 Task: Open Card Software Testing Review in Board Brand Recognition Best Practices to Workspace Car Rentals and add a team member Softage.3@softage.net, a label Yellow, a checklist Data Governance, an attachment from your google drive, a color Yellow and finally, add a card description 'Plan and execute company team-building activity at a go-karting track' and a comment 'Given the potential impact of this task on our company social responsibility, let us ensure that we approach it with a sense of ethical awareness and consciousness.'. Add a start date 'Jan 07, 1900' with a due date 'Jan 14, 1900'
Action: Mouse moved to (66, 321)
Screenshot: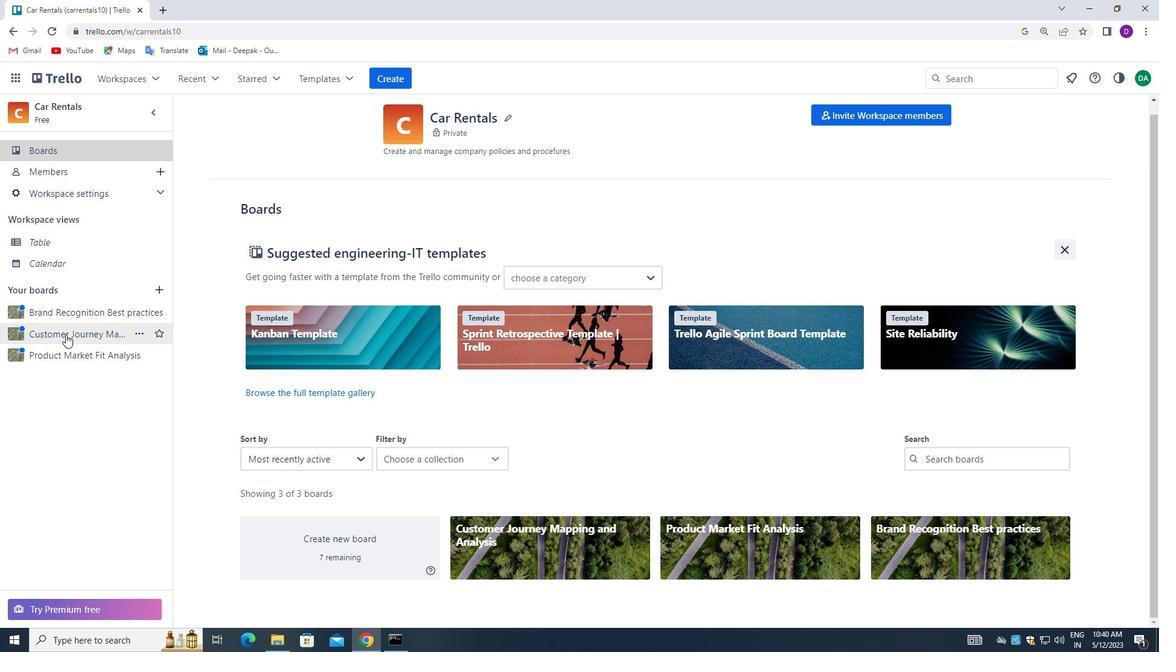 
Action: Mouse pressed left at (66, 321)
Screenshot: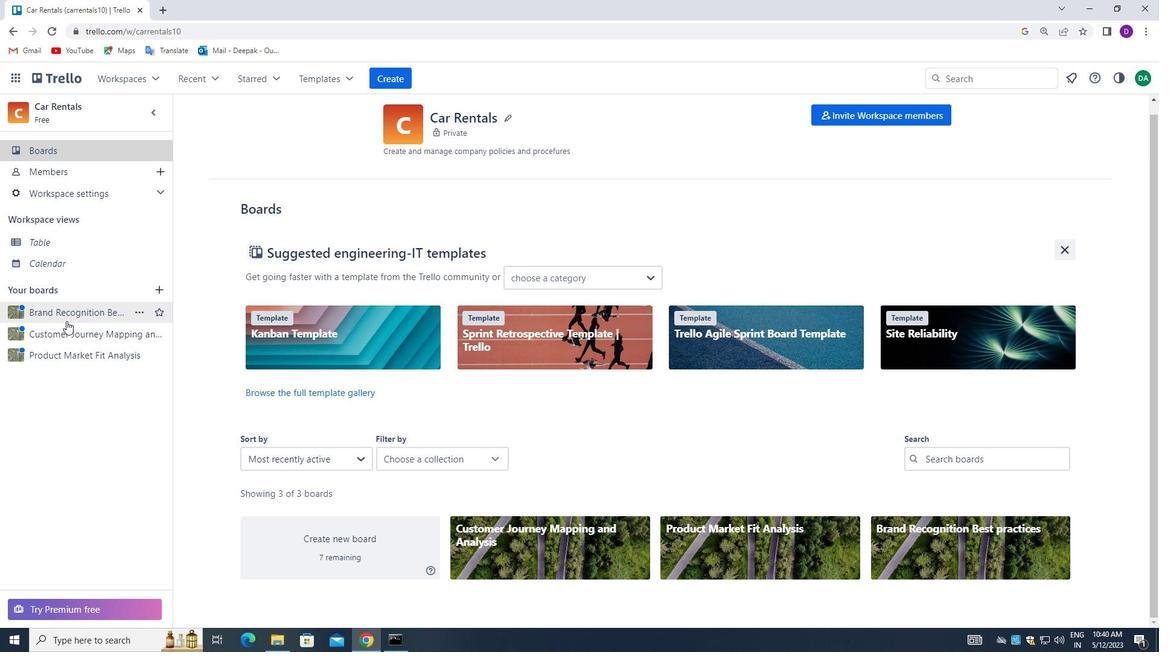 
Action: Mouse moved to (640, 182)
Screenshot: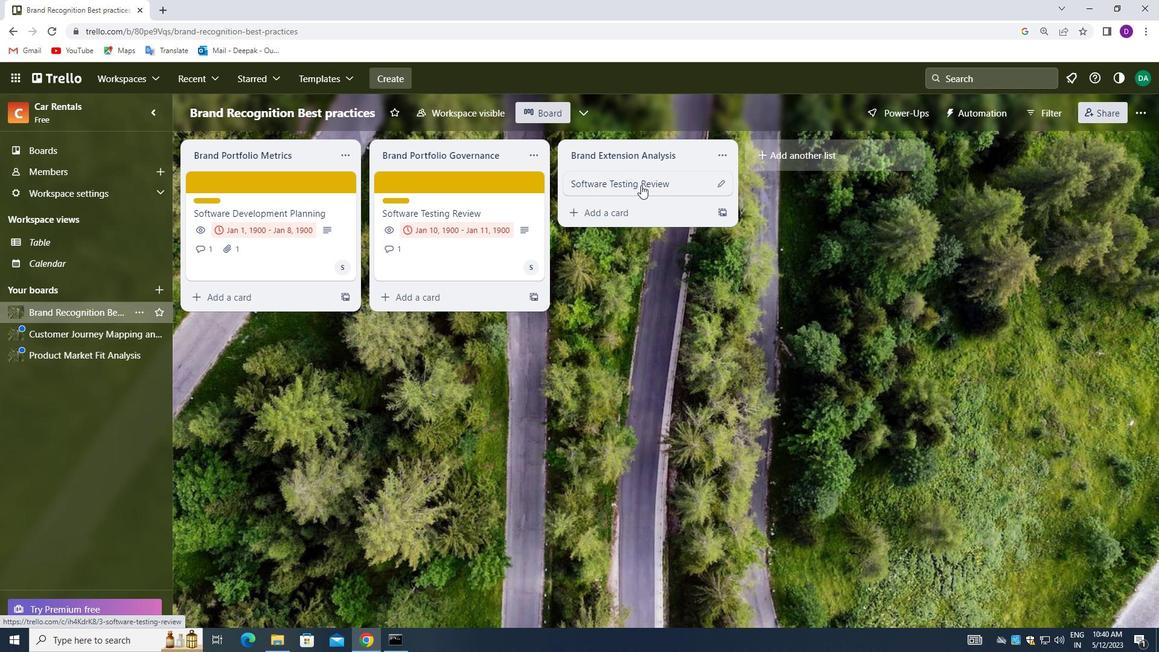 
Action: Mouse pressed left at (640, 182)
Screenshot: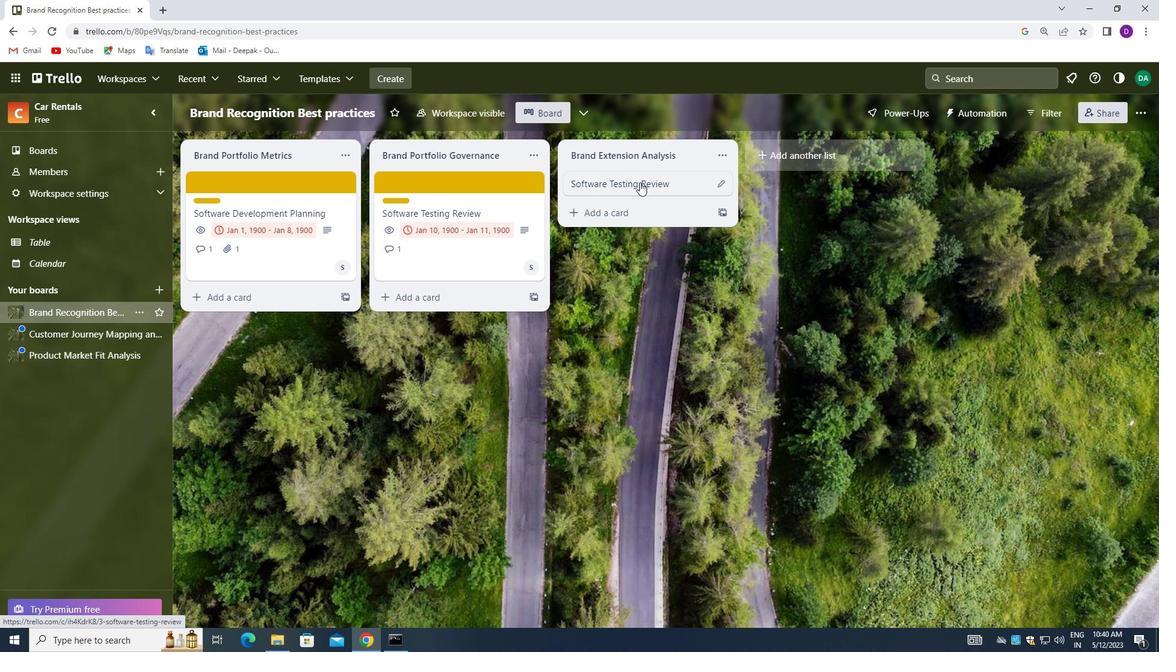
Action: Mouse moved to (769, 231)
Screenshot: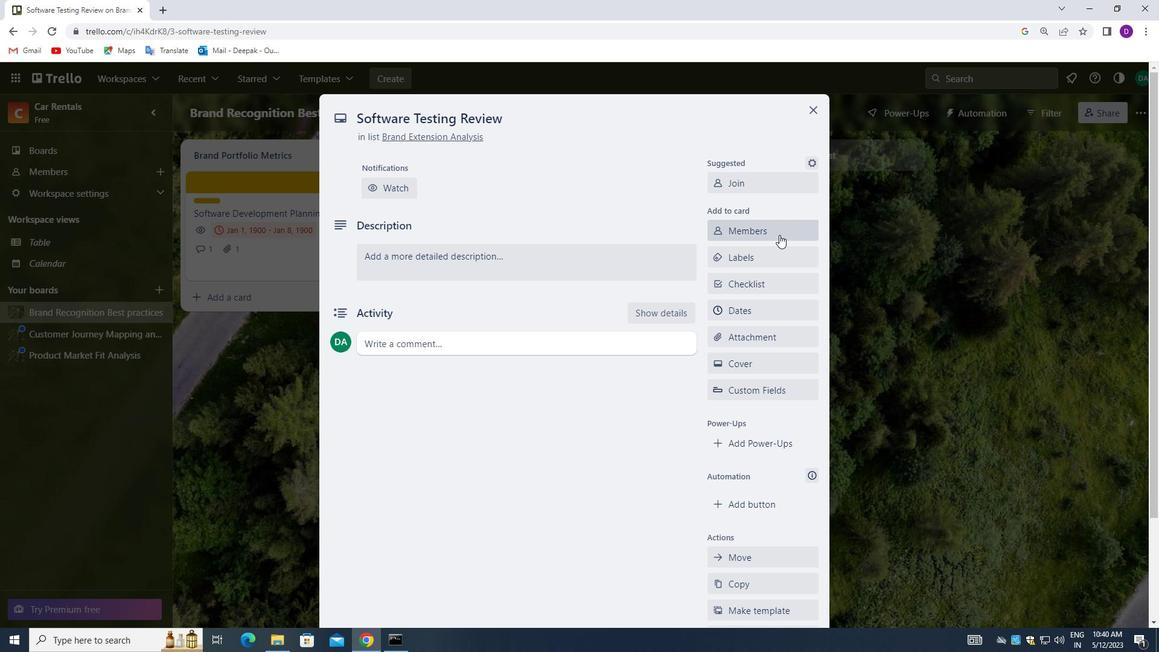 
Action: Mouse pressed left at (769, 231)
Screenshot: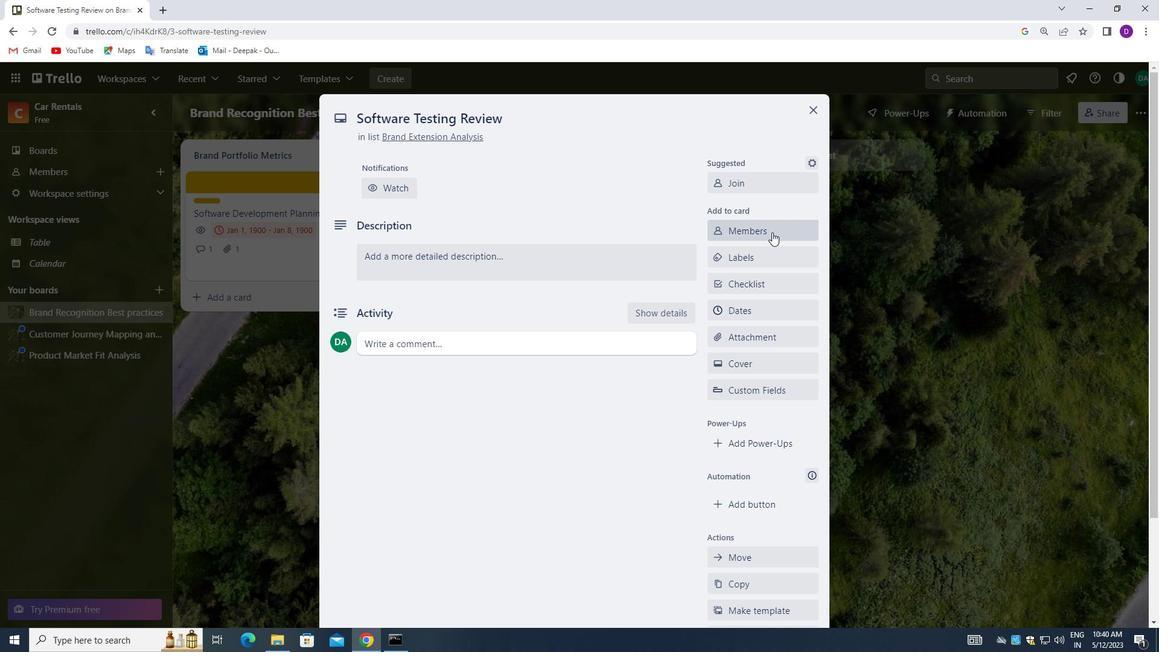 
Action: Mouse moved to (748, 291)
Screenshot: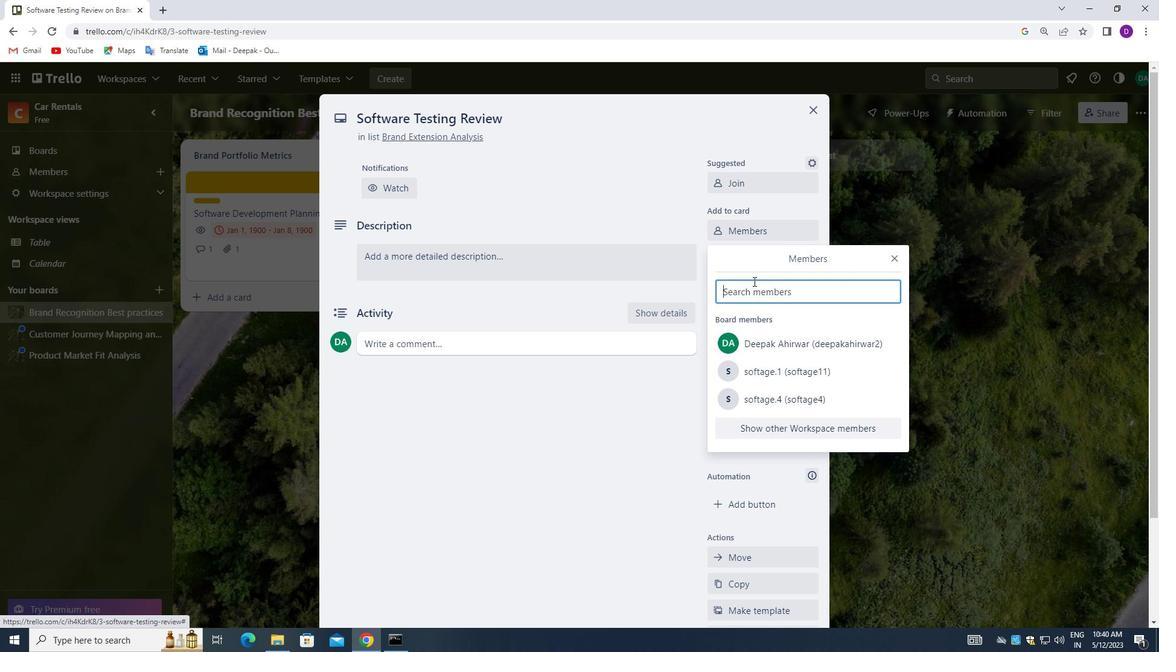 
Action: Mouse pressed left at (748, 291)
Screenshot: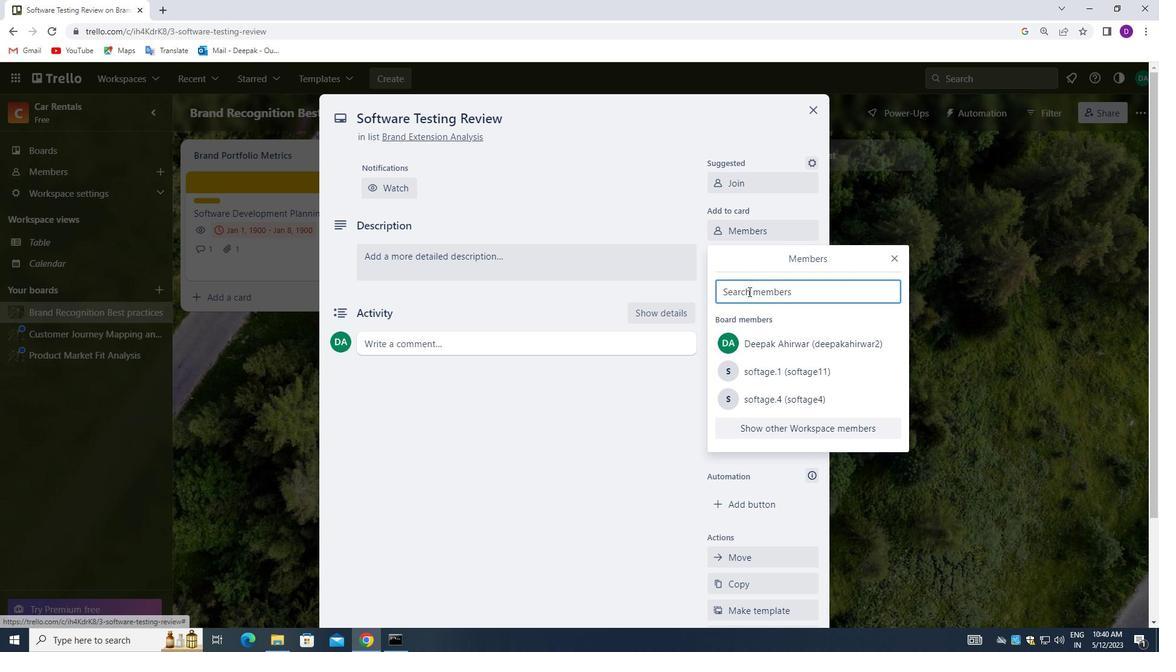 
Action: Mouse moved to (654, 216)
Screenshot: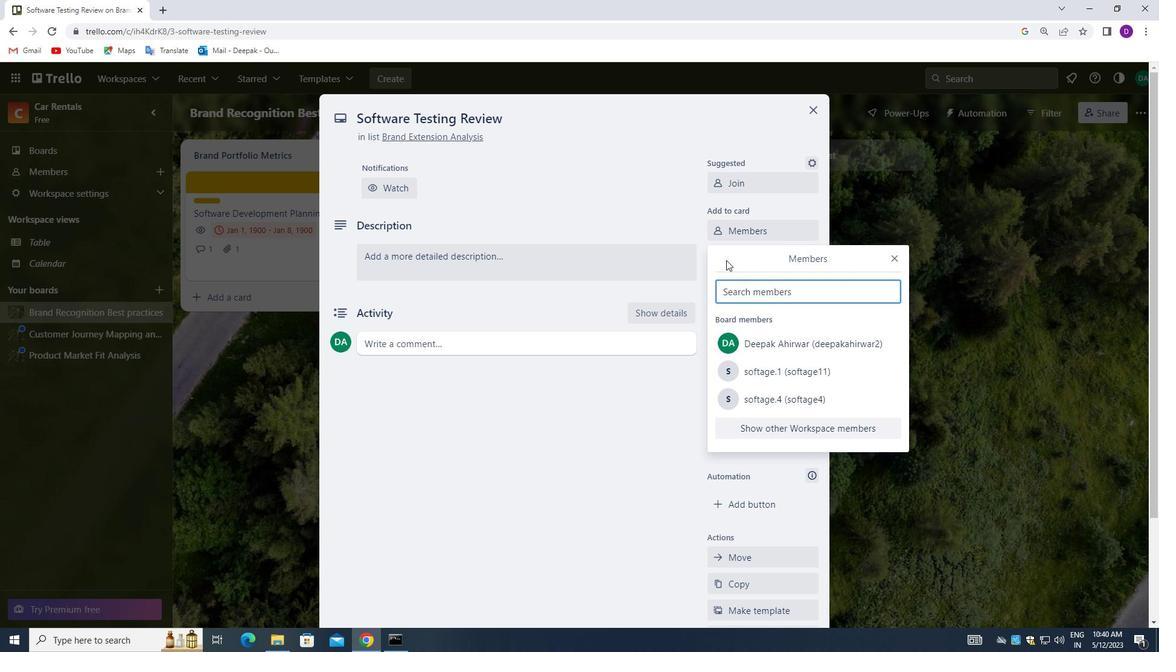 
Action: Key pressed softage.3<Key.shift>@SOFTAGE.NET
Screenshot: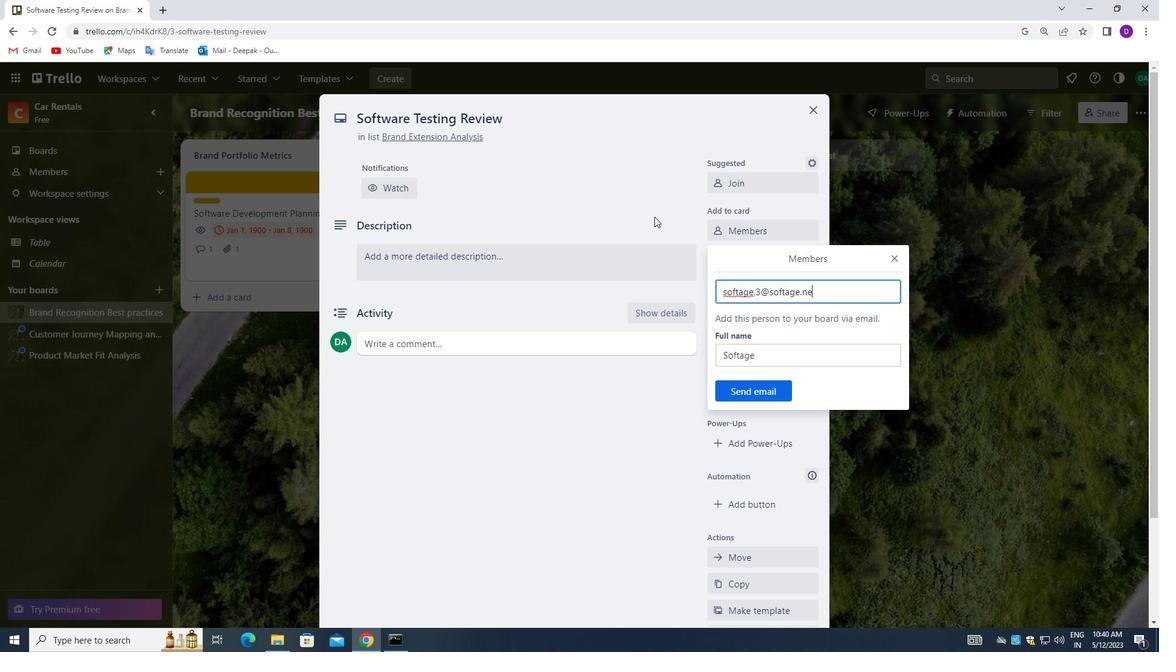 
Action: Mouse moved to (747, 388)
Screenshot: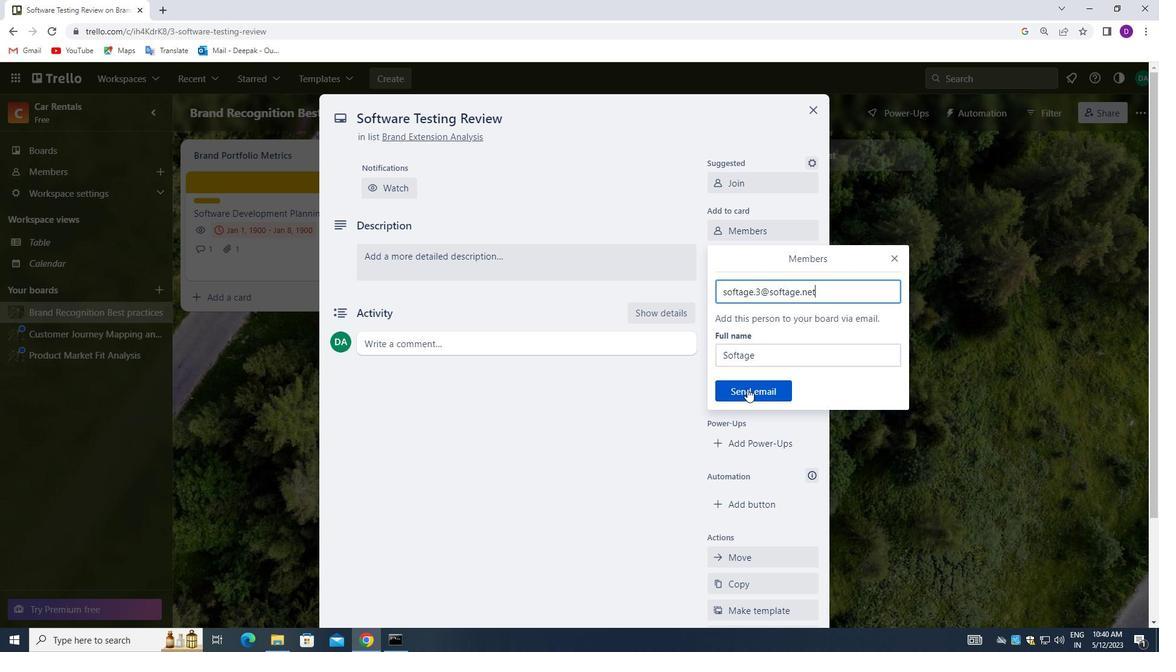 
Action: Mouse pressed left at (747, 388)
Screenshot: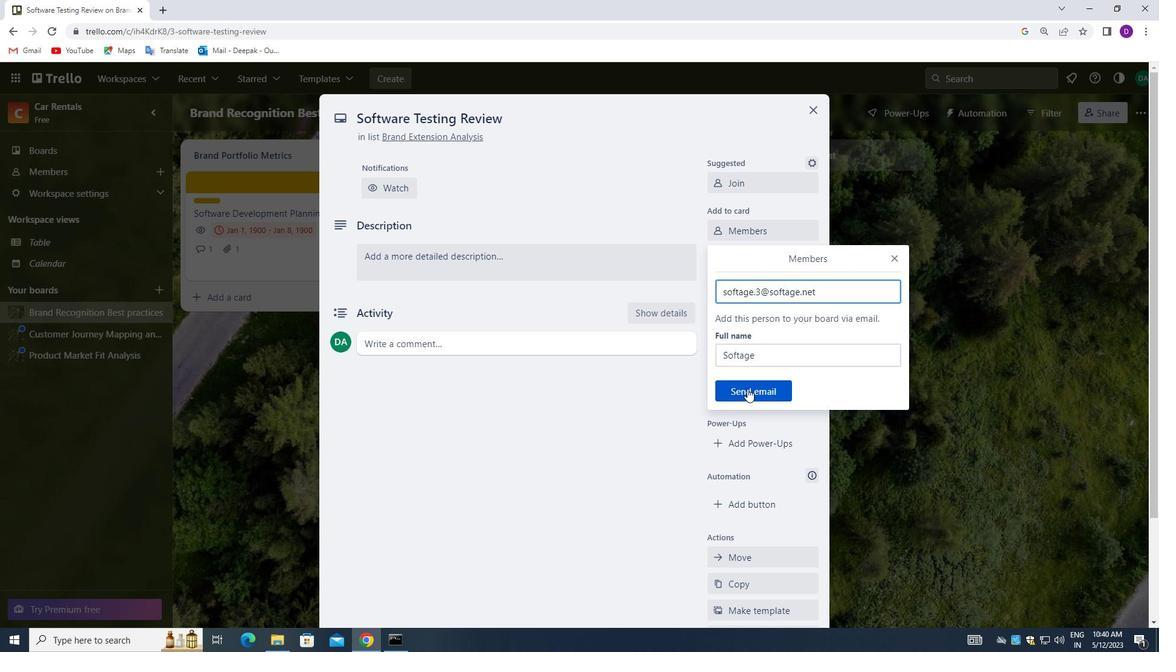 
Action: Mouse moved to (756, 257)
Screenshot: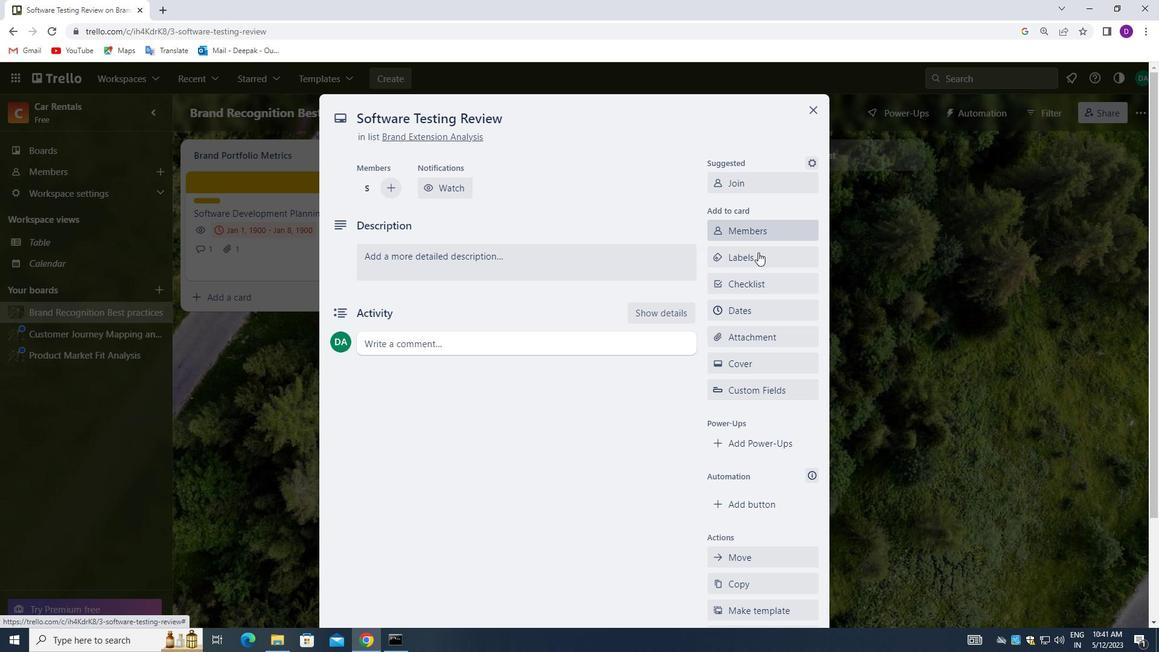 
Action: Mouse pressed left at (756, 257)
Screenshot: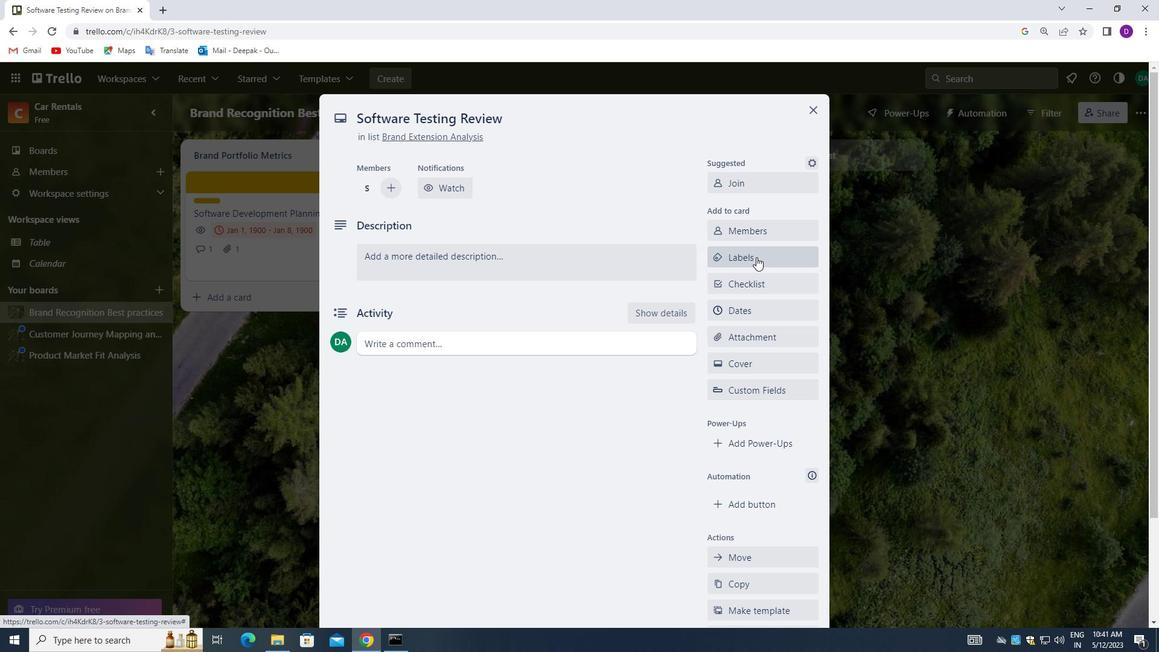 
Action: Mouse moved to (781, 385)
Screenshot: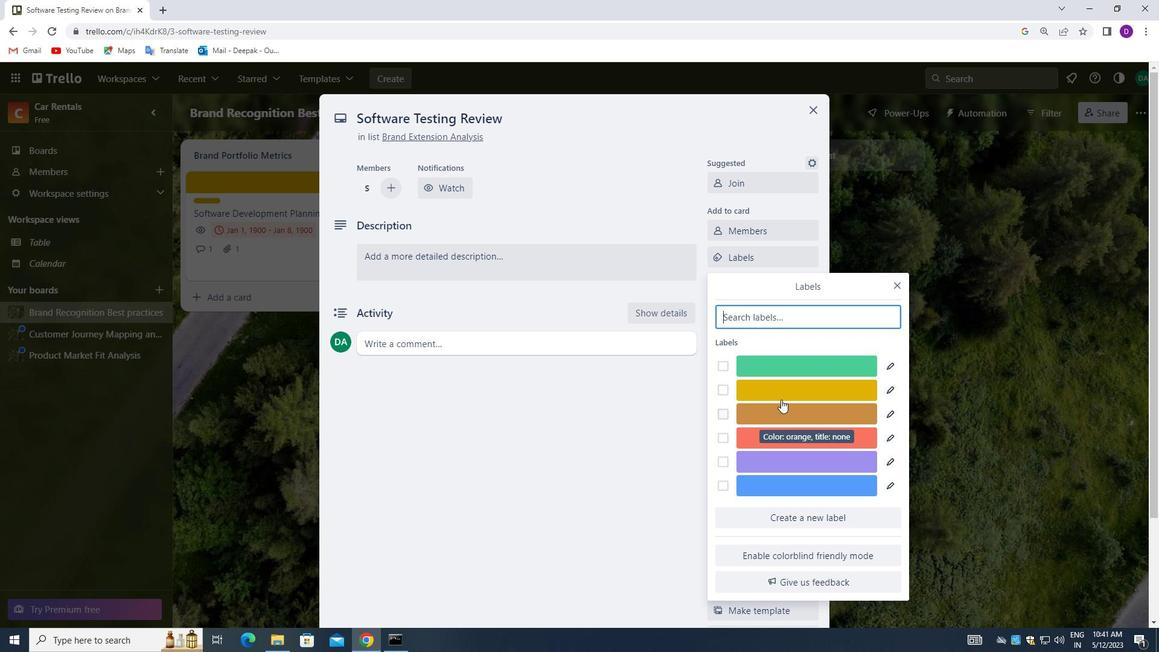 
Action: Mouse pressed left at (781, 385)
Screenshot: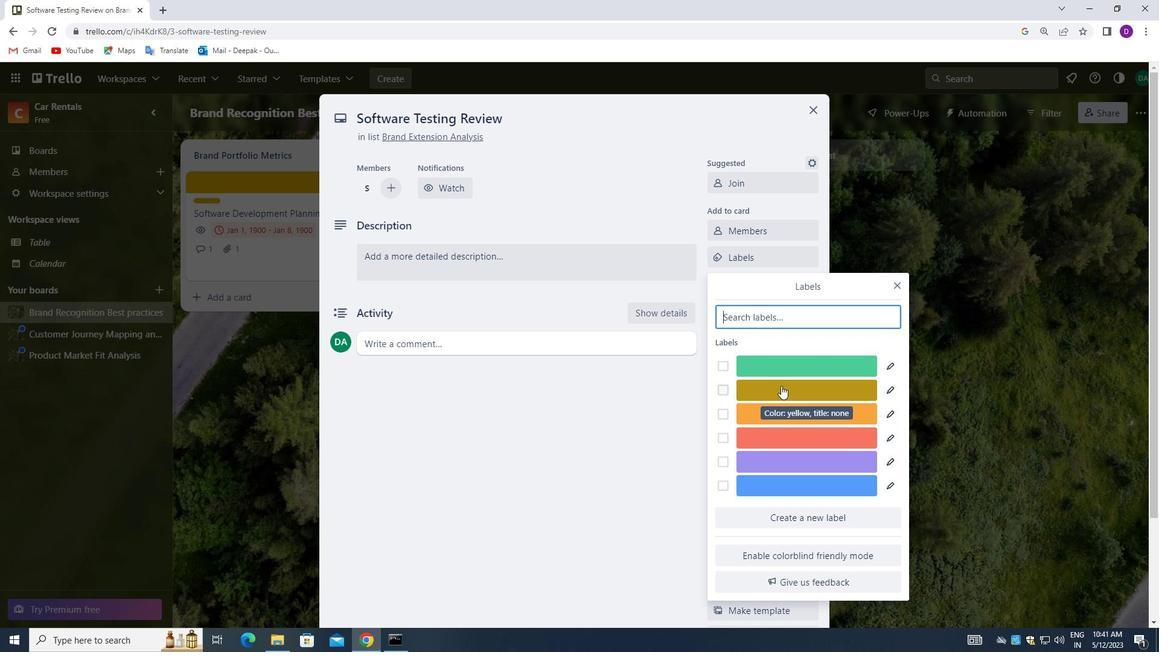 
Action: Mouse moved to (897, 285)
Screenshot: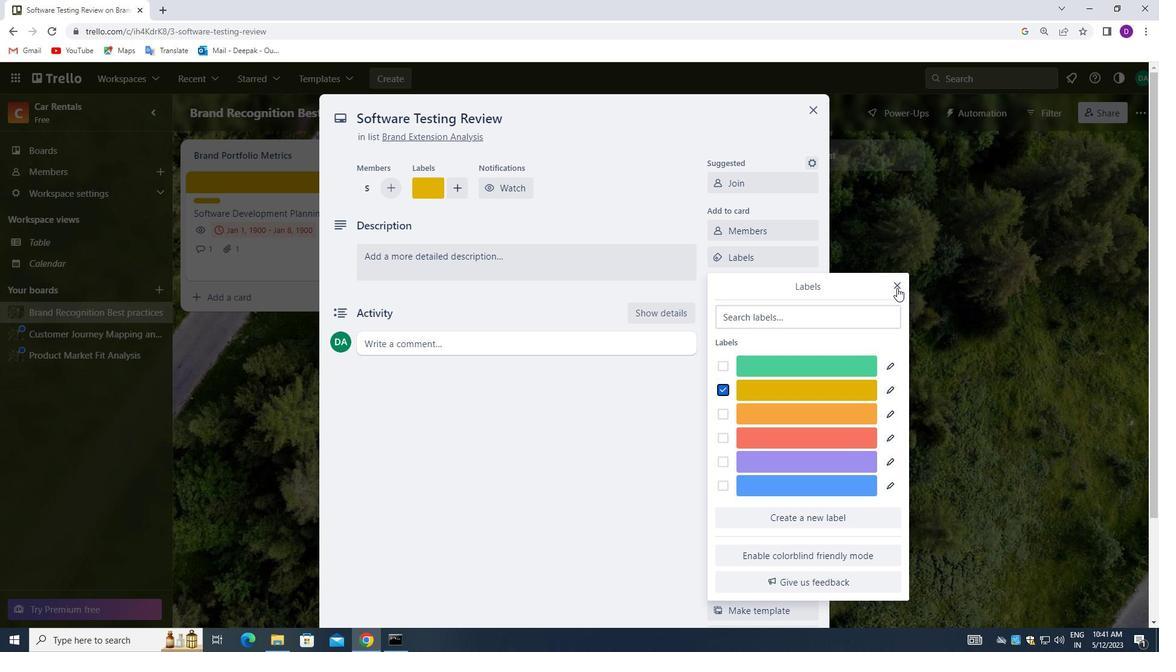 
Action: Mouse pressed left at (897, 285)
Screenshot: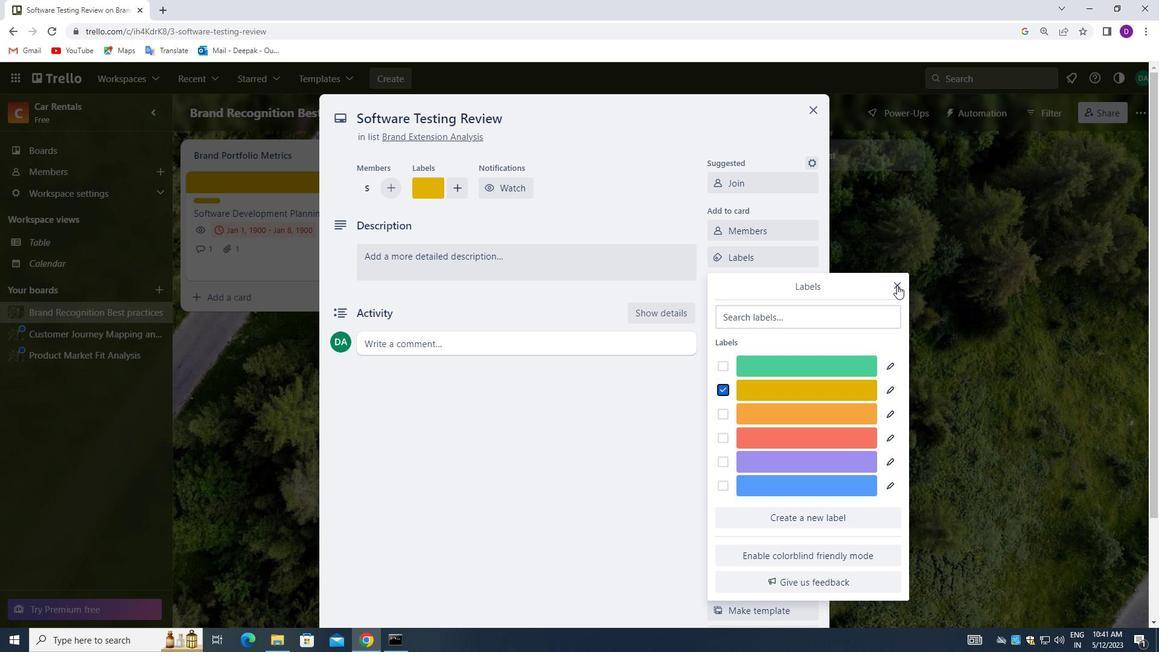 
Action: Mouse moved to (756, 289)
Screenshot: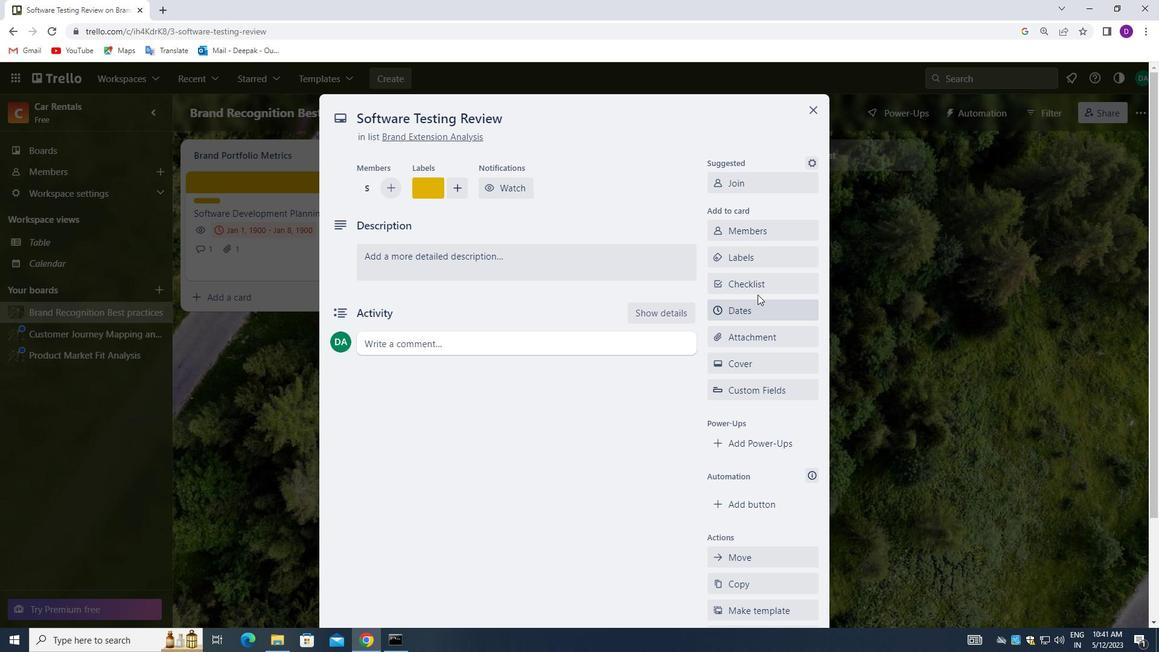
Action: Mouse pressed left at (756, 289)
Screenshot: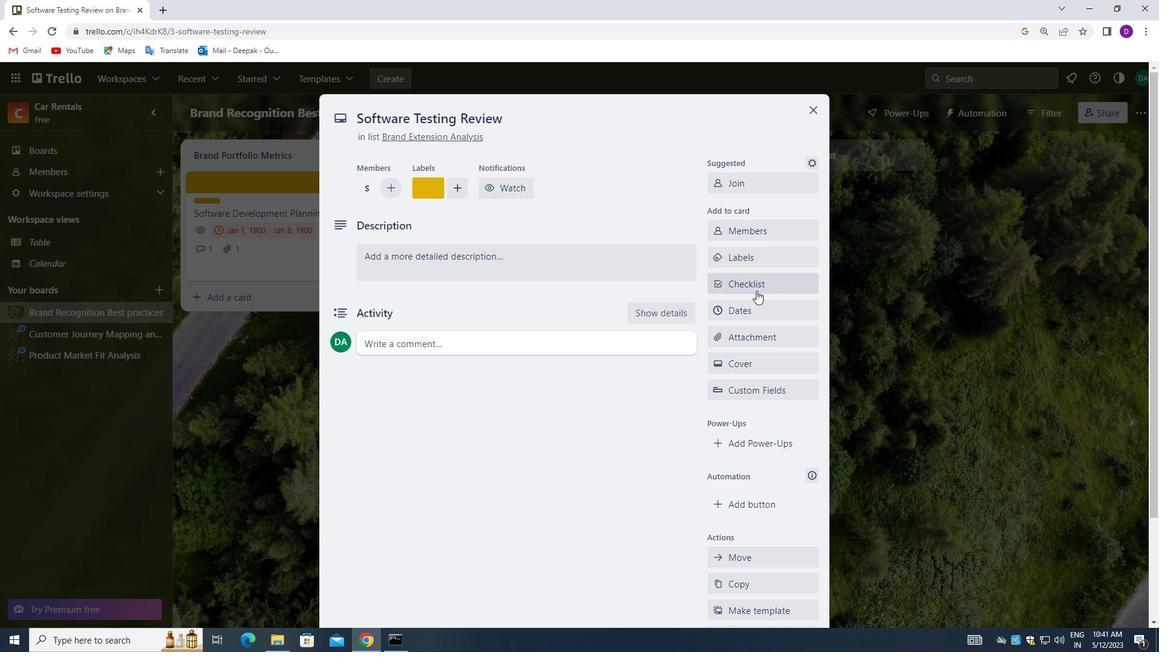 
Action: Mouse moved to (781, 350)
Screenshot: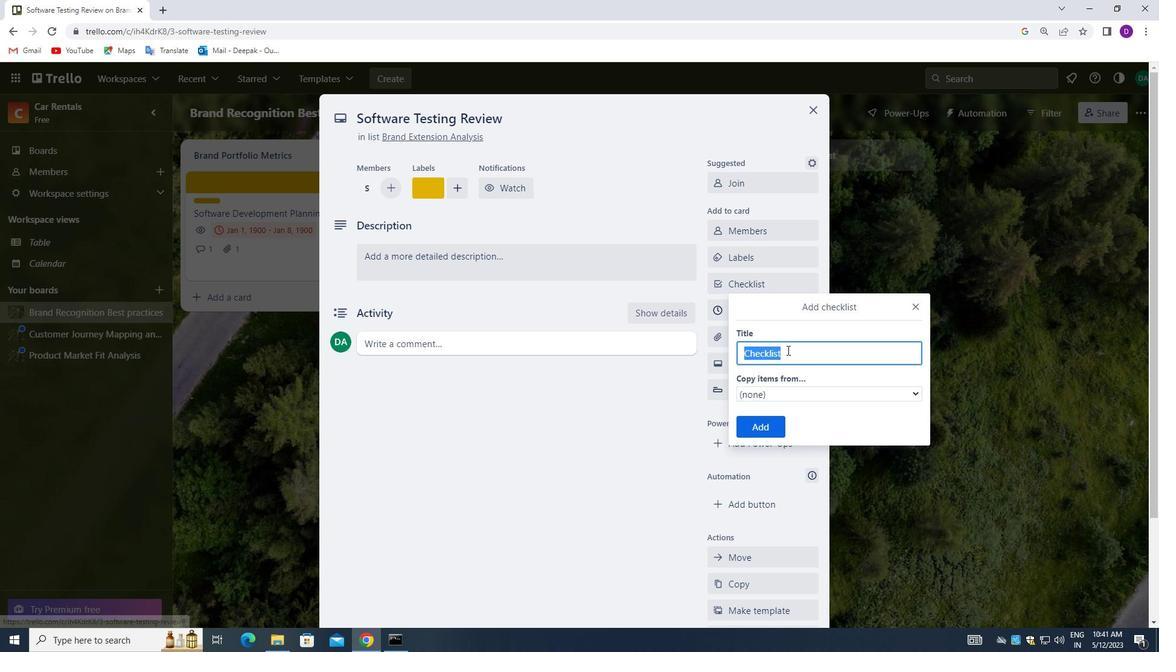 
Action: Key pressed <Key.backspace>
Screenshot: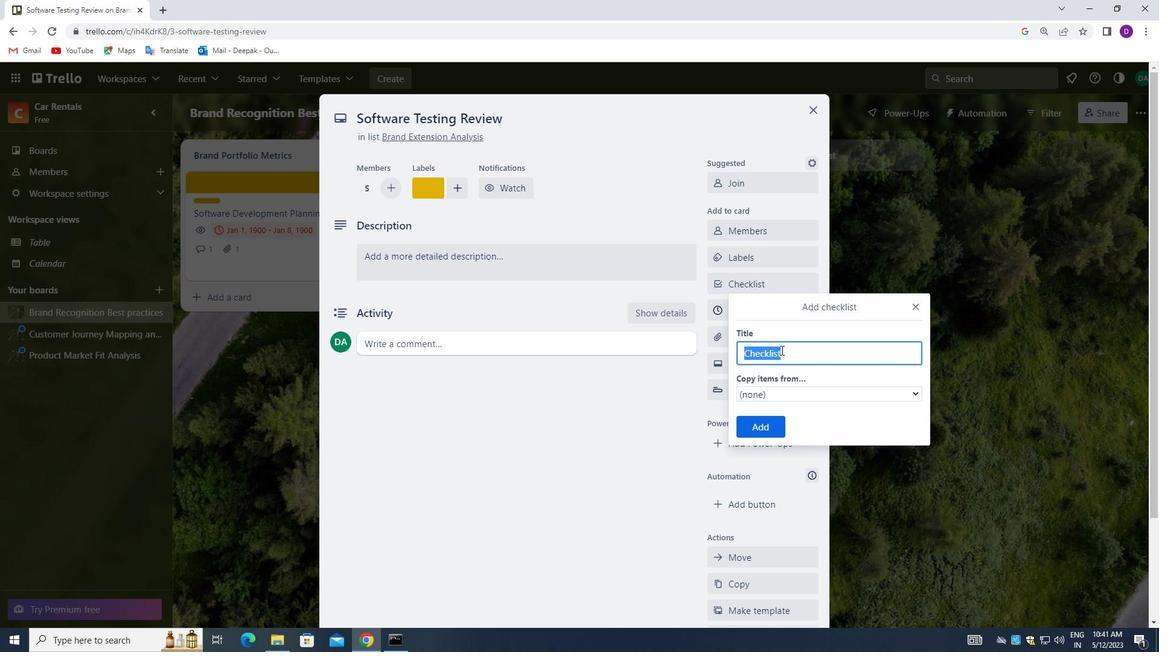 
Action: Mouse moved to (788, 306)
Screenshot: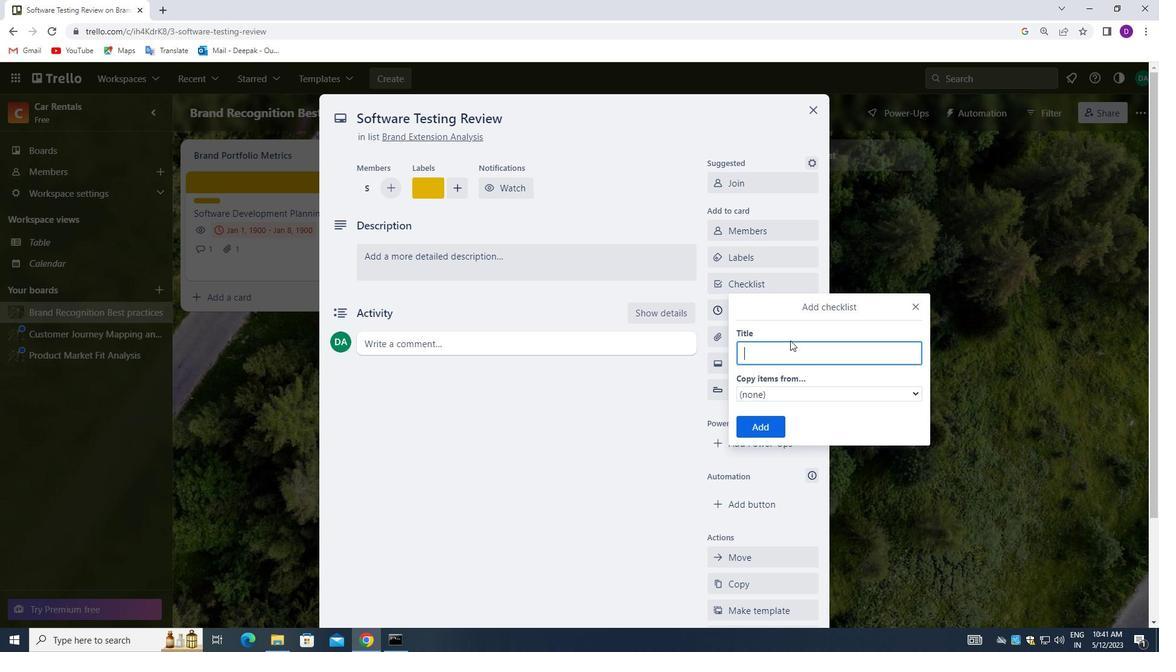 
Action: Key pressed <Key.shift_r>DATA<Key.space><Key.shift_r>GOVERNANCE
Screenshot: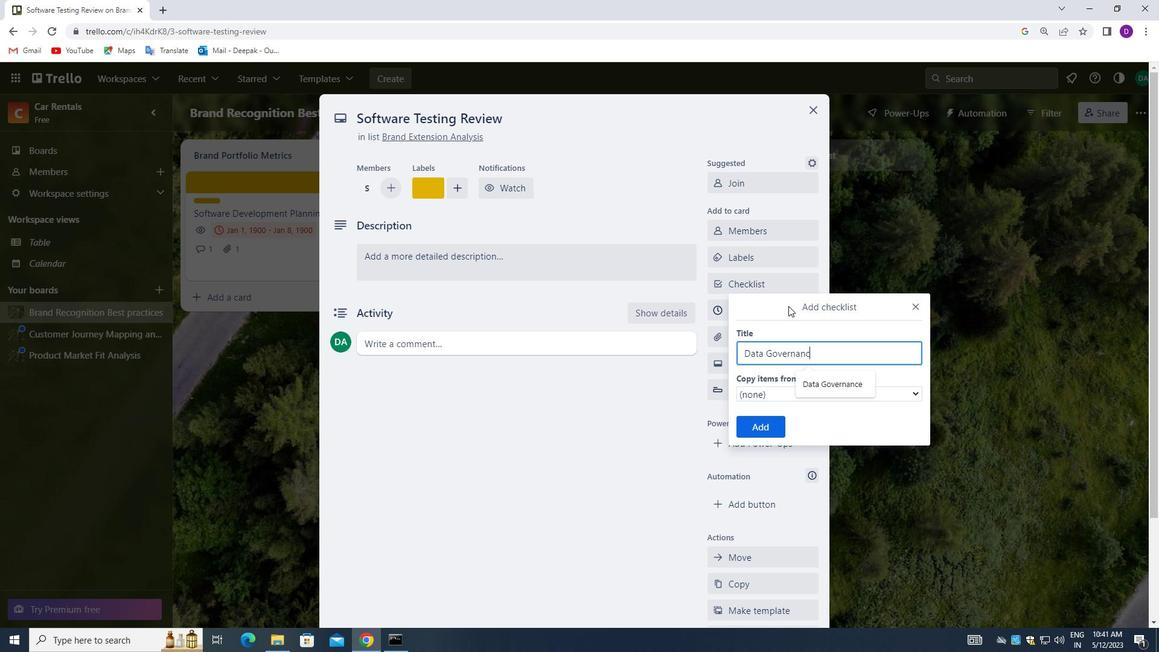 
Action: Mouse moved to (755, 427)
Screenshot: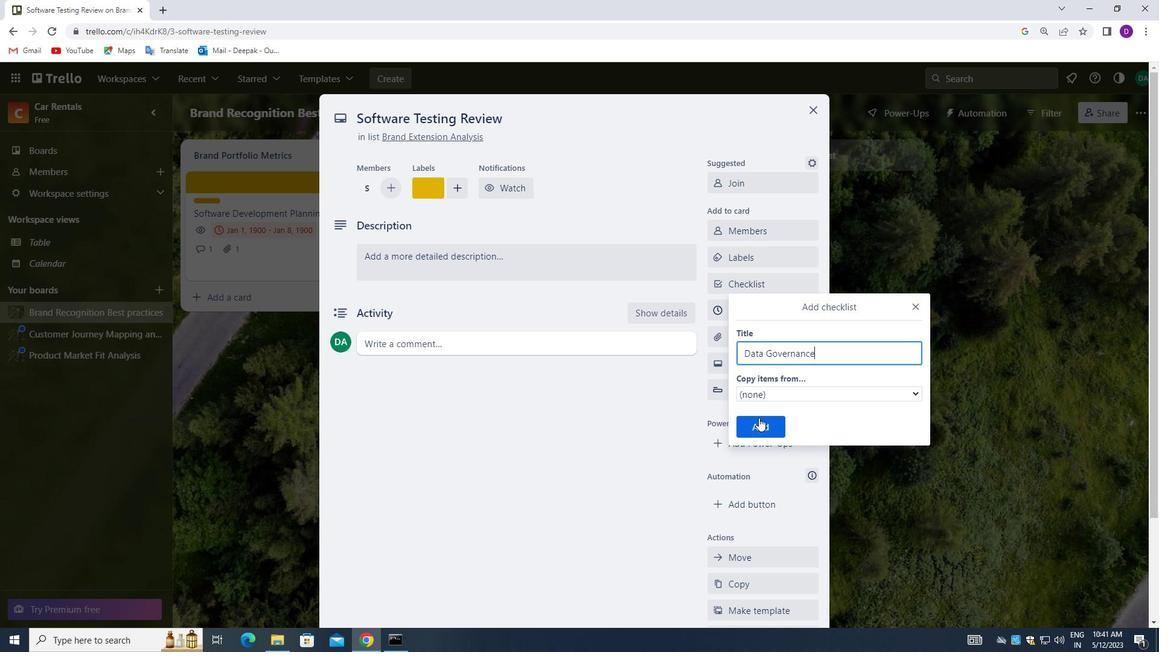 
Action: Mouse pressed left at (755, 427)
Screenshot: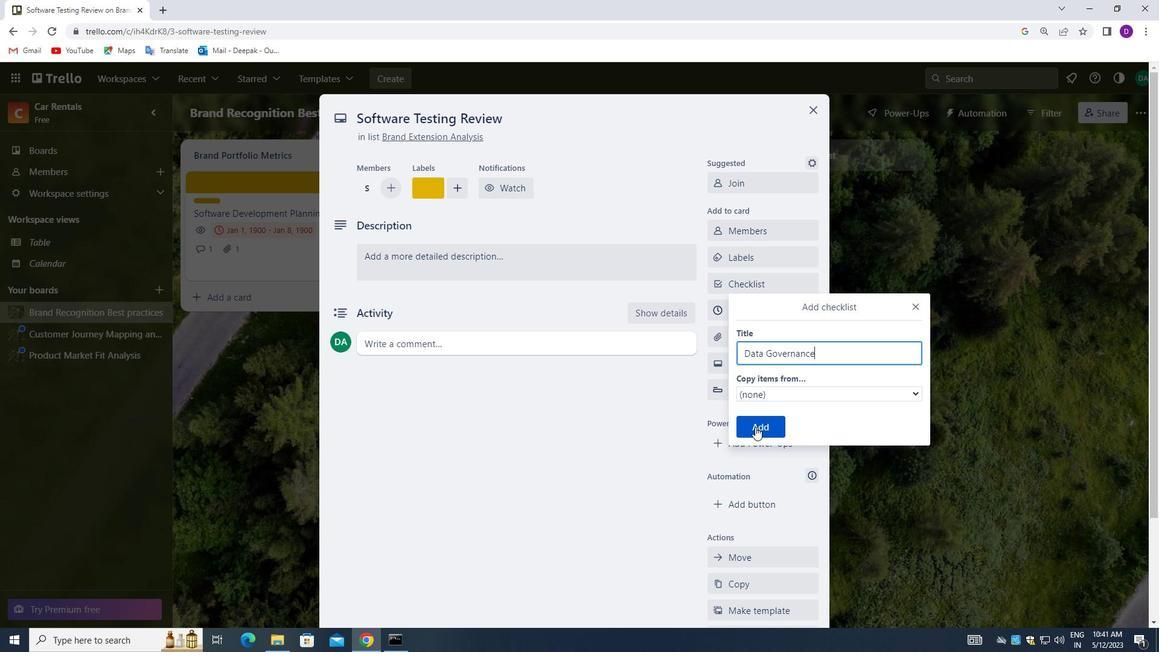 
Action: Mouse moved to (759, 340)
Screenshot: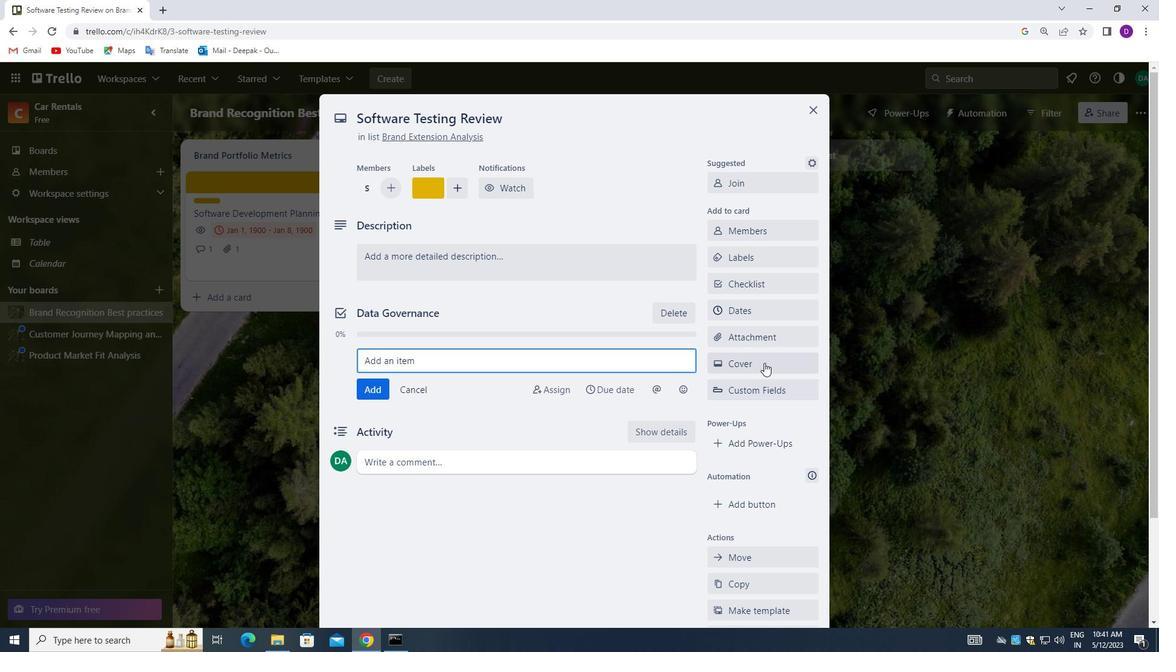 
Action: Mouse pressed left at (759, 340)
Screenshot: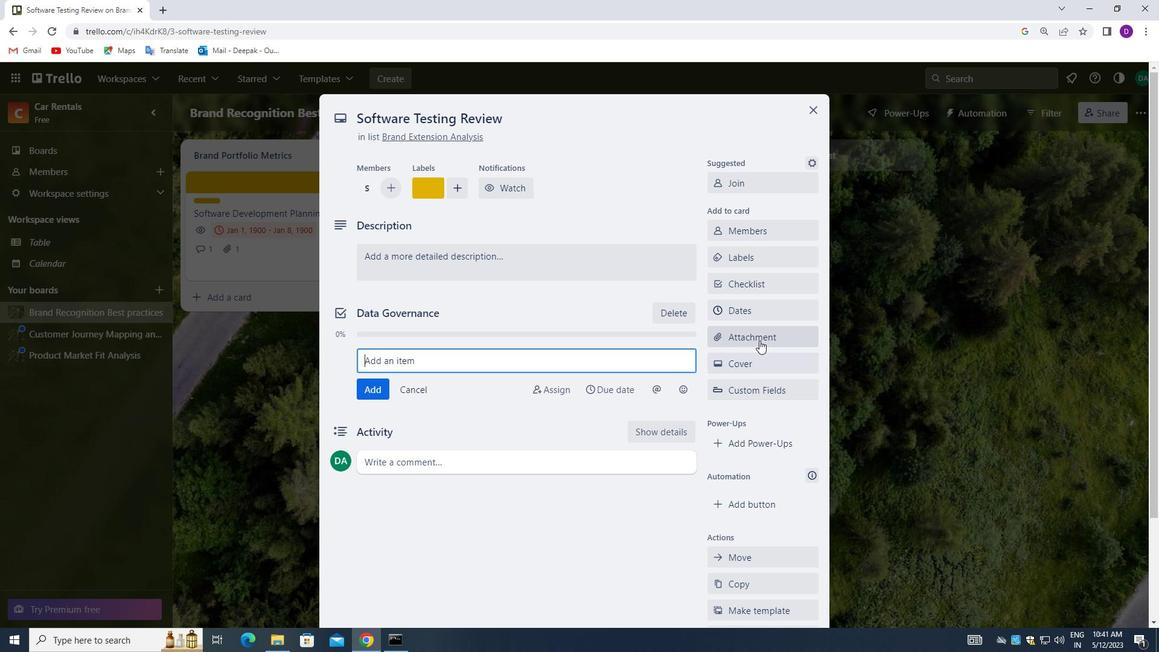 
Action: Mouse moved to (768, 186)
Screenshot: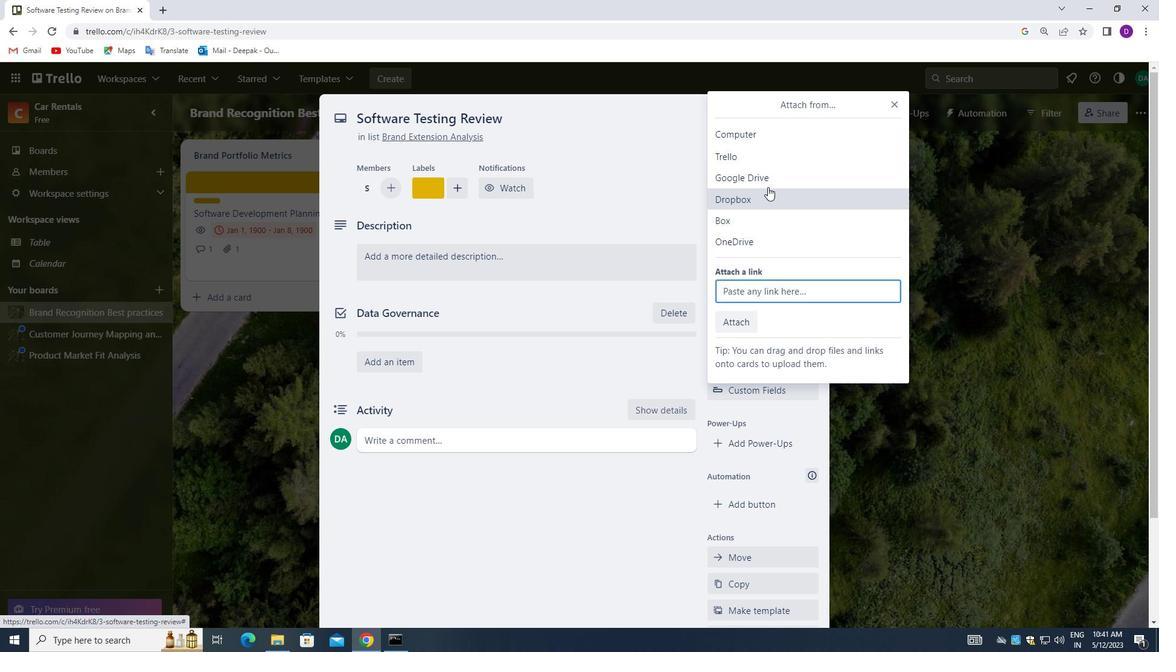 
Action: Mouse pressed left at (768, 186)
Screenshot: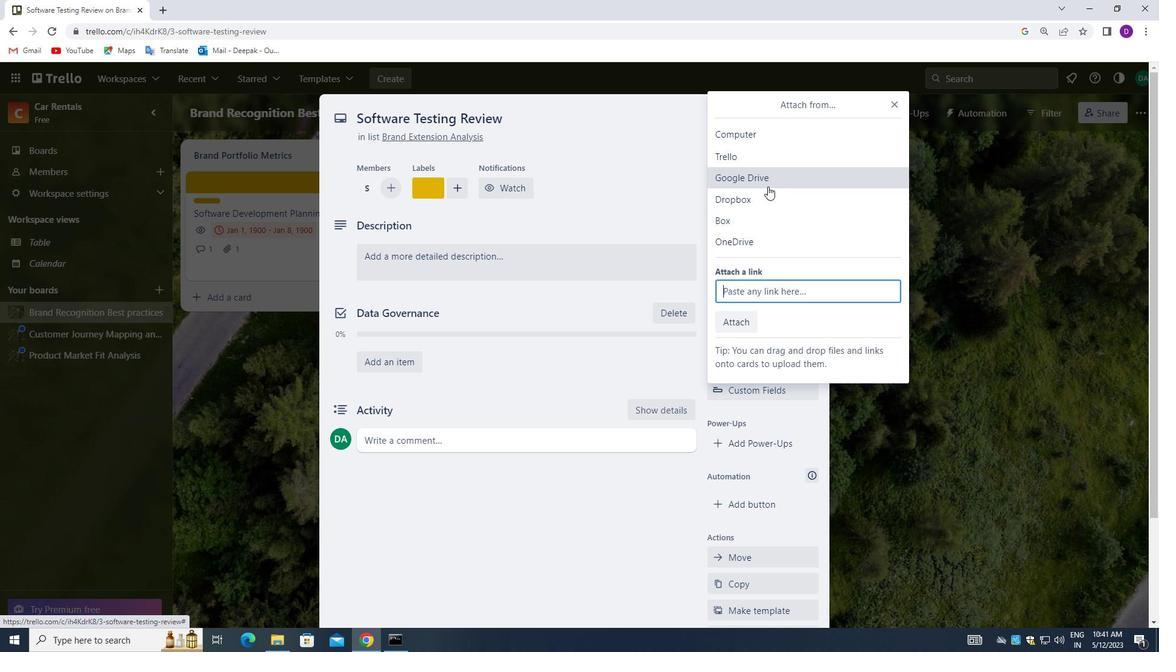 
Action: Mouse moved to (910, 147)
Screenshot: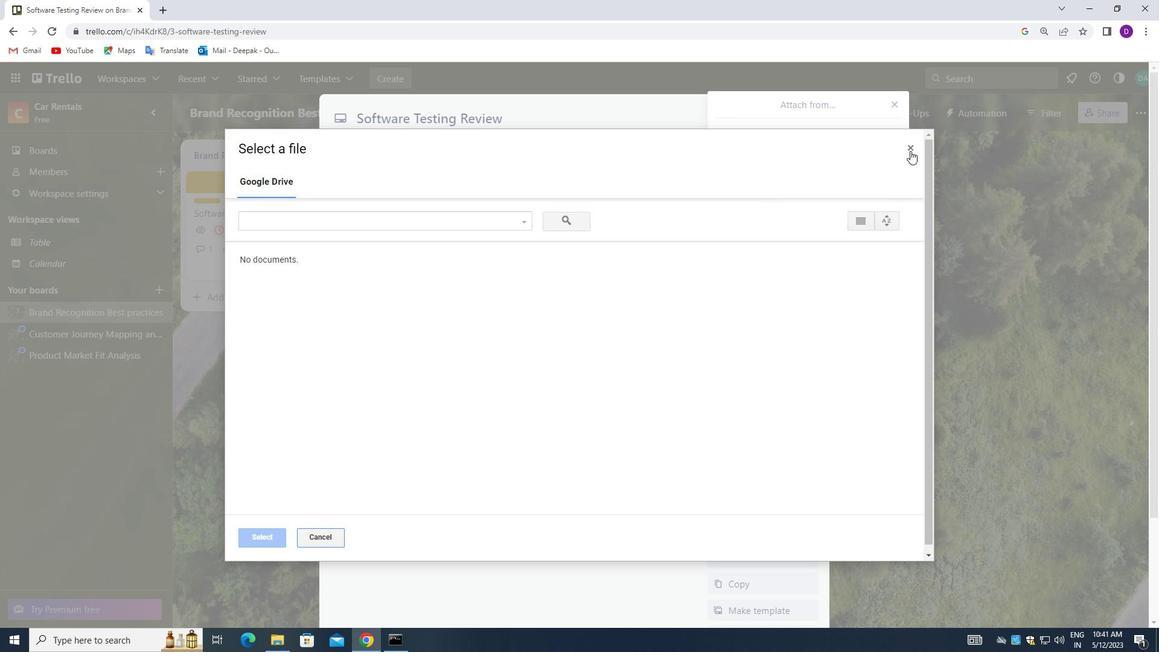 
Action: Mouse pressed left at (910, 147)
Screenshot: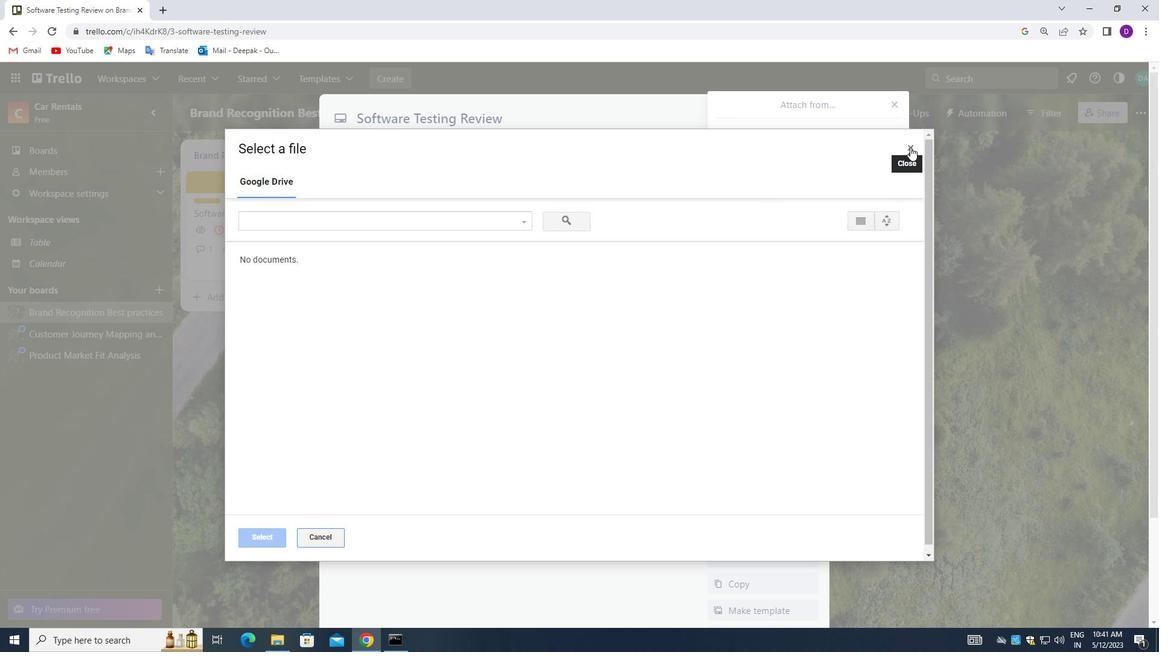 
Action: Mouse moved to (896, 106)
Screenshot: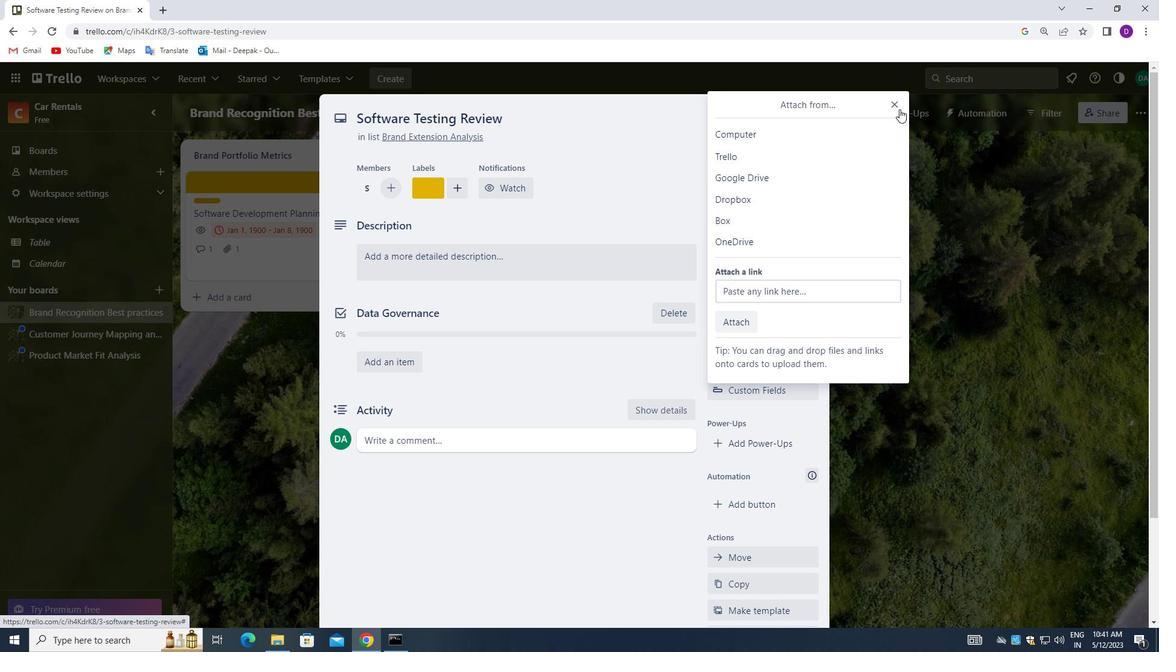 
Action: Mouse pressed left at (896, 106)
Screenshot: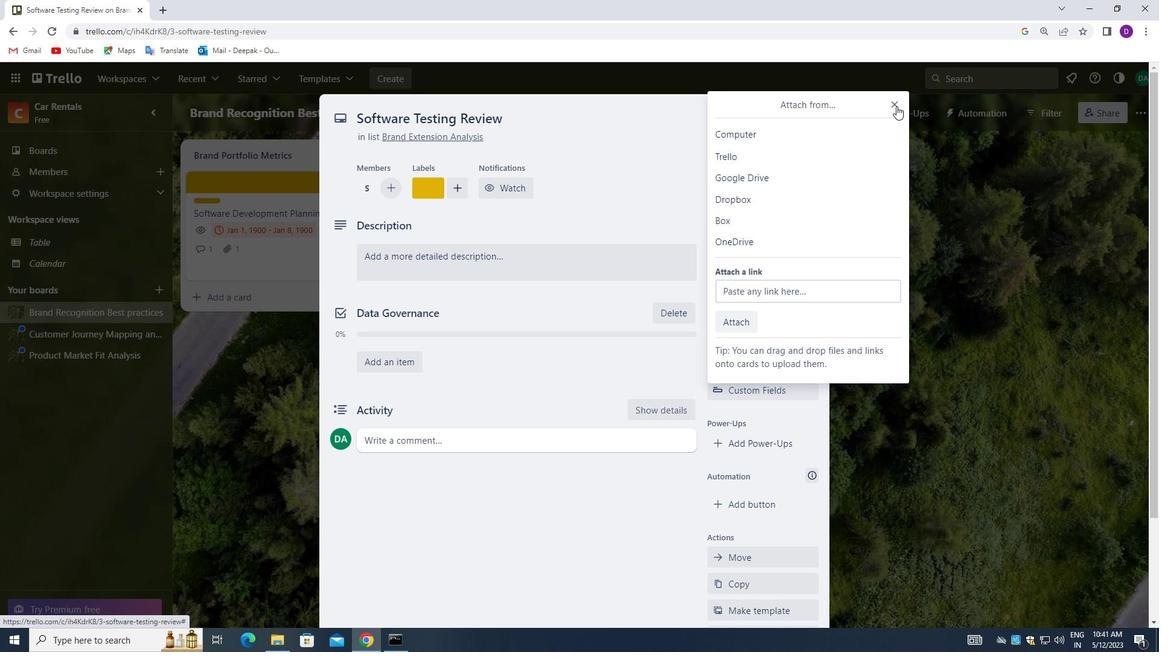 
Action: Mouse moved to (749, 361)
Screenshot: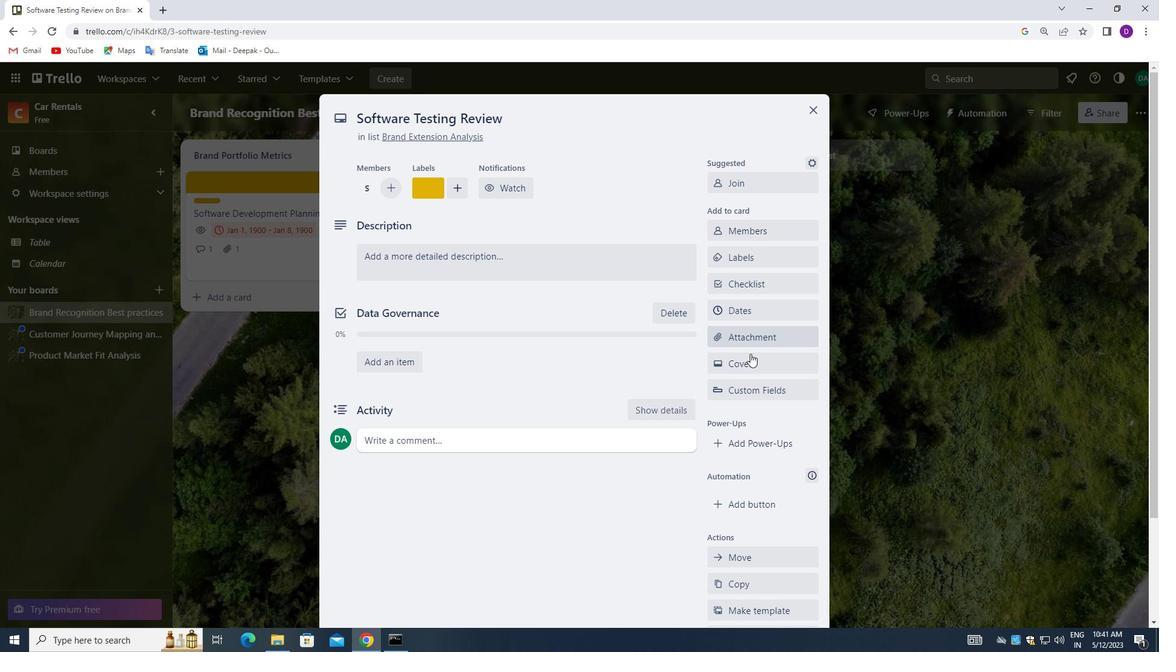 
Action: Mouse pressed left at (749, 361)
Screenshot: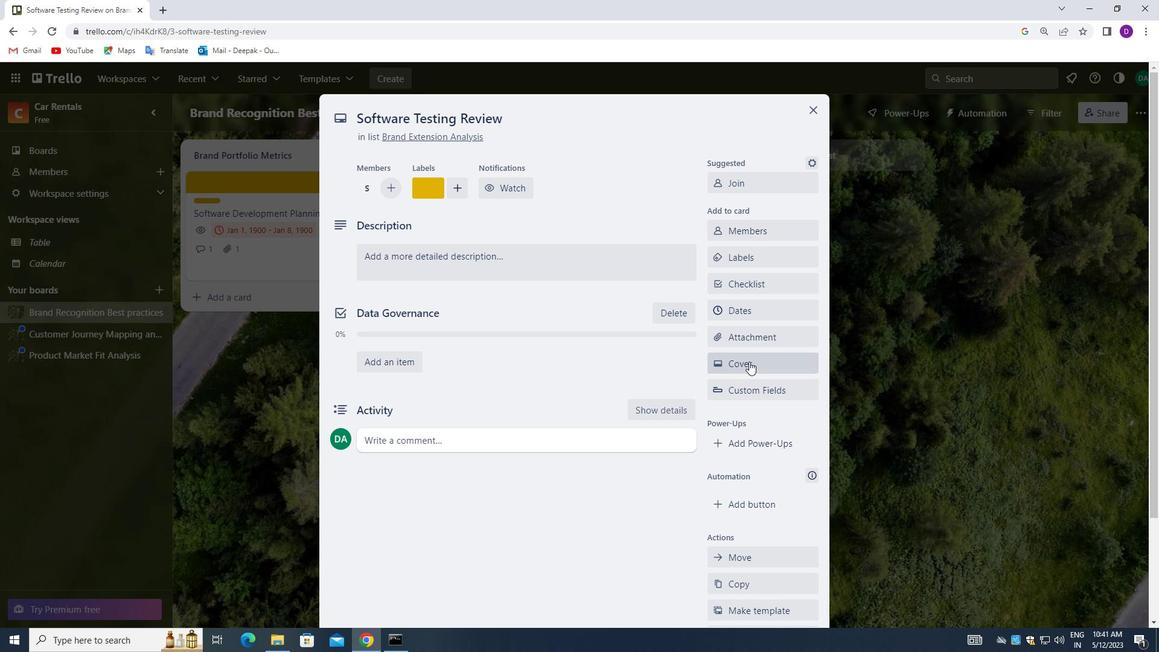 
Action: Mouse moved to (771, 220)
Screenshot: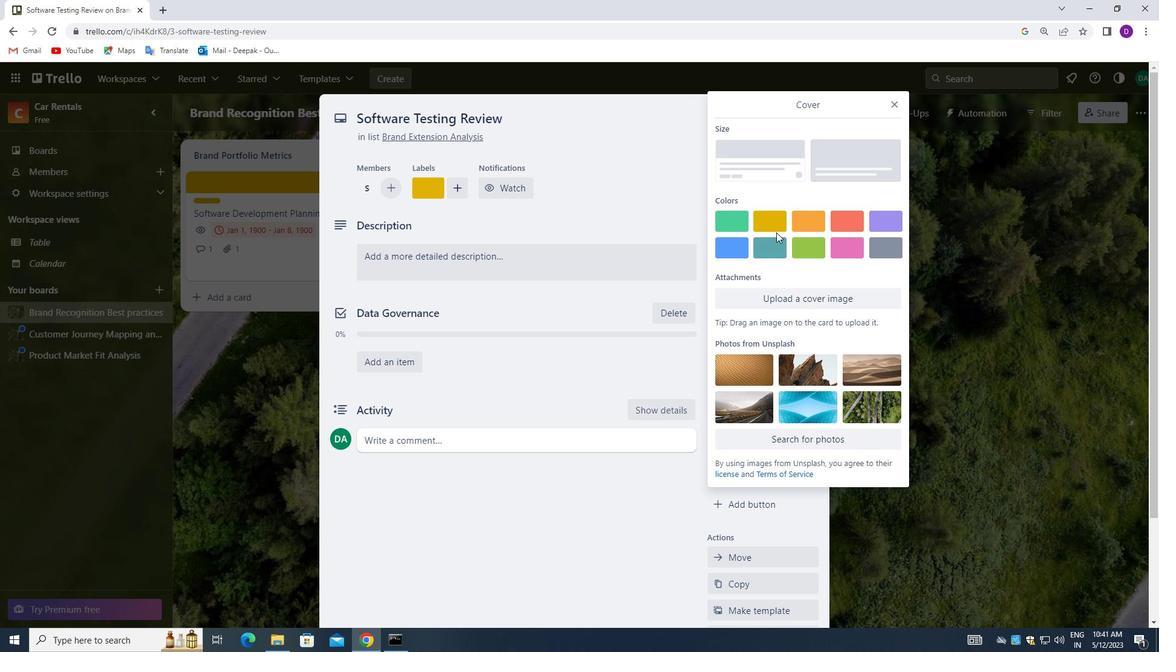 
Action: Mouse pressed left at (771, 220)
Screenshot: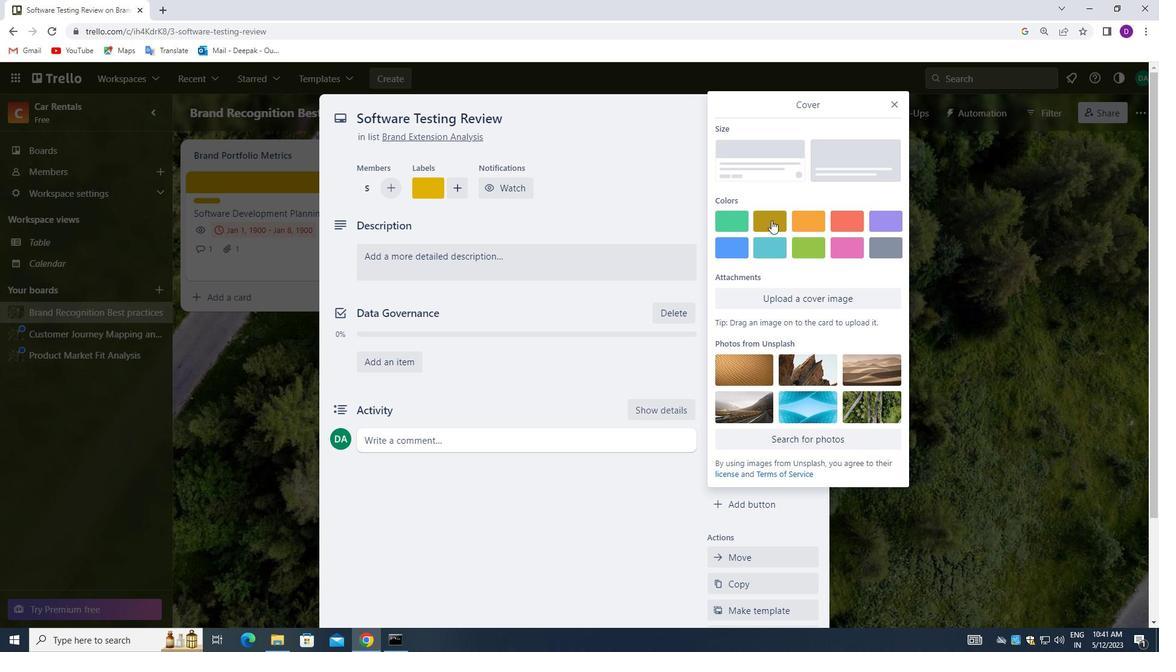 
Action: Mouse moved to (893, 103)
Screenshot: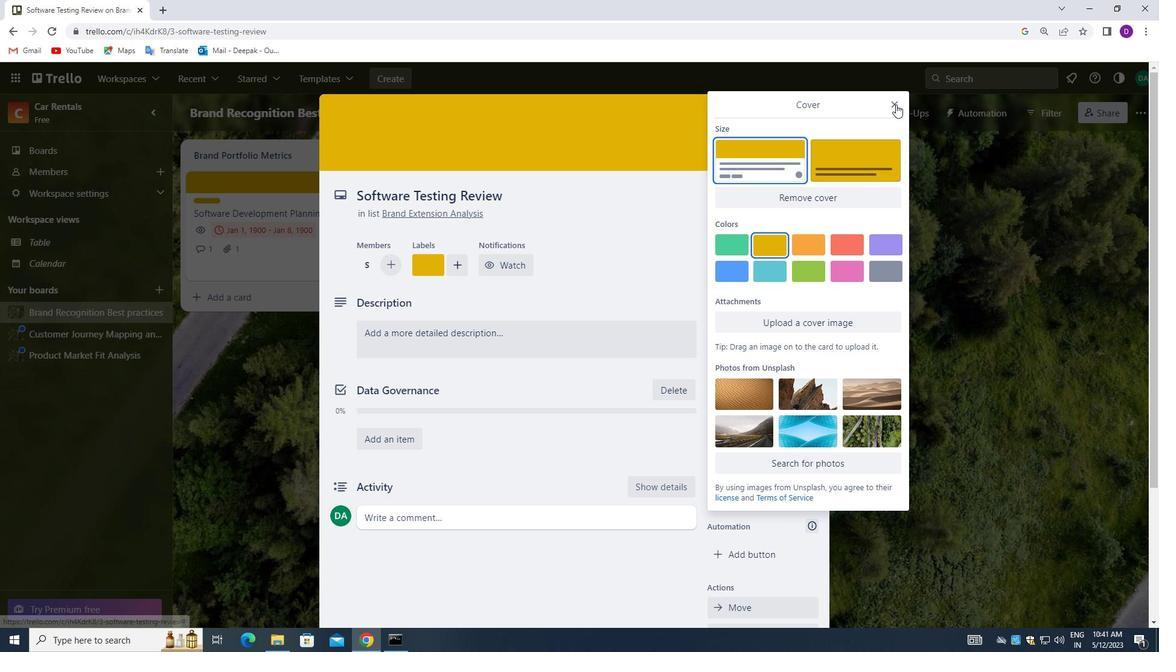 
Action: Mouse pressed left at (893, 103)
Screenshot: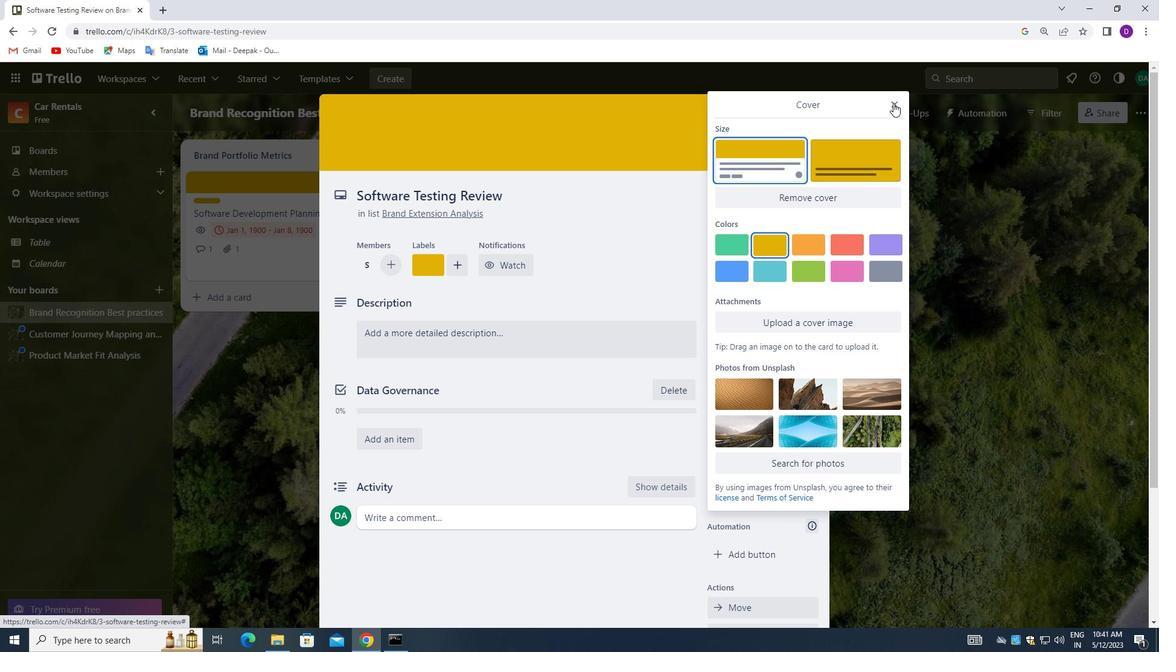 
Action: Mouse moved to (420, 332)
Screenshot: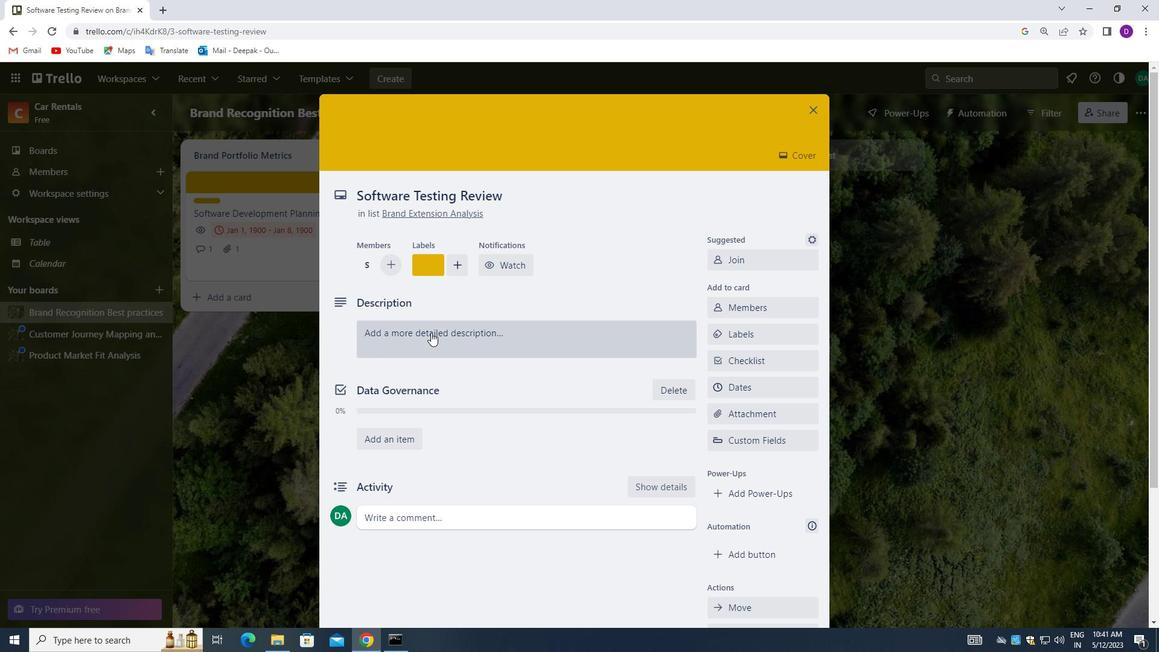 
Action: Mouse pressed left at (420, 332)
Screenshot: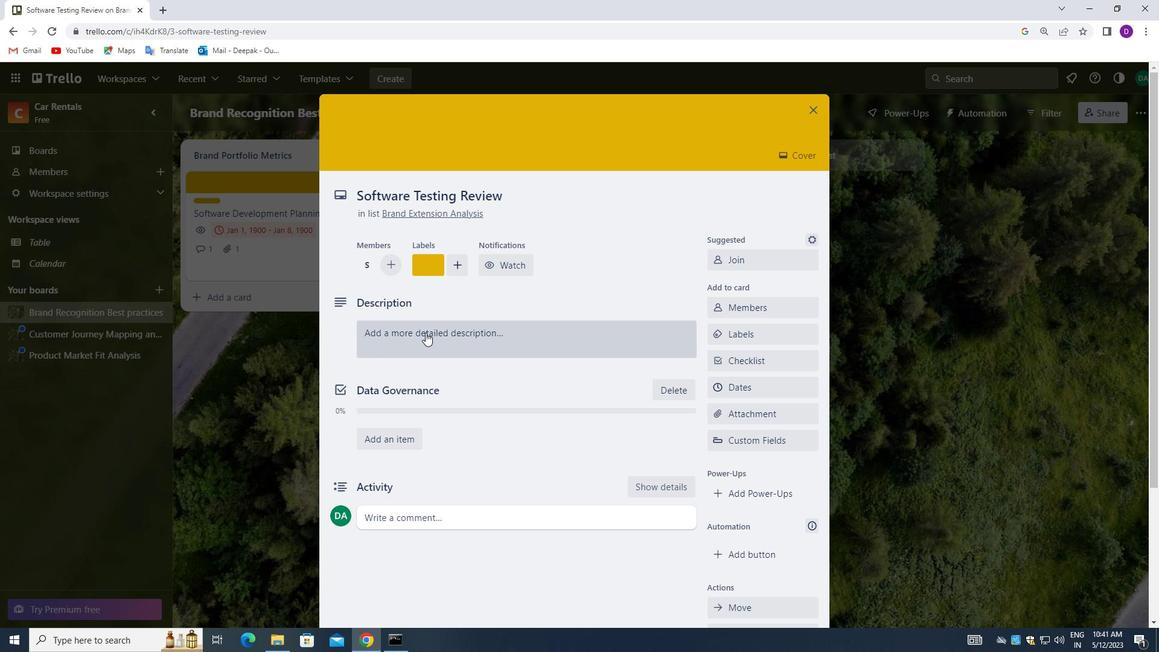 
Action: Mouse moved to (339, 341)
Screenshot: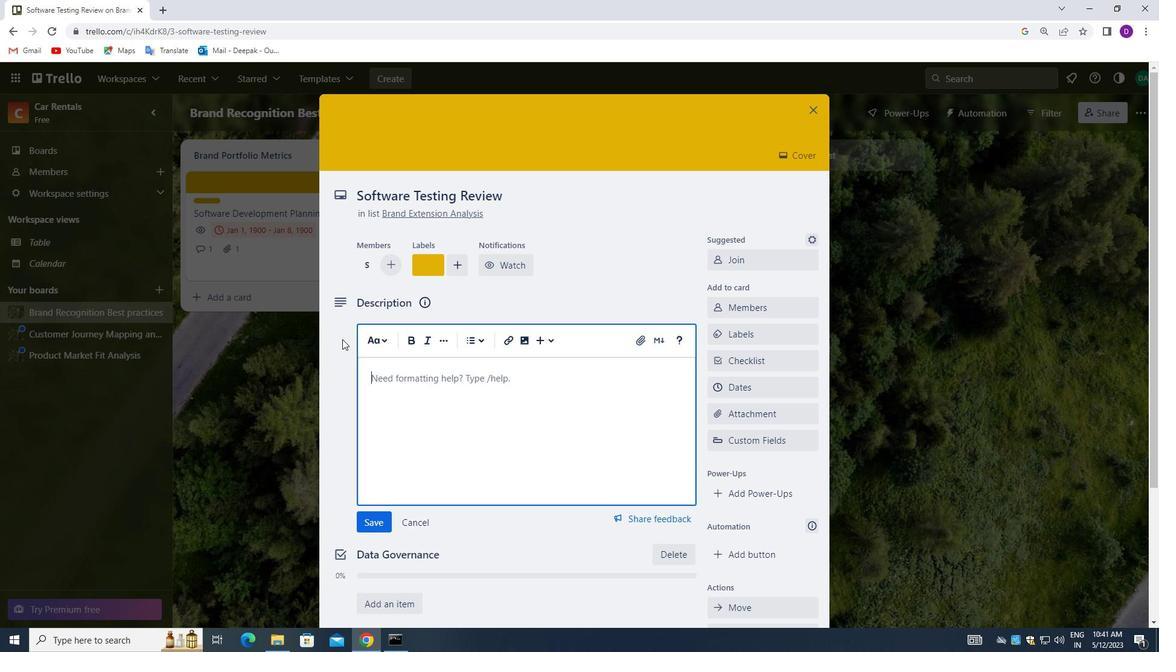
Action: Key pressed DE<Key.backspace><Key.backspace><Key.shift>PLAN<Key.space>AND<Key.space>EXECUTE<Key.space>COMPANTY<Key.backspace><Key.backspace>Y<Key.space>TEAM-BUILDING<Key.space>ACTIVITY<Key.space>AT<Key.space>A<Key.space>GO-KARTING<Key.space>TRACK.
Screenshot: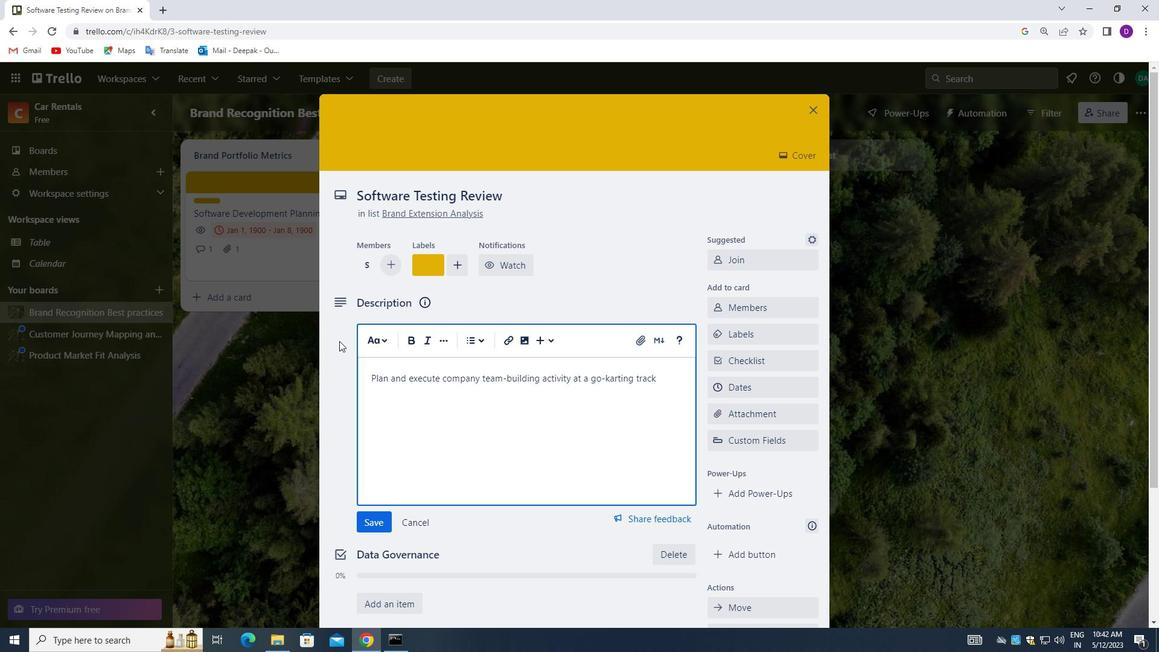 
Action: Mouse moved to (376, 523)
Screenshot: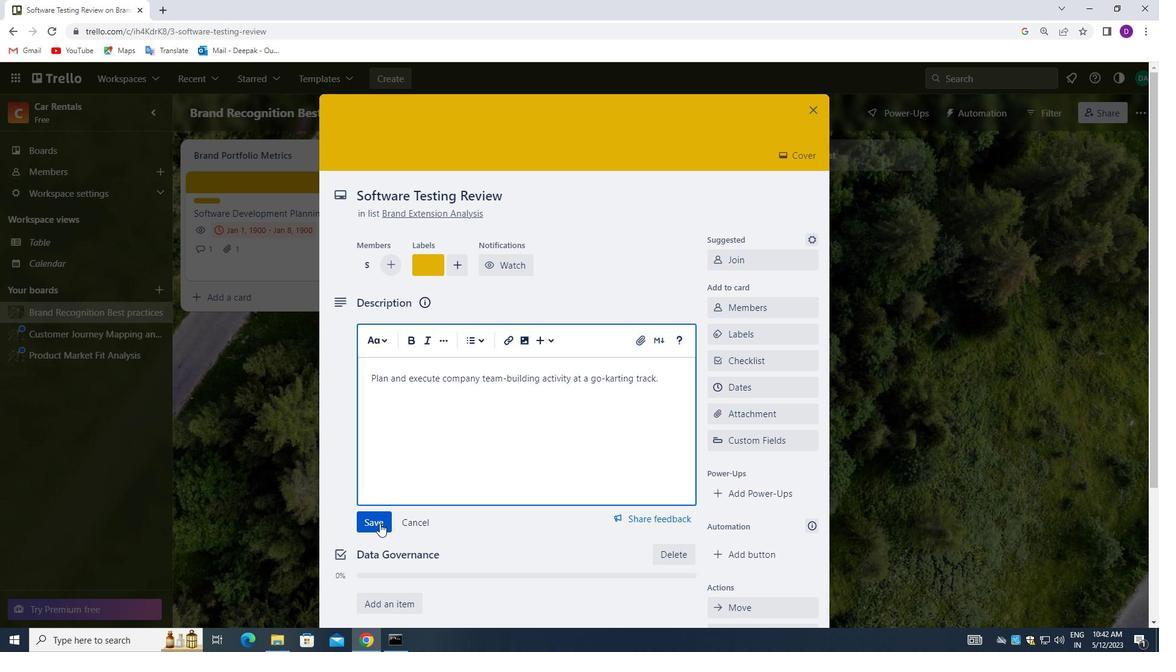 
Action: Mouse pressed left at (376, 523)
Screenshot: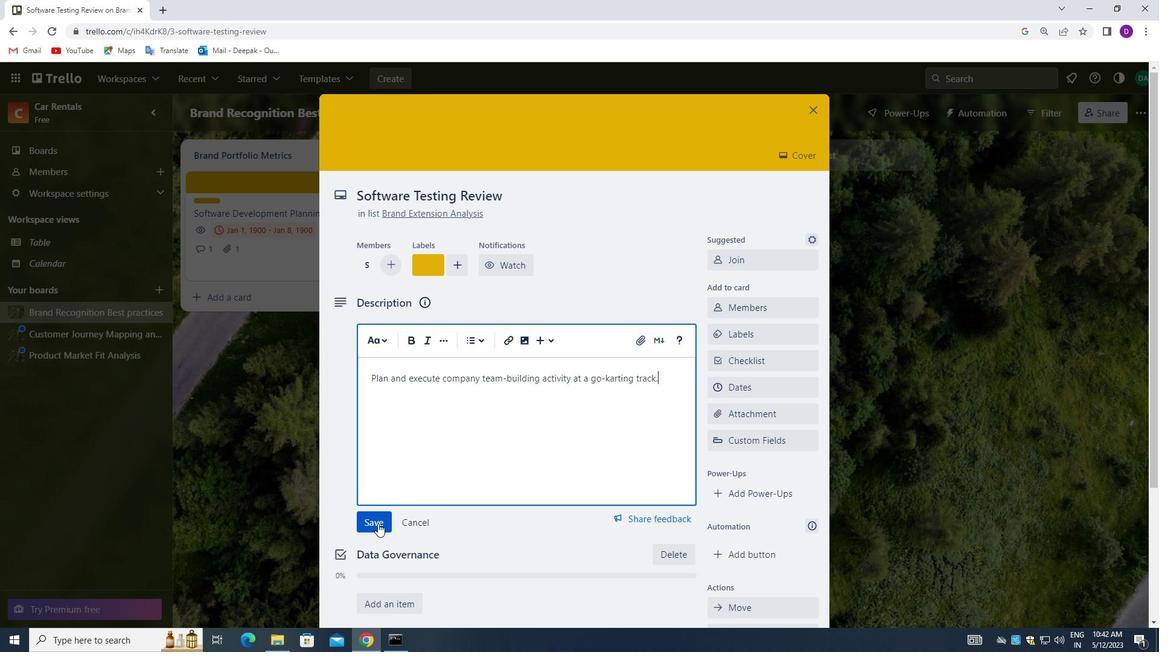 
Action: Mouse moved to (515, 398)
Screenshot: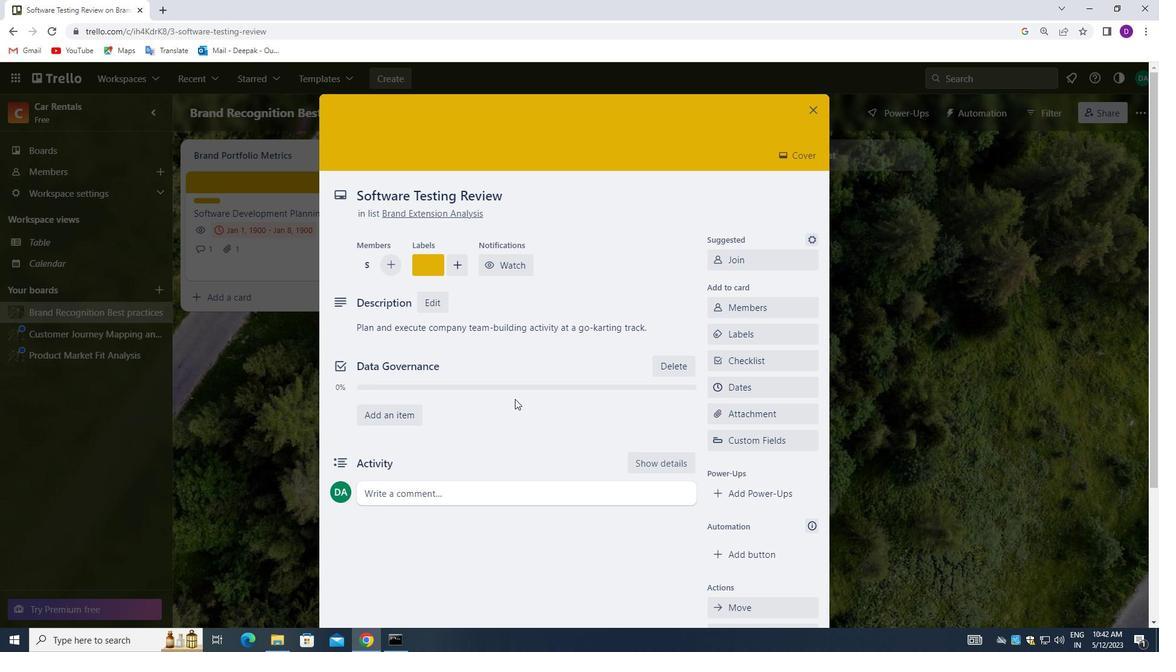 
Action: Mouse scrolled (515, 397) with delta (0, 0)
Screenshot: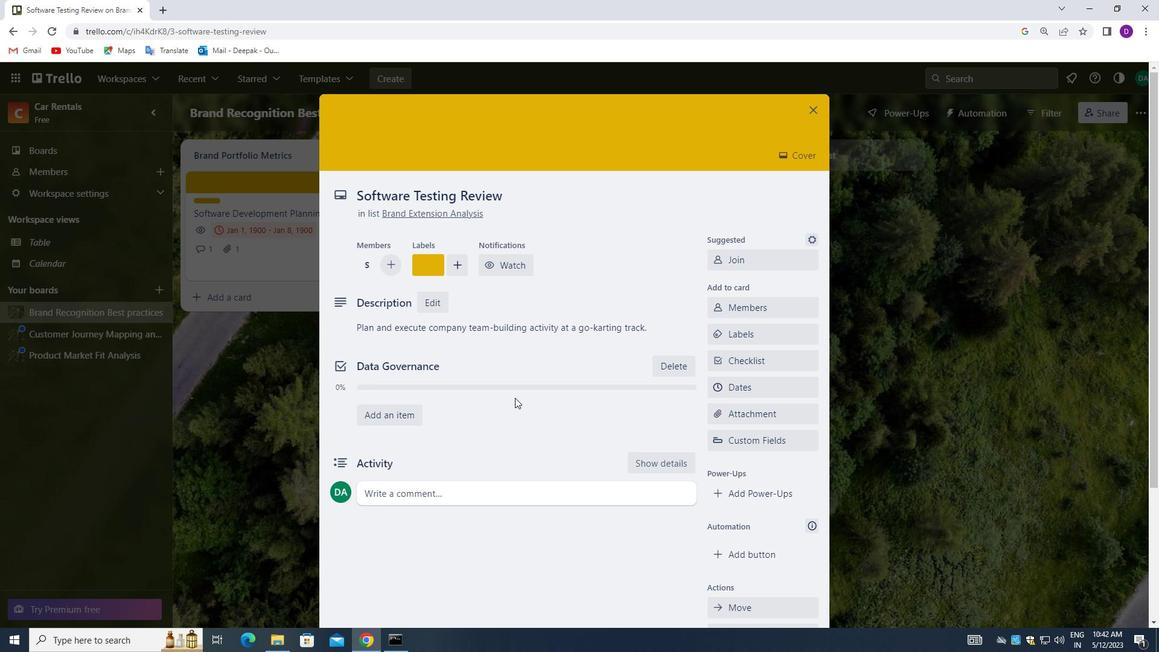 
Action: Mouse scrolled (515, 397) with delta (0, 0)
Screenshot: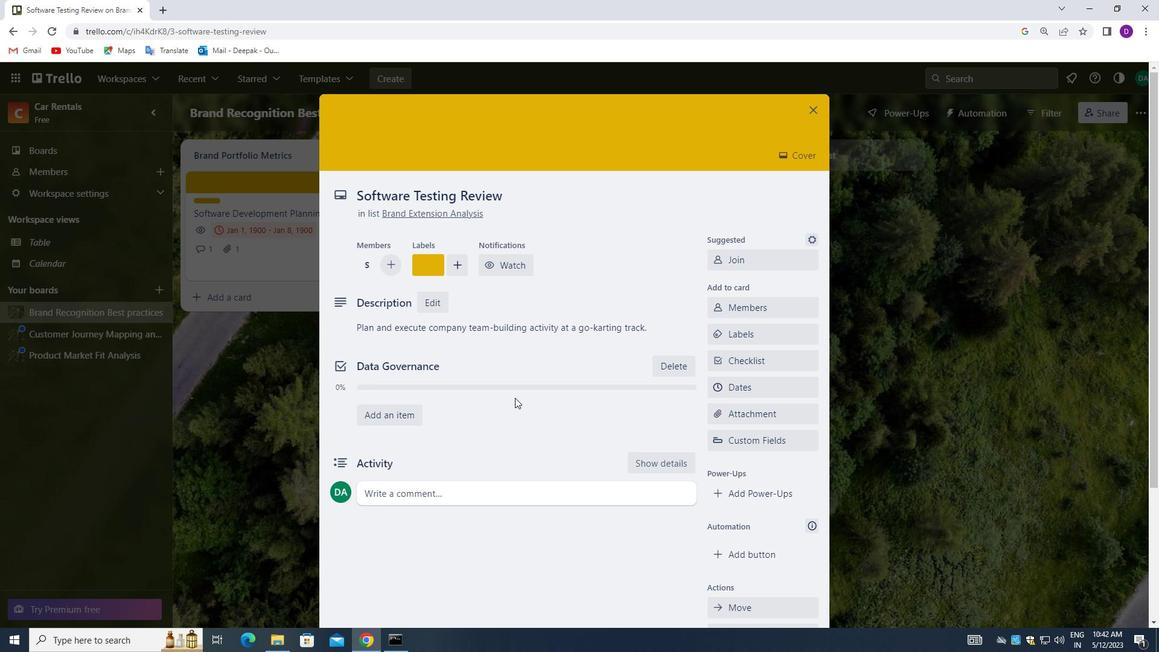 
Action: Mouse moved to (446, 376)
Screenshot: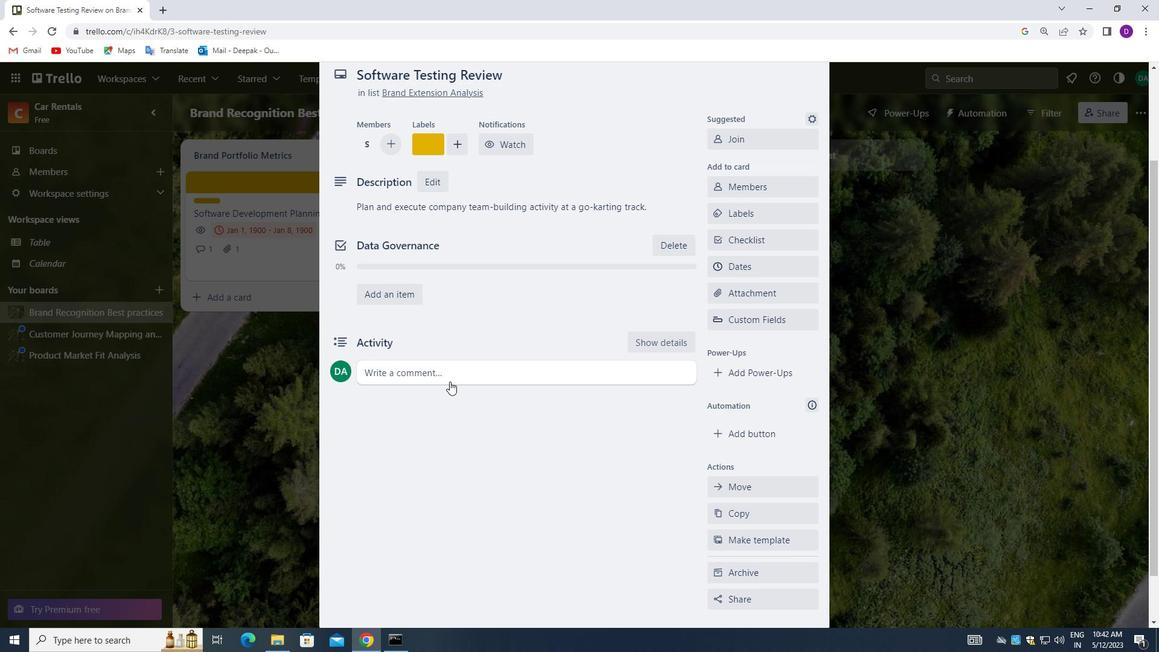 
Action: Mouse pressed left at (446, 376)
Screenshot: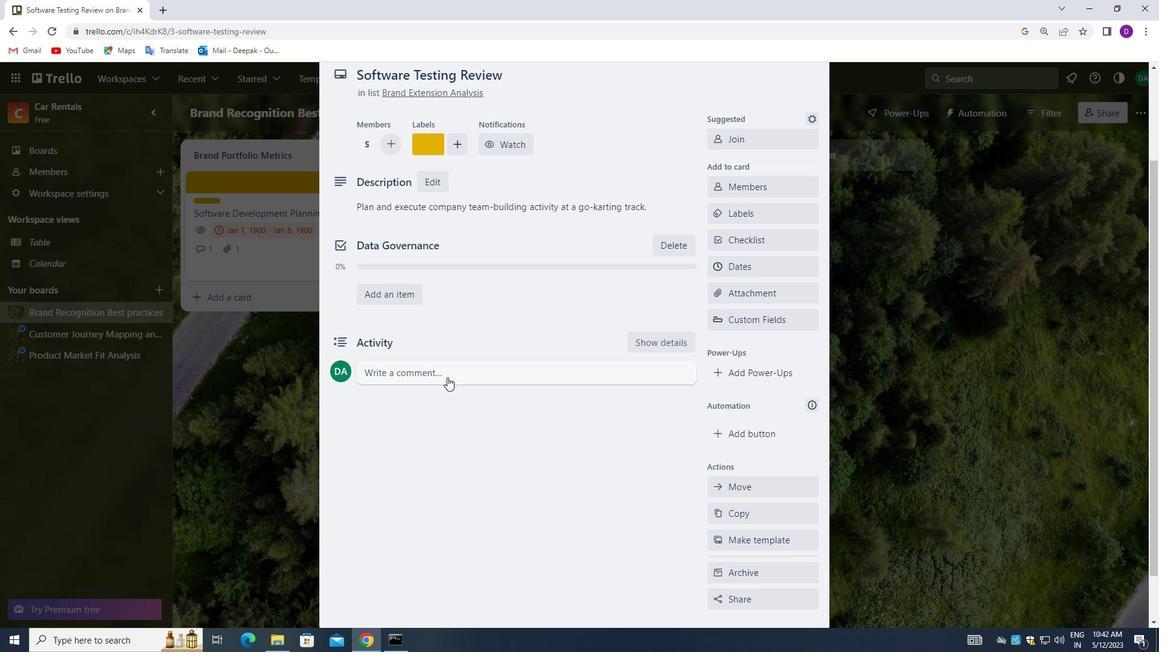 
Action: Mouse moved to (412, 414)
Screenshot: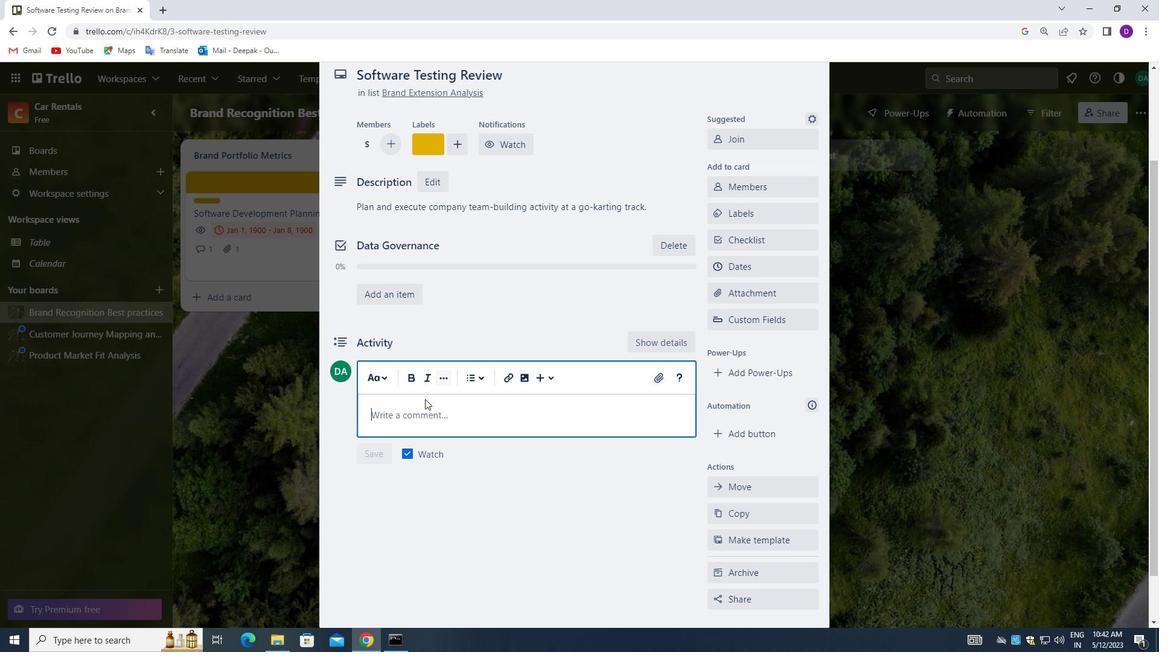 
Action: Mouse pressed left at (412, 414)
Screenshot: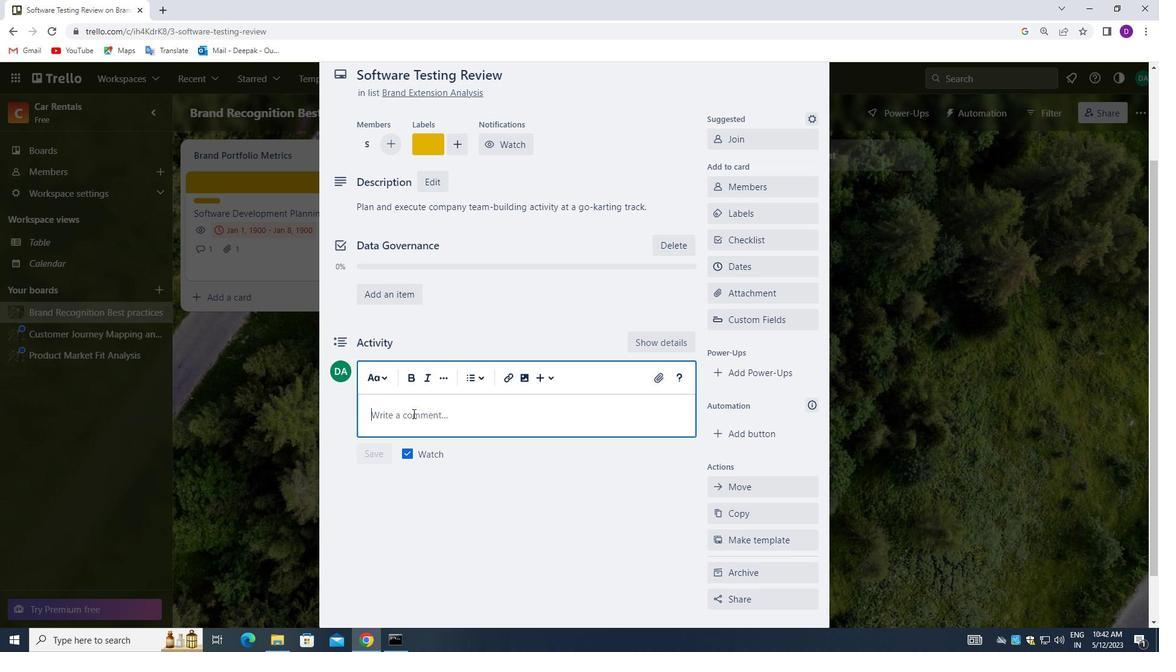 
Action: Mouse moved to (343, 426)
Screenshot: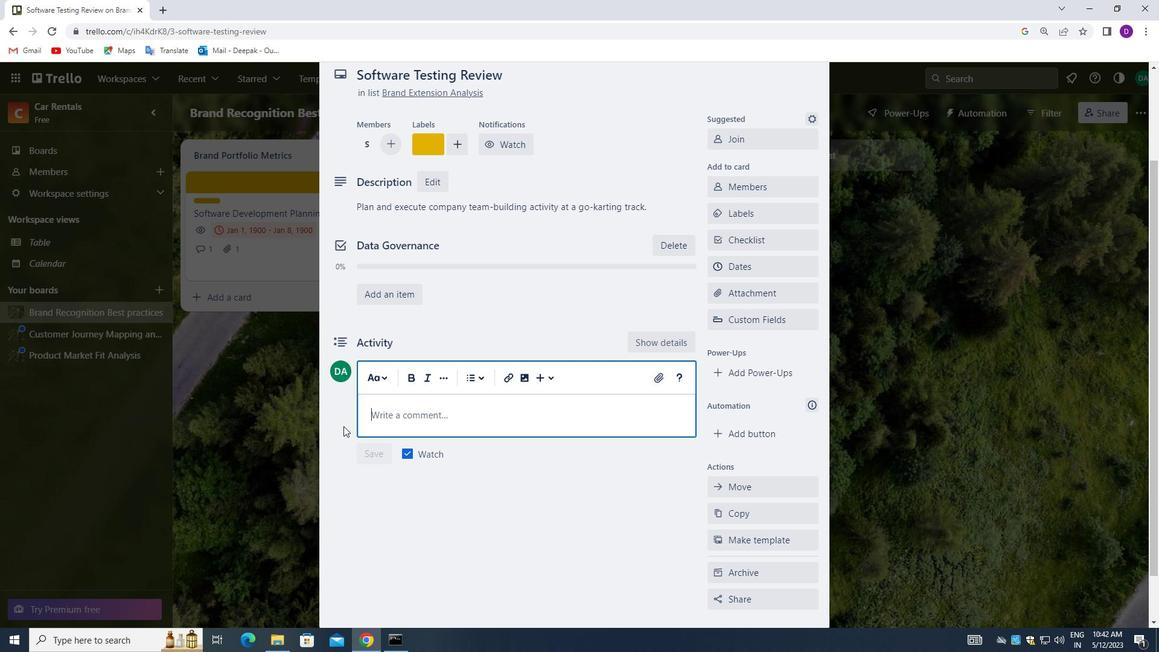 
Action: Key pressed <Key.shift_r>GIVEN<Key.space>THE<Key.space>POTENTIAL<Key.space>IMPACT<Key.space>OF<Key.space>THIS<Key.space>TAL<Key.backspace>SK<Key.space>ON<Key.space>OUR<Key.space>COMPANY<Key.space>SOCIAL<Key.space>RESPONSIBILITY<Key.space><Key.backspace>.<Key.space><Key.backspace><Key.backspace>,<Key.space>LRT<Key.space><Key.backspace><Key.backspace><Key.backspace>ET<Key.space>US<Key.space>ENSURE<Key.space>THAT<Key.space>WE<Key.space>APPROACH<Key.space>IT<Key.space>WITH<Key.space>A<Key.space>SENSE<Key.space>OF<Key.space>ETHICAL<Key.space>AWARNESS<Key.space><Key.backspace><Key.backspace><Key.backspace><Key.backspace><Key.backspace>ENESS<Key.space>AND<Key.space>CONSI<Key.backspace>CIOUSNESS.
Screenshot: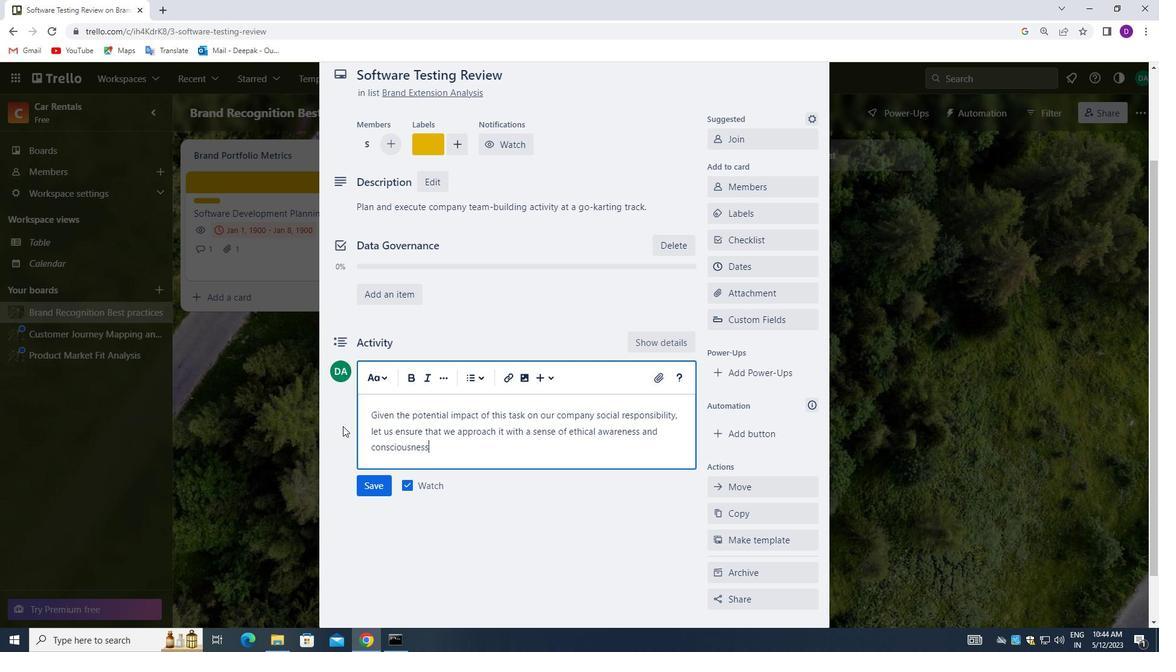
Action: Mouse moved to (375, 524)
Screenshot: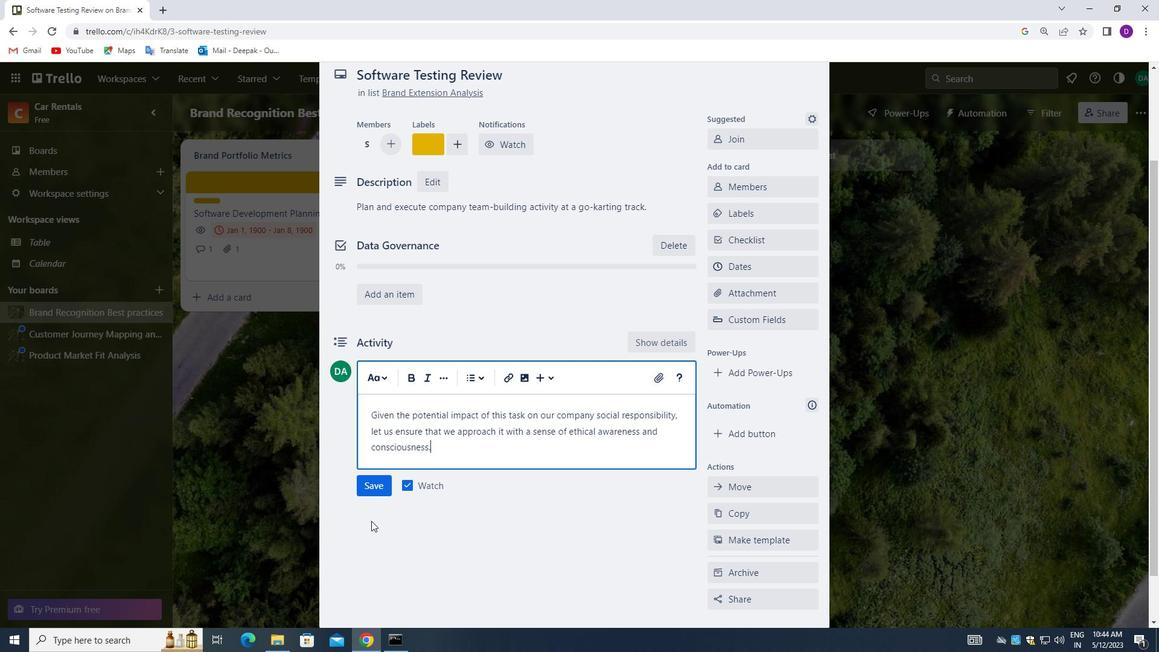 
Action: Mouse scrolled (375, 525) with delta (0, 0)
Screenshot: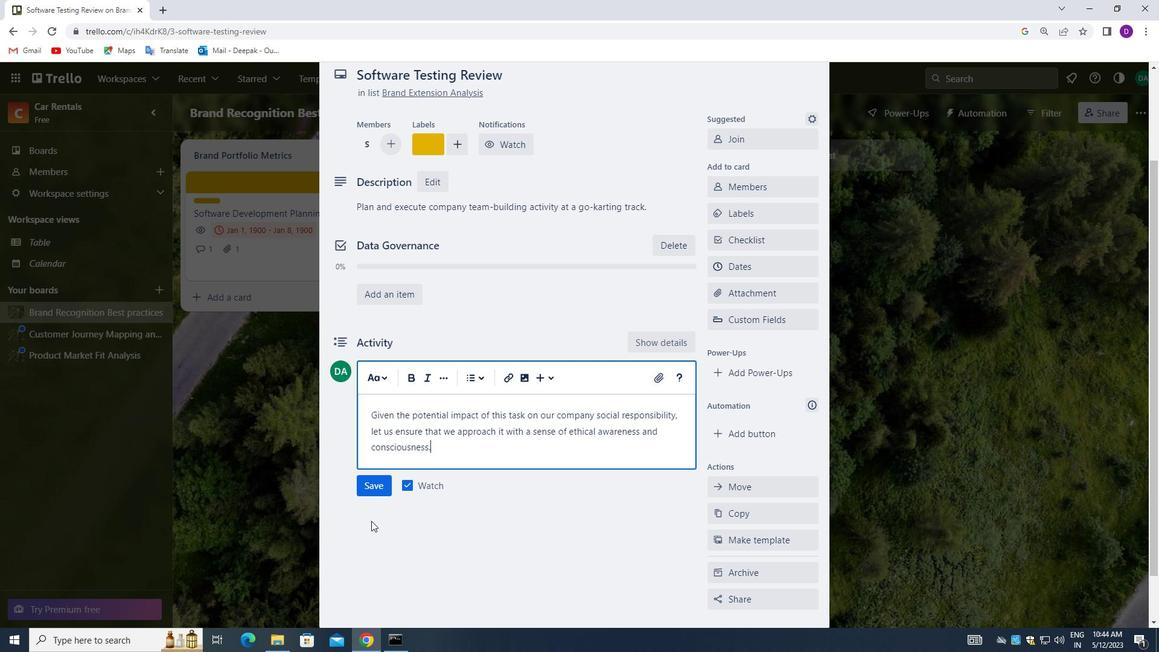 
Action: Mouse moved to (375, 524)
Screenshot: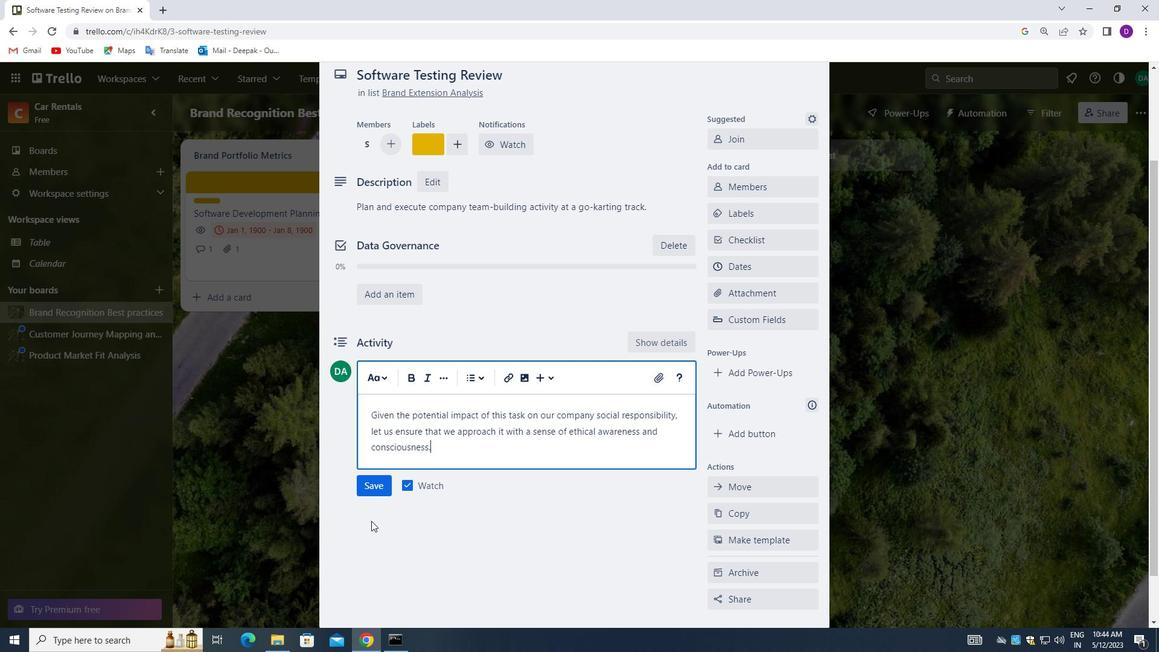 
Action: Mouse scrolled (375, 525) with delta (0, 0)
Screenshot: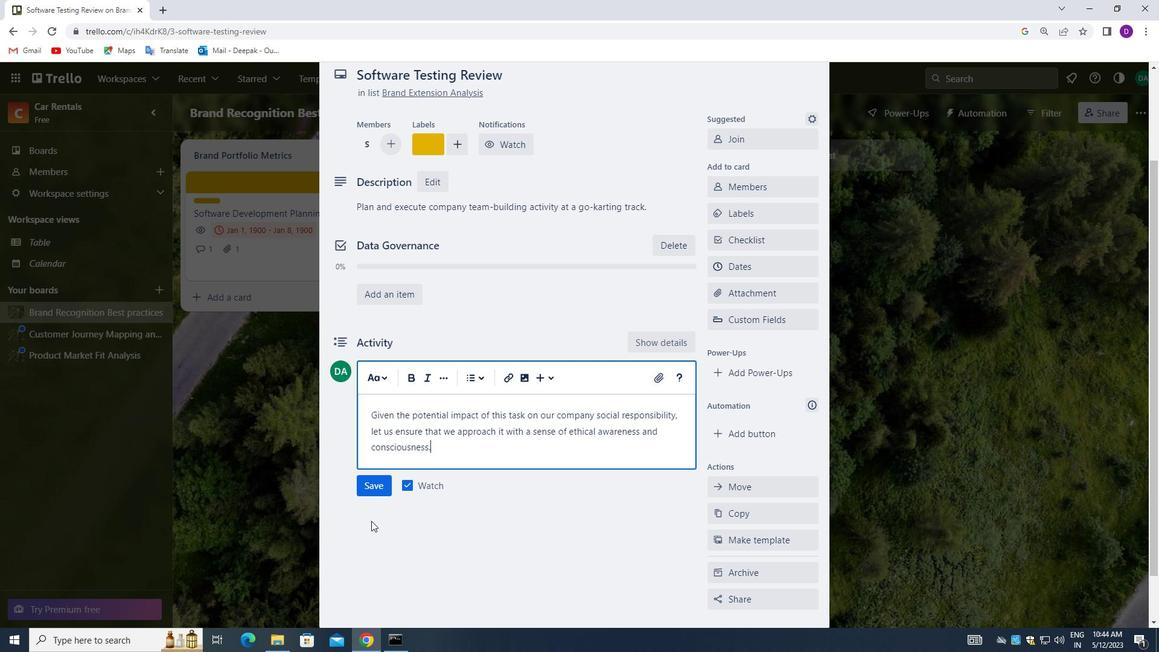 
Action: Mouse scrolled (375, 525) with delta (0, 0)
Screenshot: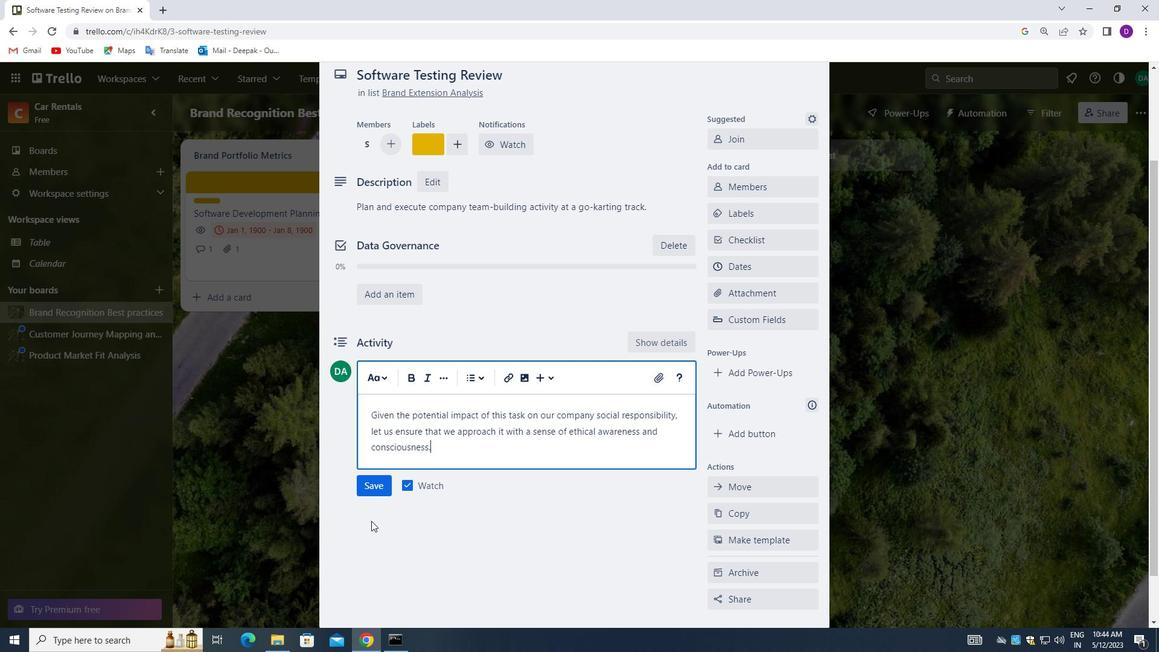 
Action: Mouse moved to (376, 524)
Screenshot: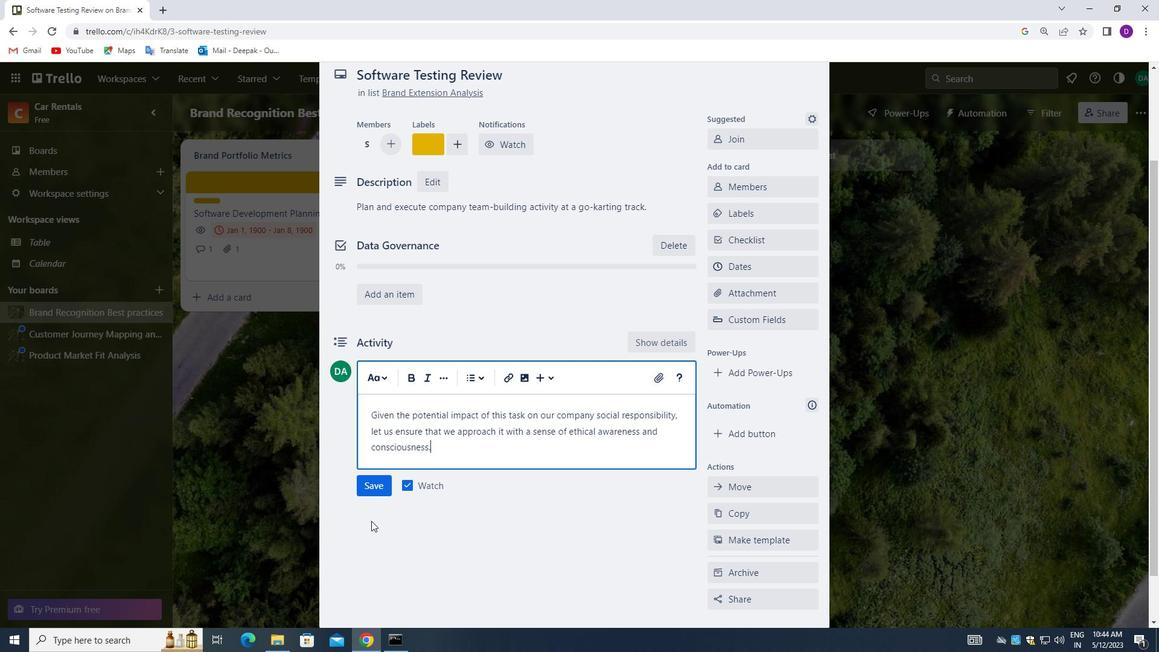 
Action: Mouse scrolled (376, 525) with delta (0, 0)
Screenshot: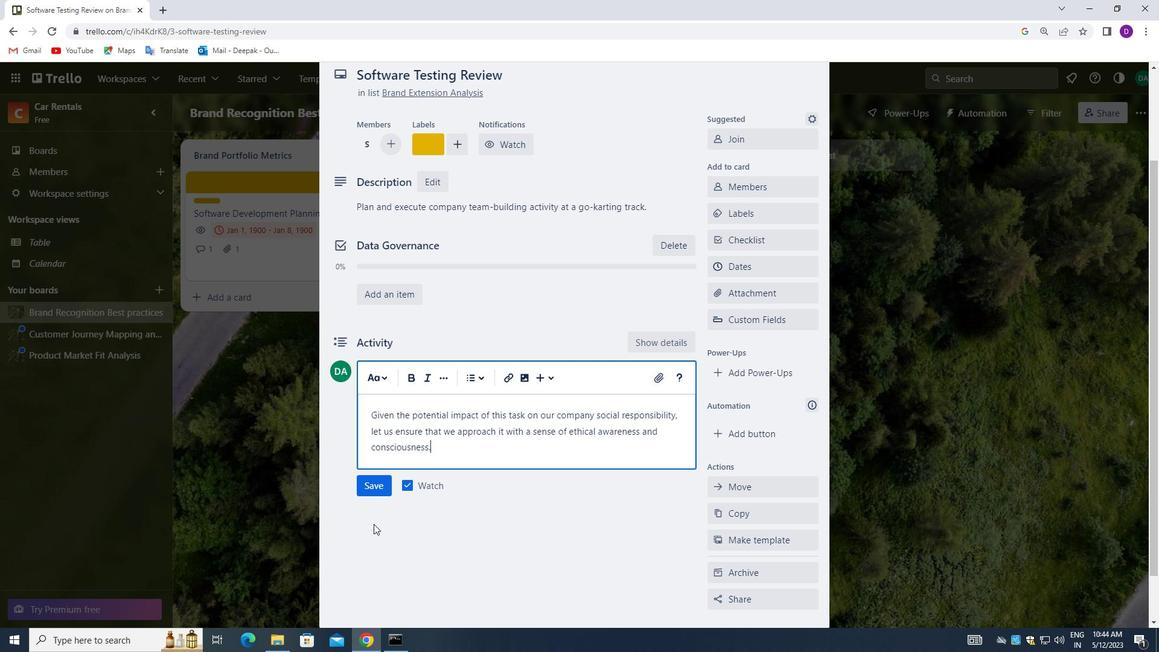 
Action: Mouse moved to (379, 508)
Screenshot: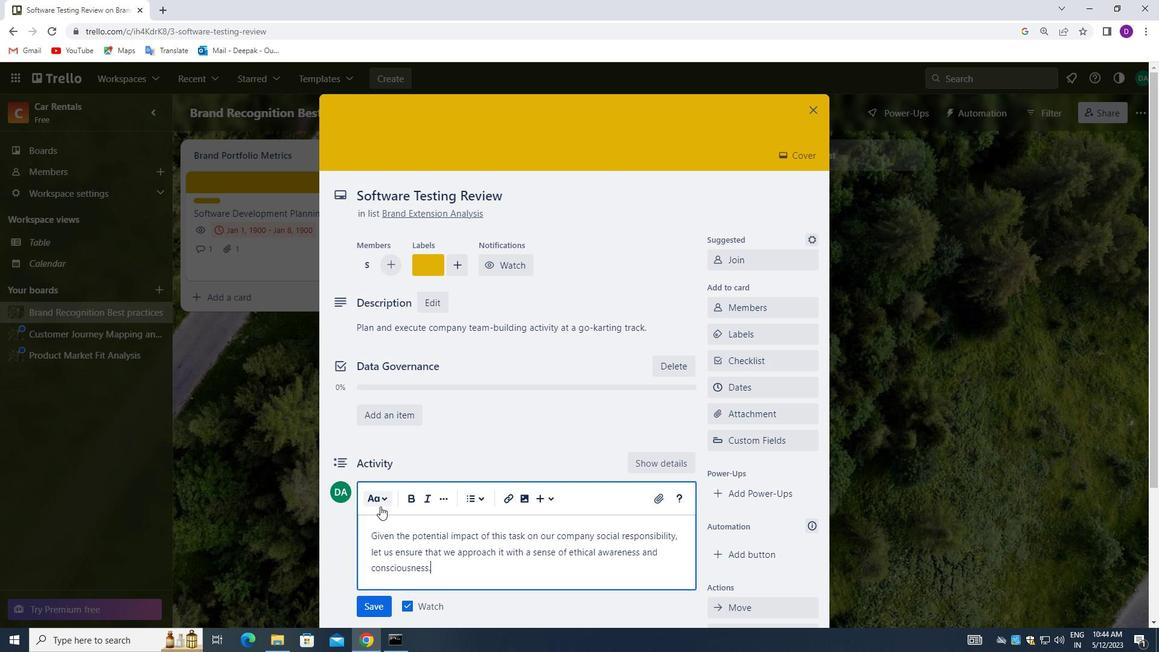 
Action: Mouse scrolled (379, 507) with delta (0, 0)
Screenshot: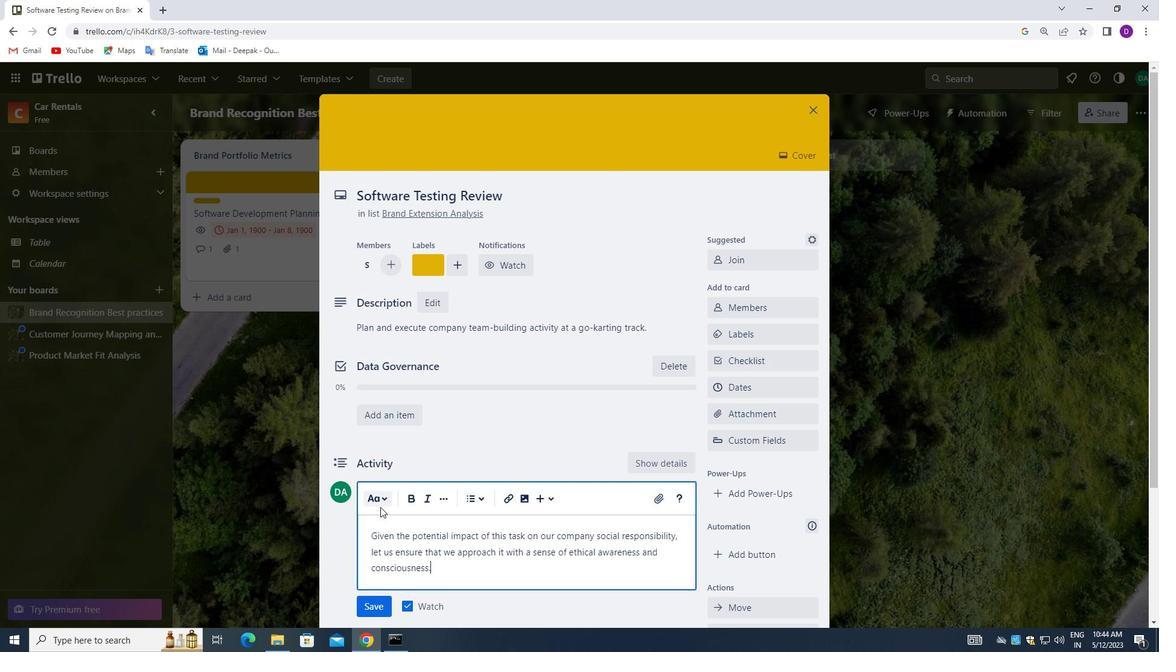 
Action: Mouse moved to (370, 545)
Screenshot: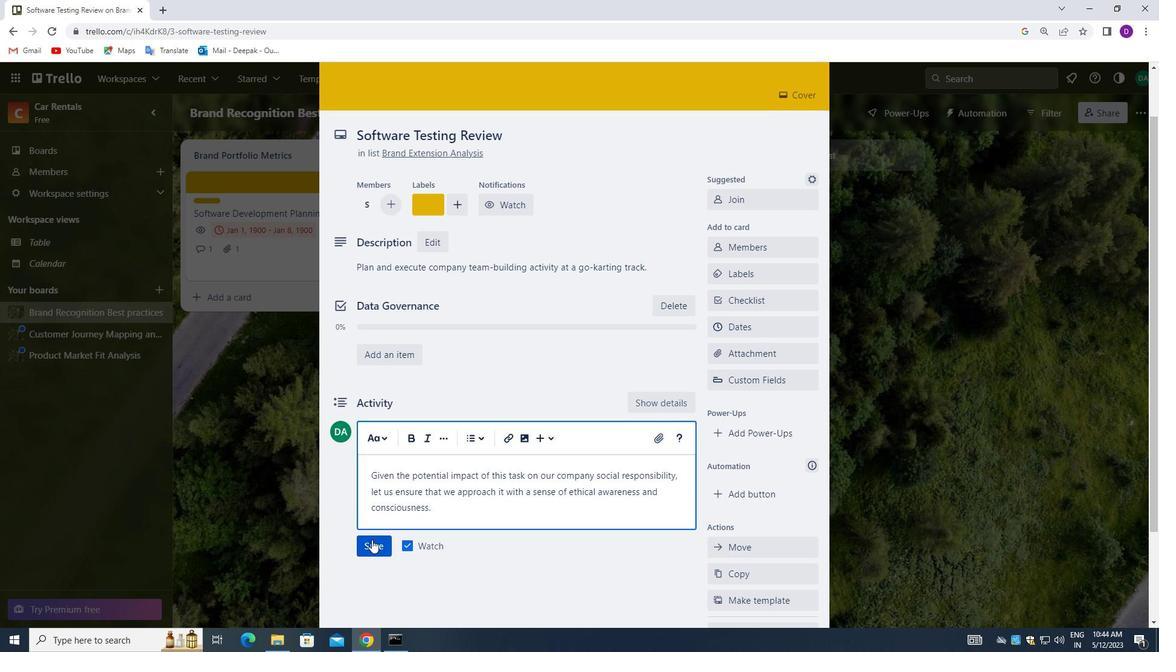 
Action: Mouse pressed left at (370, 545)
Screenshot: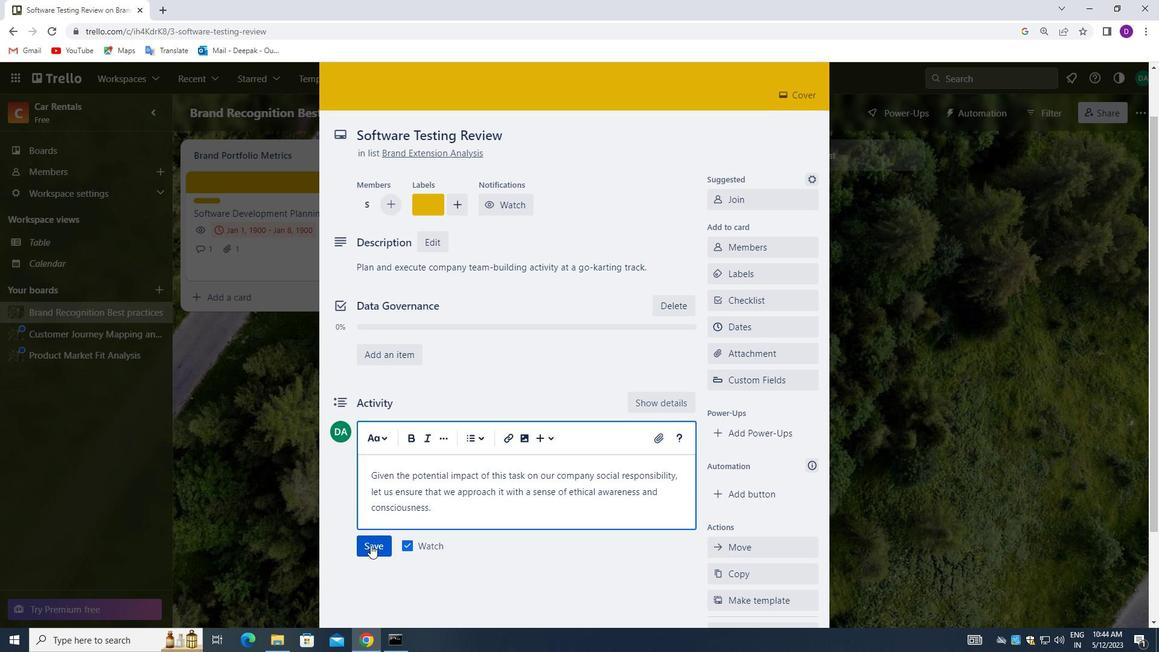 
Action: Mouse moved to (746, 327)
Screenshot: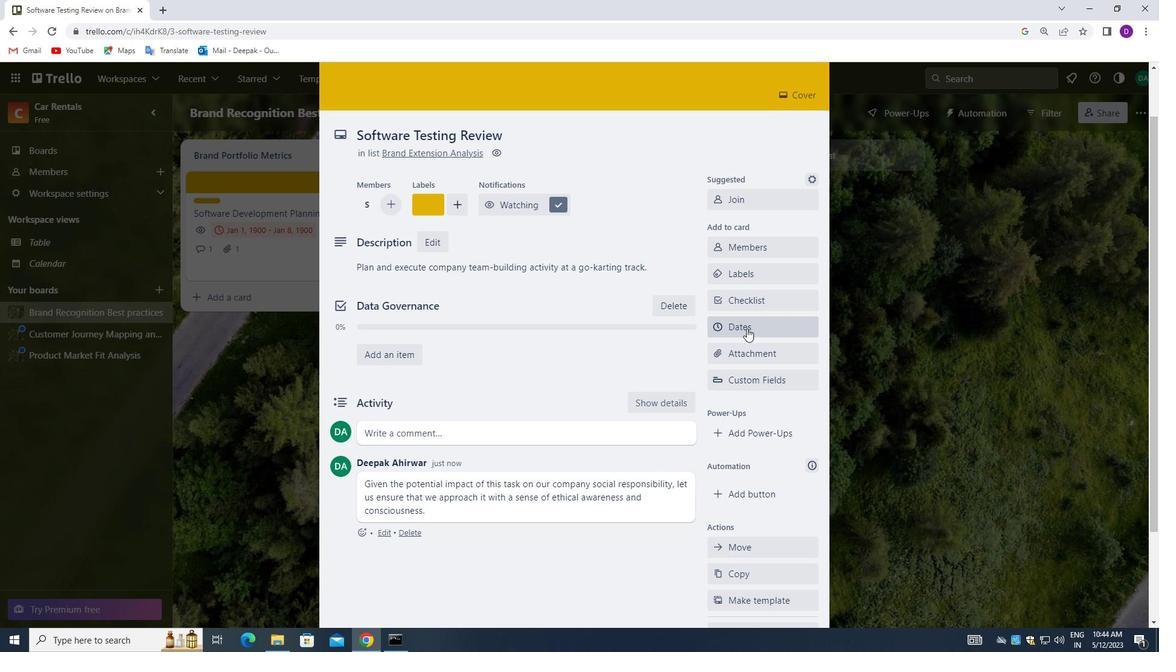 
Action: Mouse pressed left at (746, 327)
Screenshot: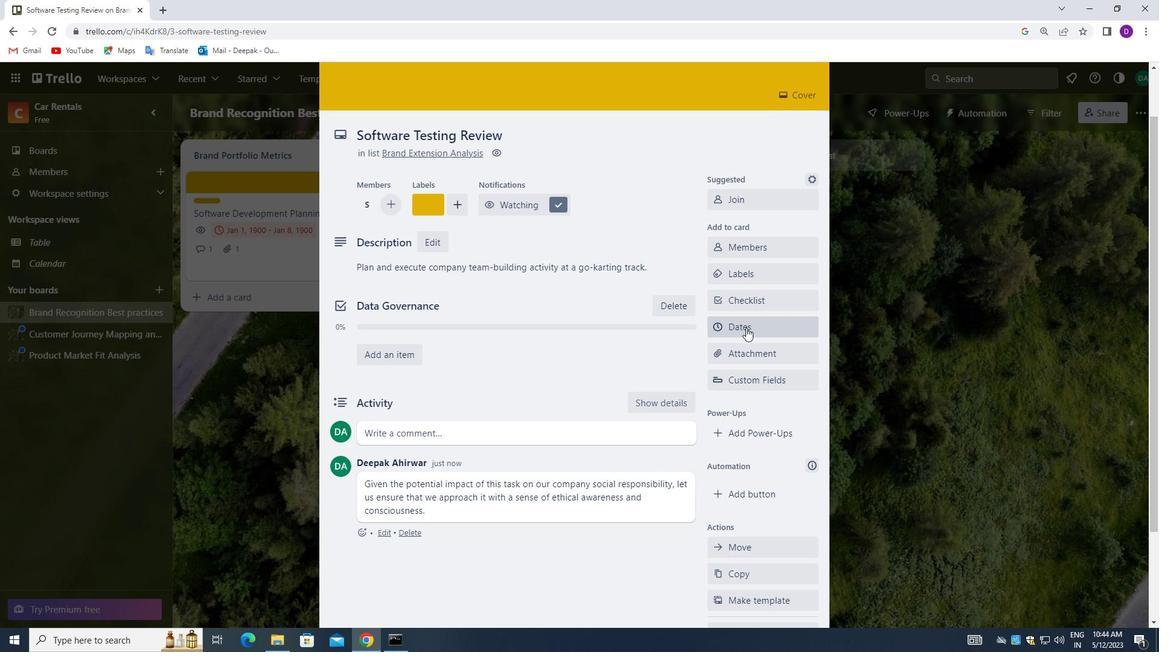 
Action: Mouse moved to (719, 352)
Screenshot: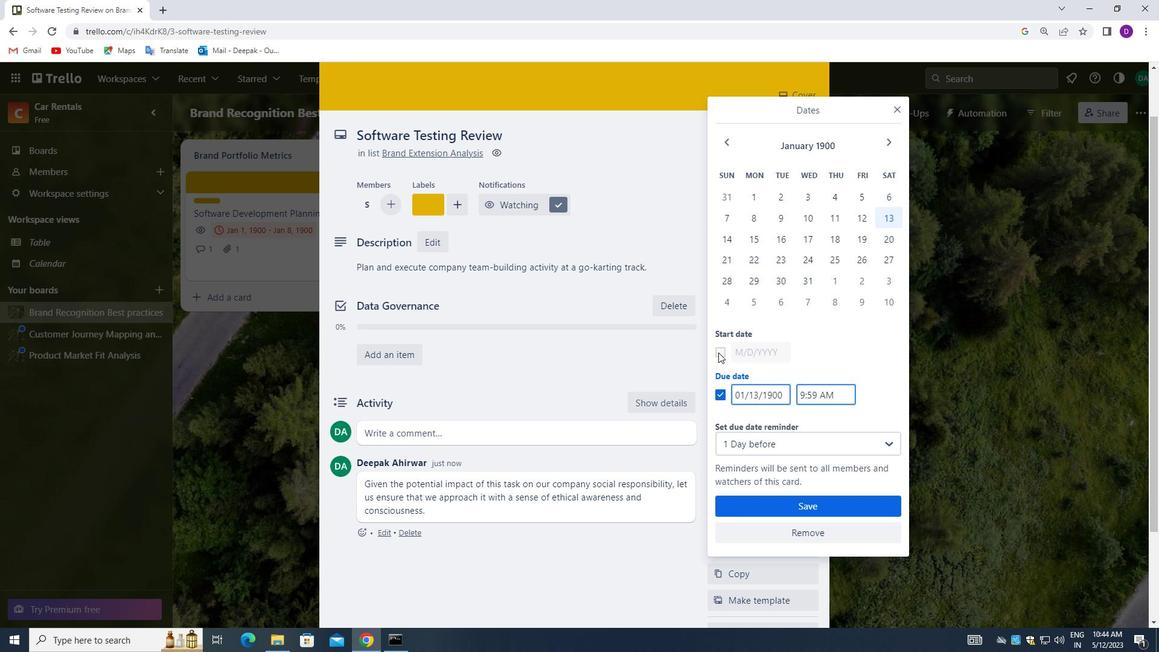 
Action: Mouse pressed left at (719, 352)
Screenshot: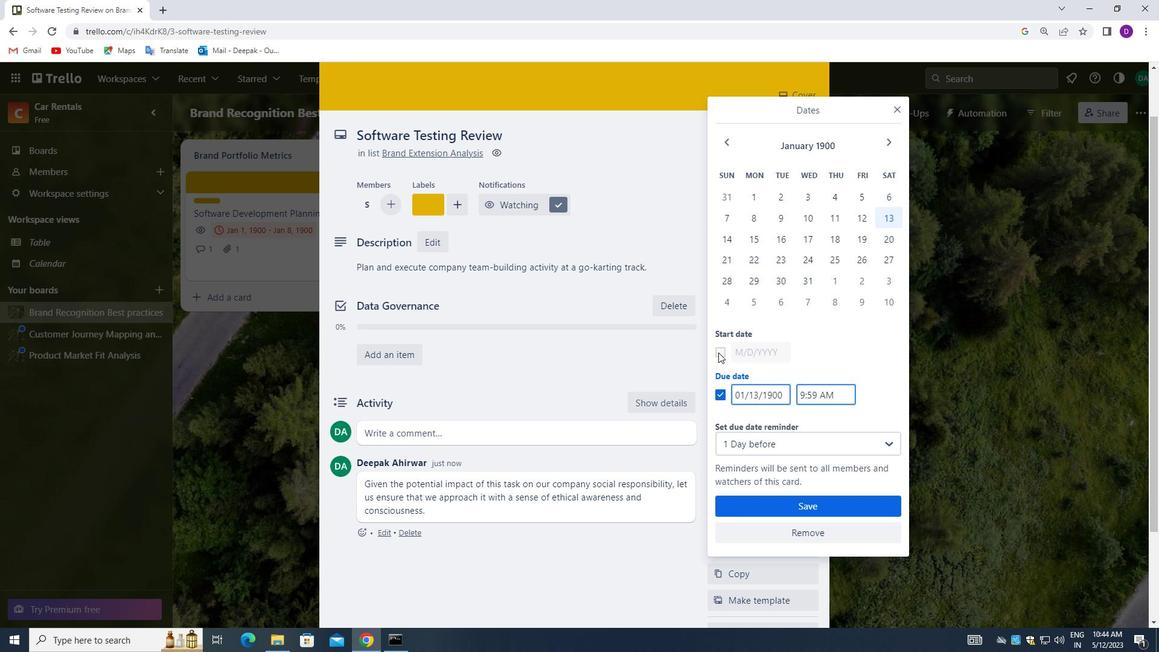 
Action: Mouse moved to (783, 353)
Screenshot: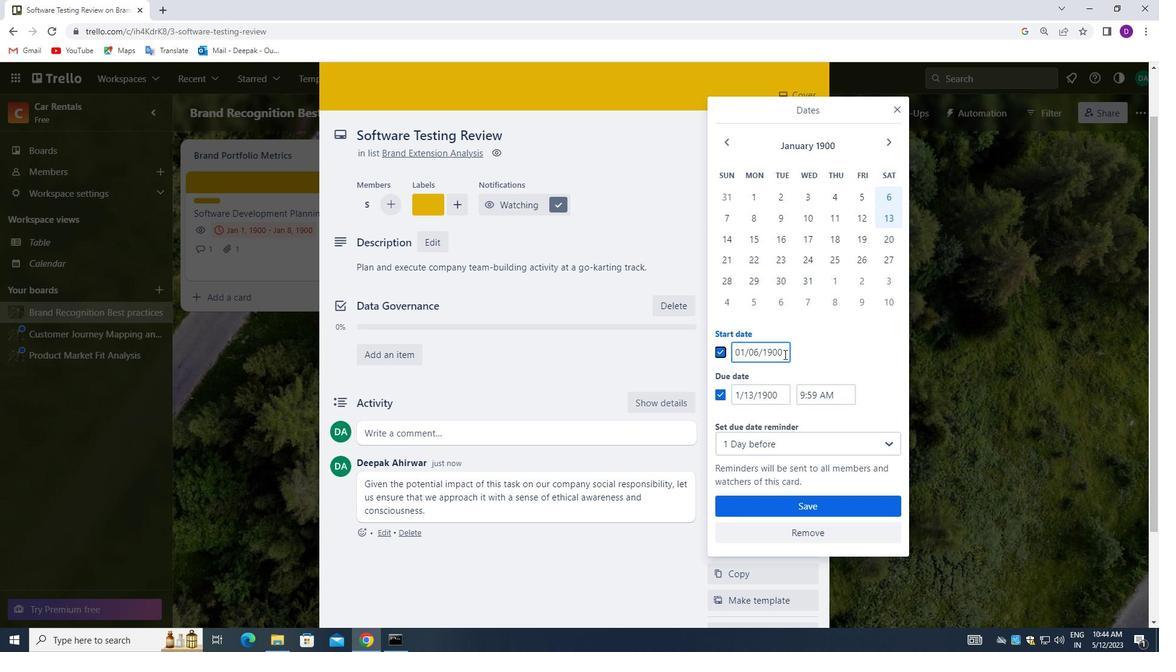 
Action: Mouse pressed left at (783, 353)
Screenshot: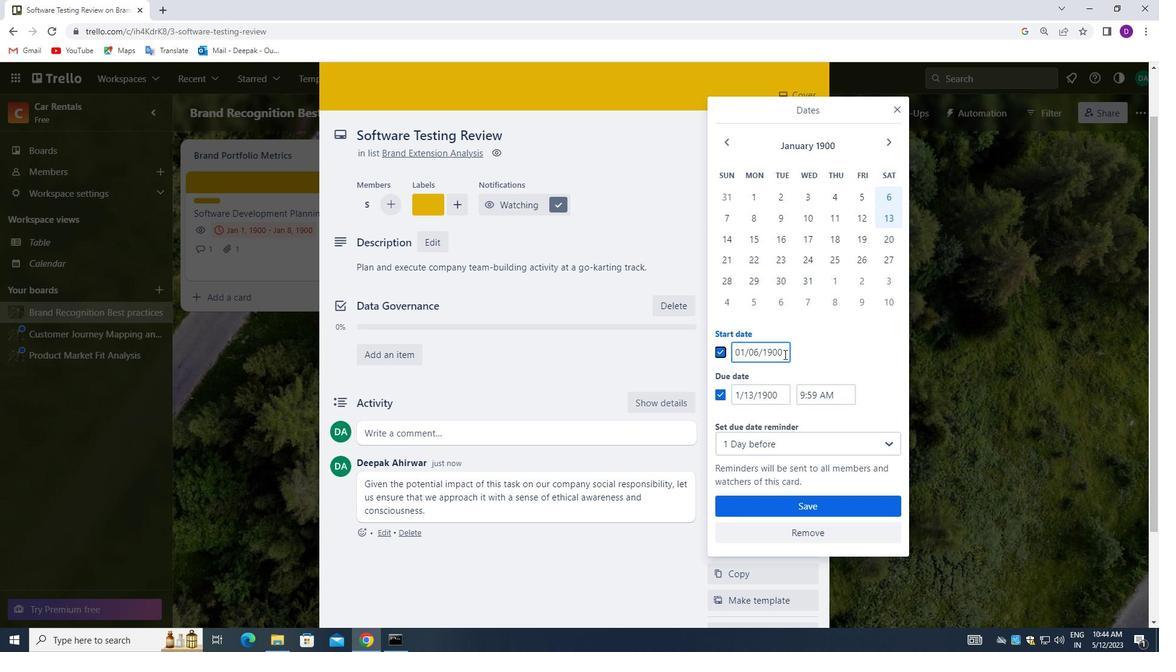 
Action: Mouse moved to (756, 343)
Screenshot: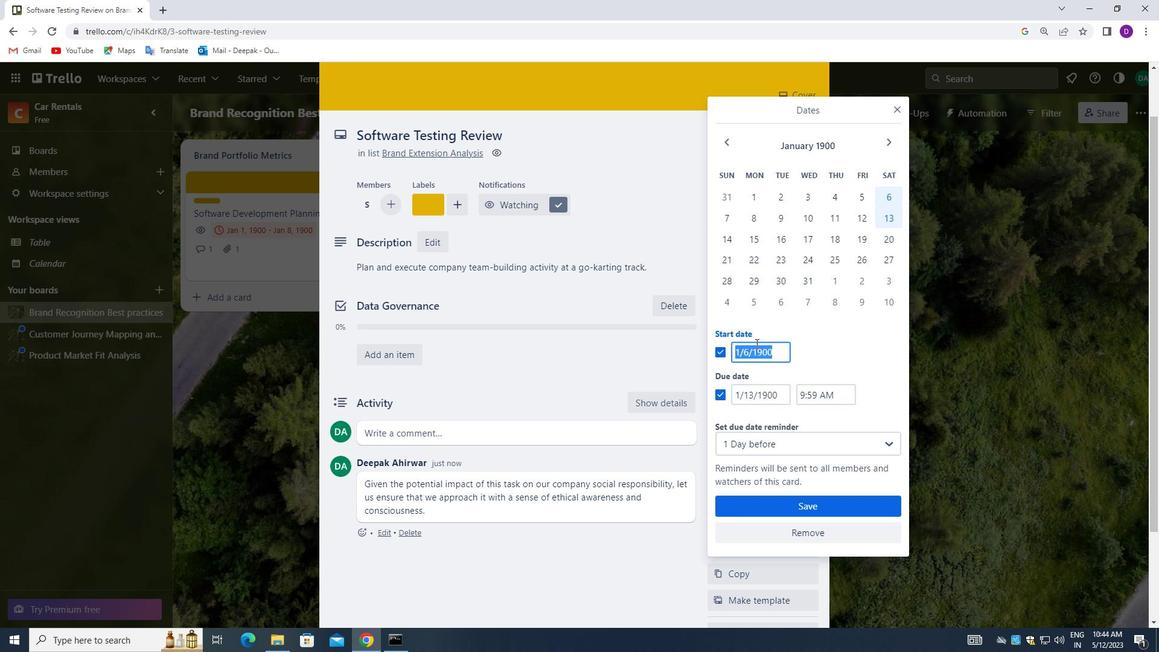 
Action: Key pressed <Key.backspace>
Screenshot: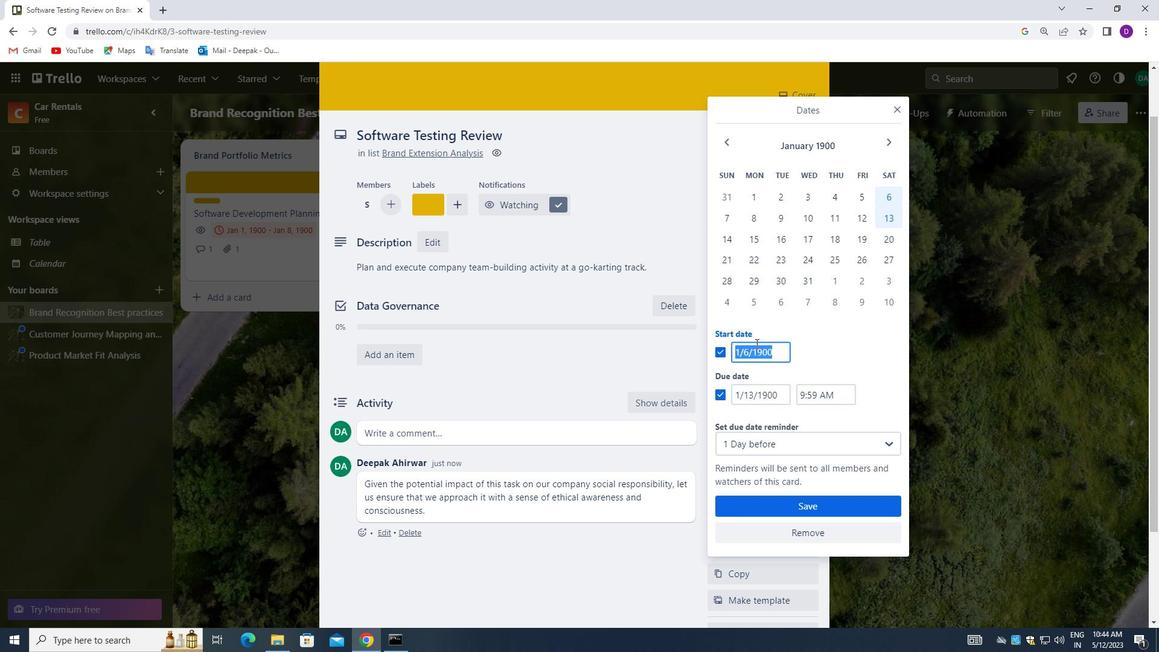 
Action: Mouse moved to (751, 343)
Screenshot: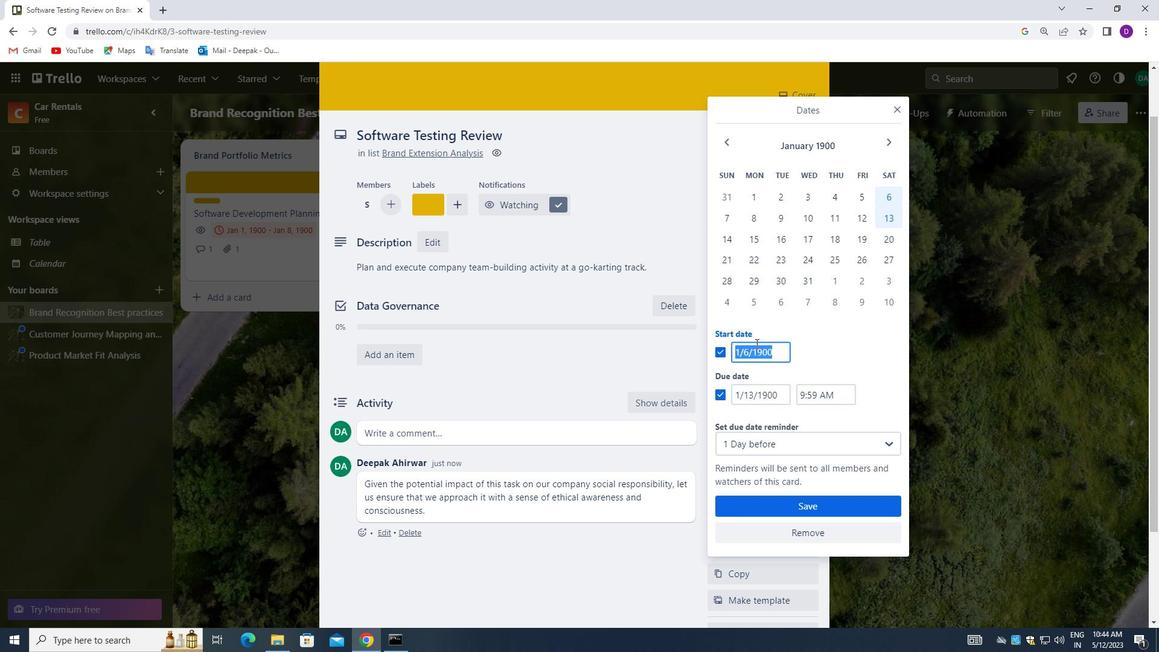 
Action: Key pressed 0
Screenshot: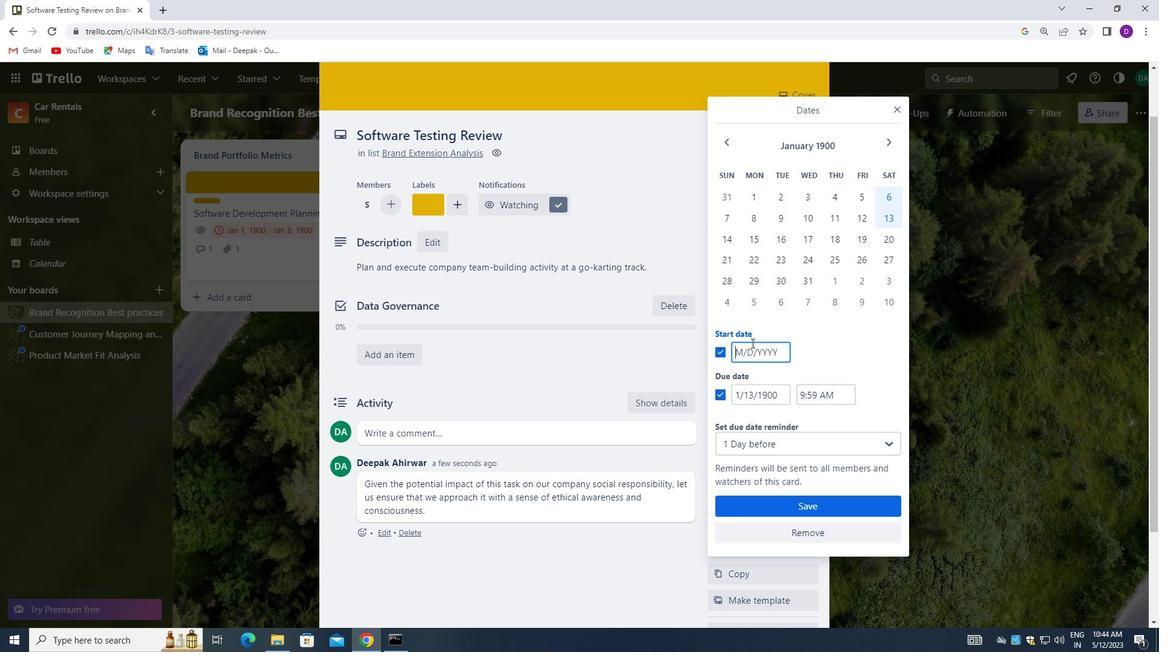 
Action: Mouse moved to (748, 341)
Screenshot: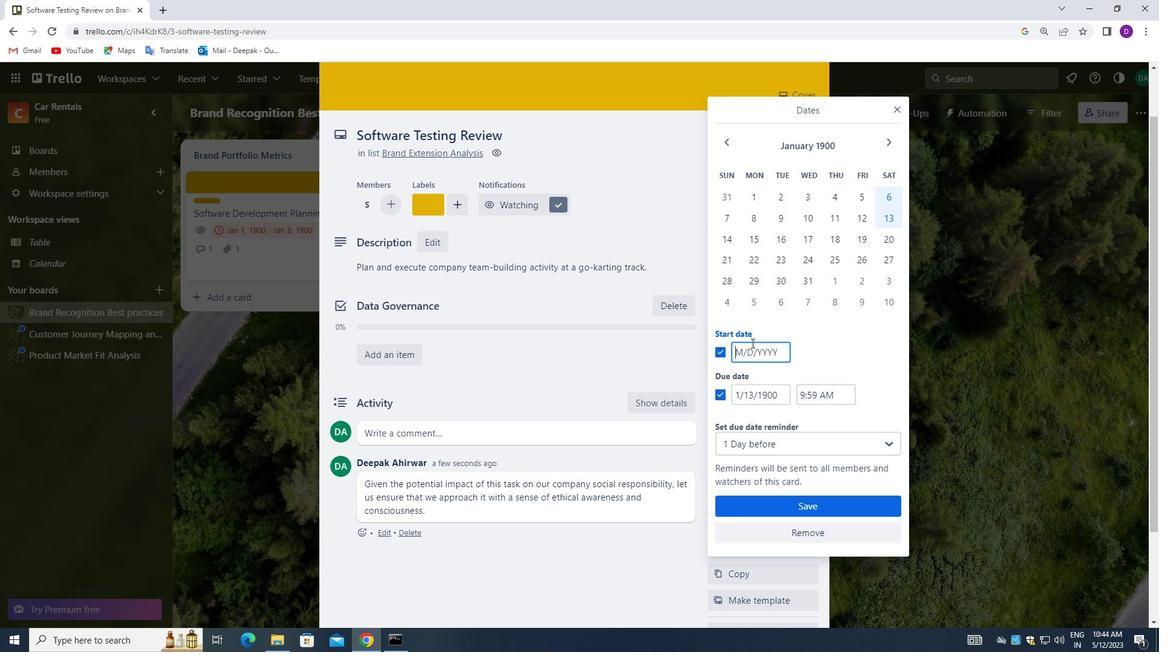 
Action: Key pressed 1
Screenshot: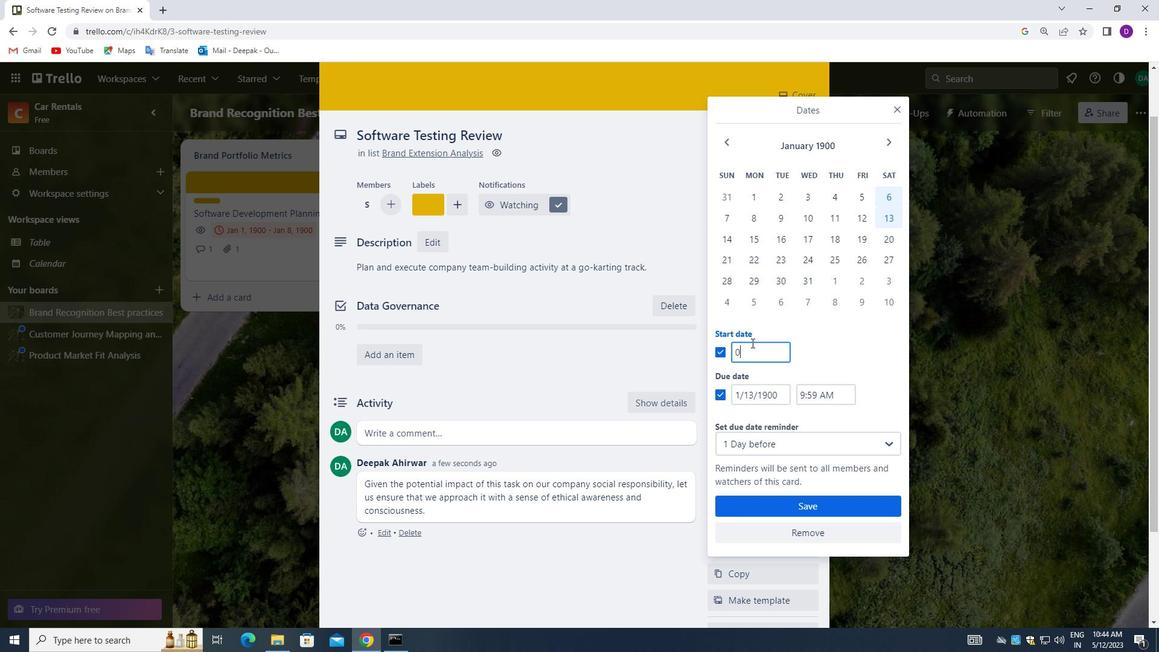 
Action: Mouse moved to (748, 341)
Screenshot: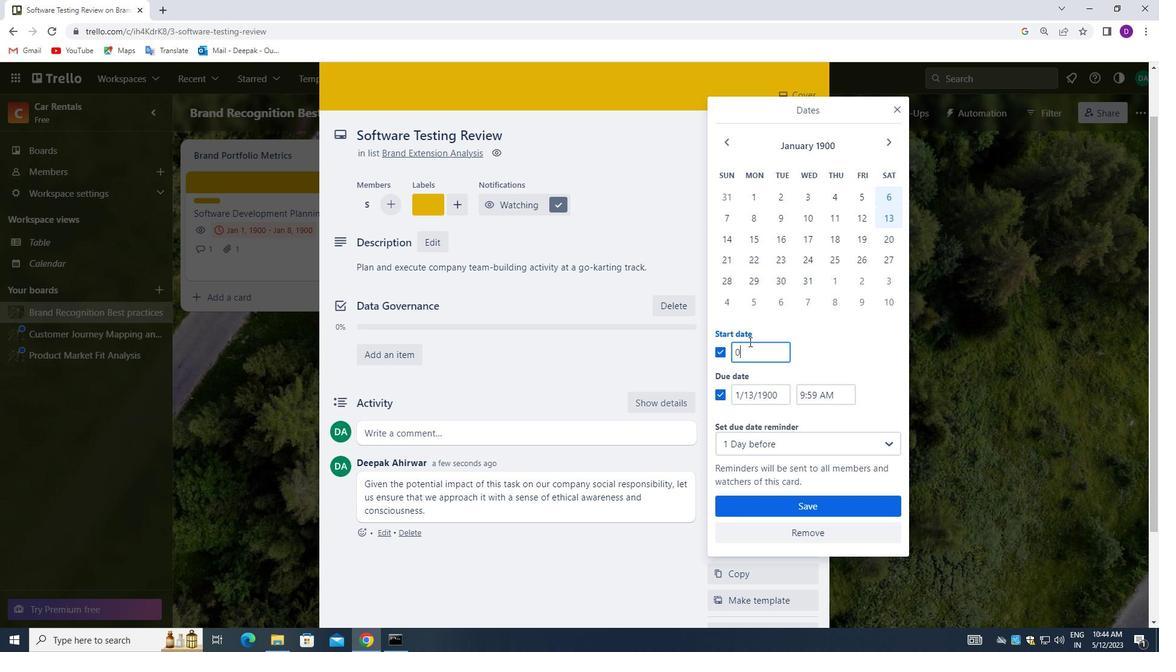 
Action: Key pressed /
Screenshot: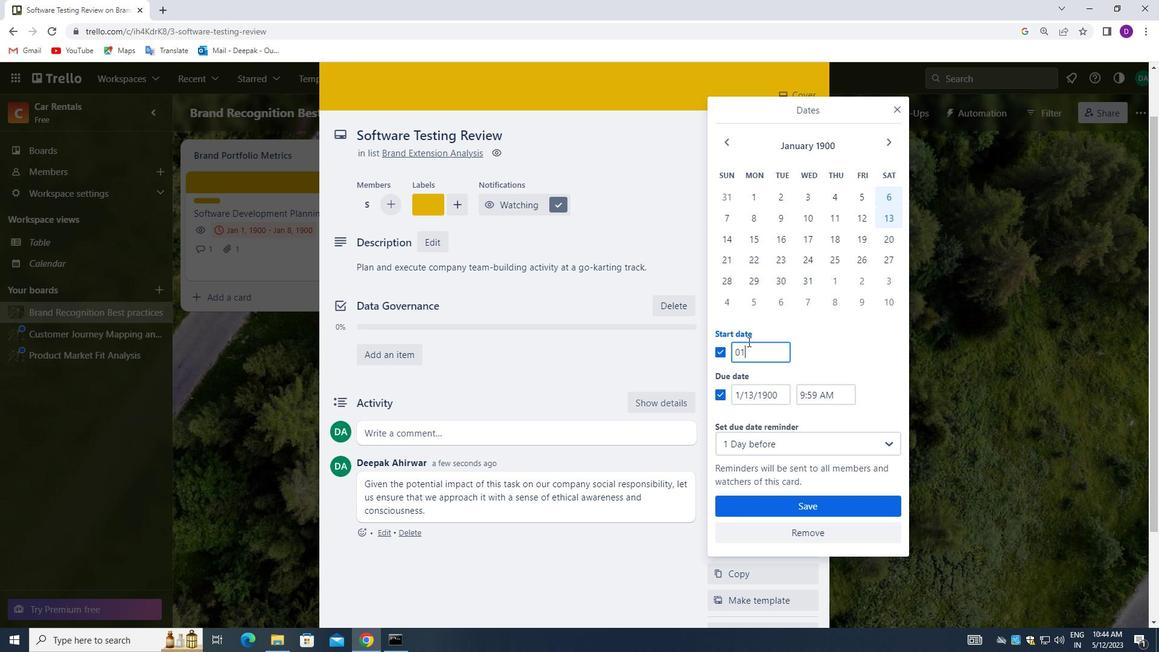 
Action: Mouse moved to (747, 341)
Screenshot: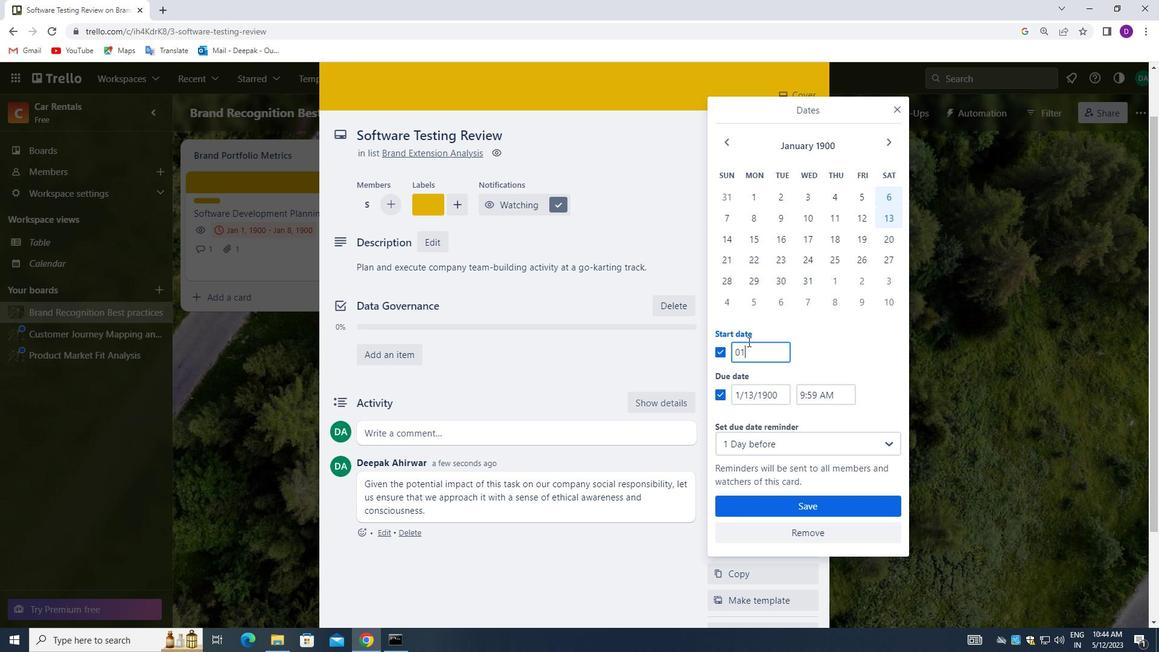 
Action: Key pressed 0
Screenshot: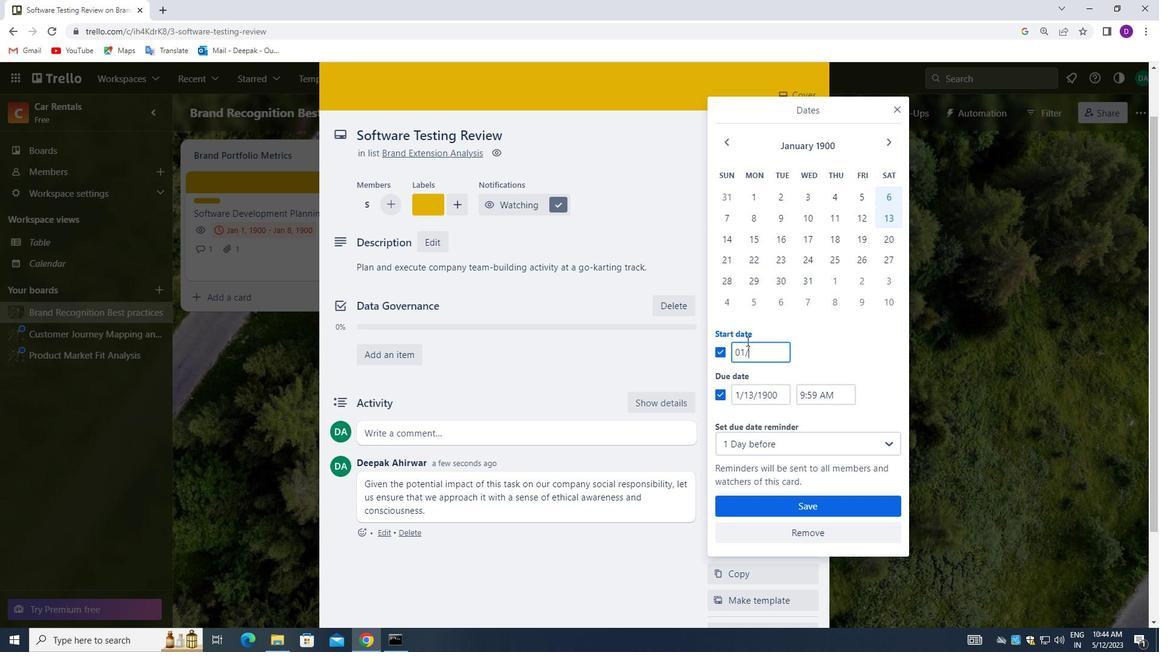 
Action: Mouse moved to (745, 341)
Screenshot: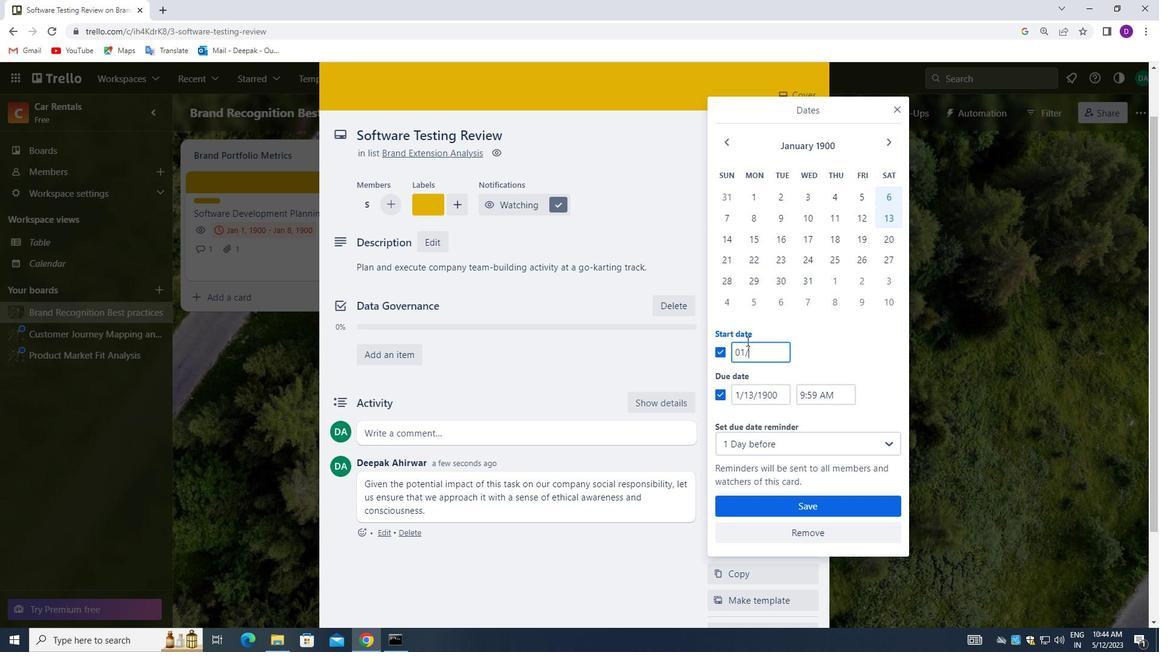 
Action: Key pressed 7
Screenshot: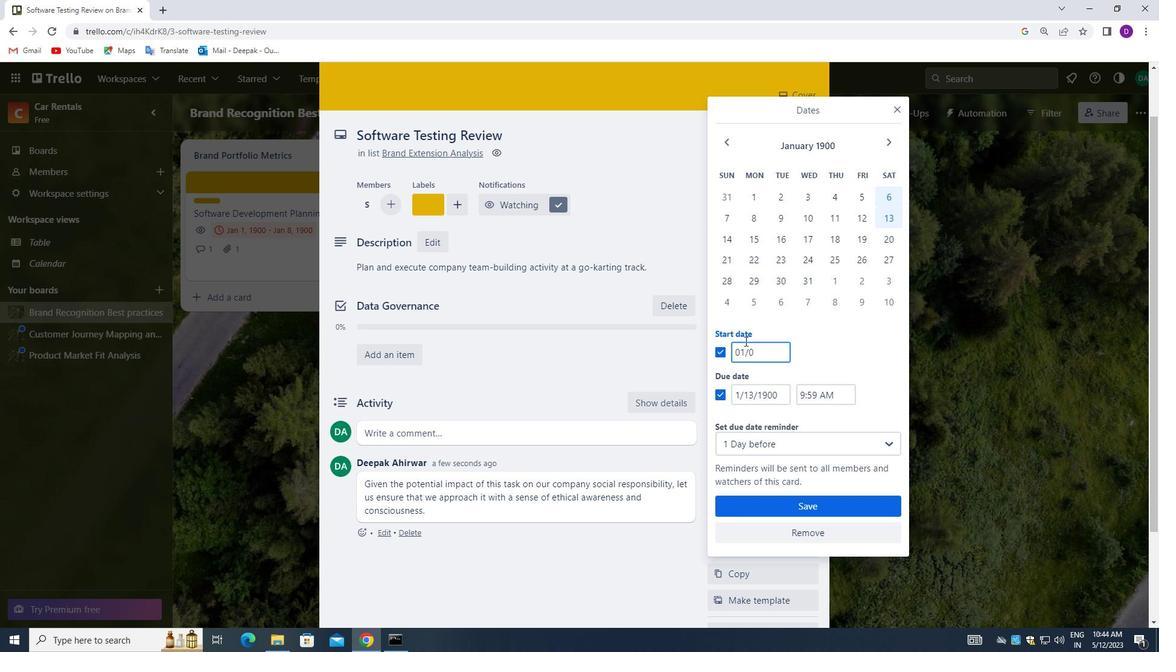 
Action: Mouse moved to (744, 340)
Screenshot: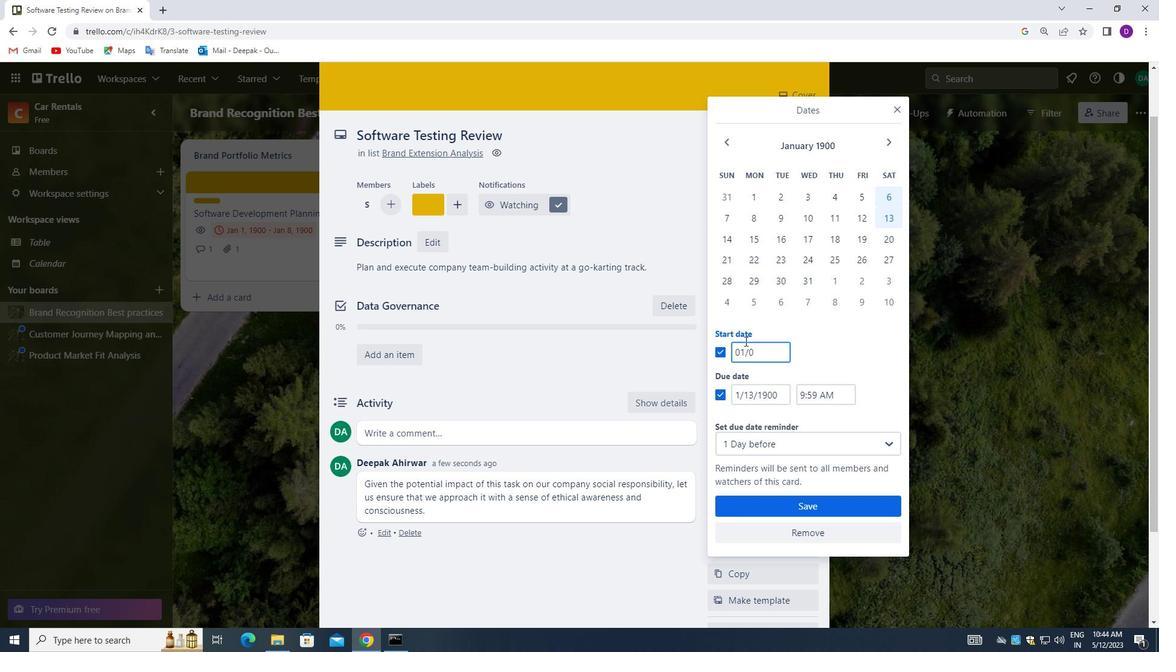 
Action: Key pressed /
Screenshot: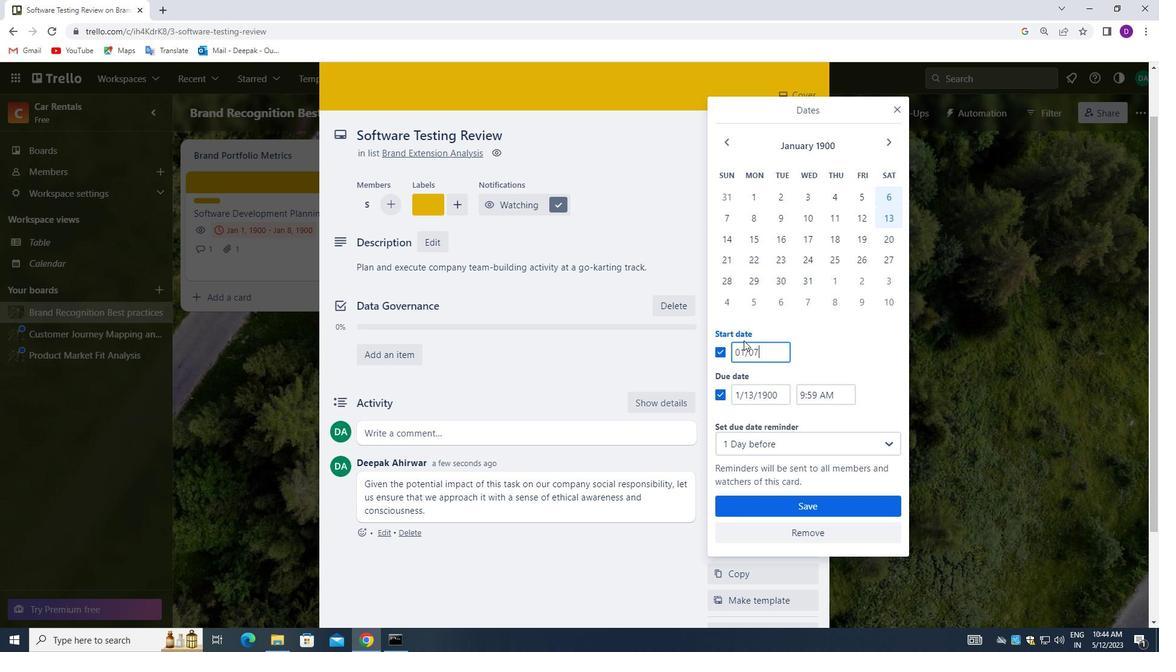 
Action: Mouse moved to (742, 340)
Screenshot: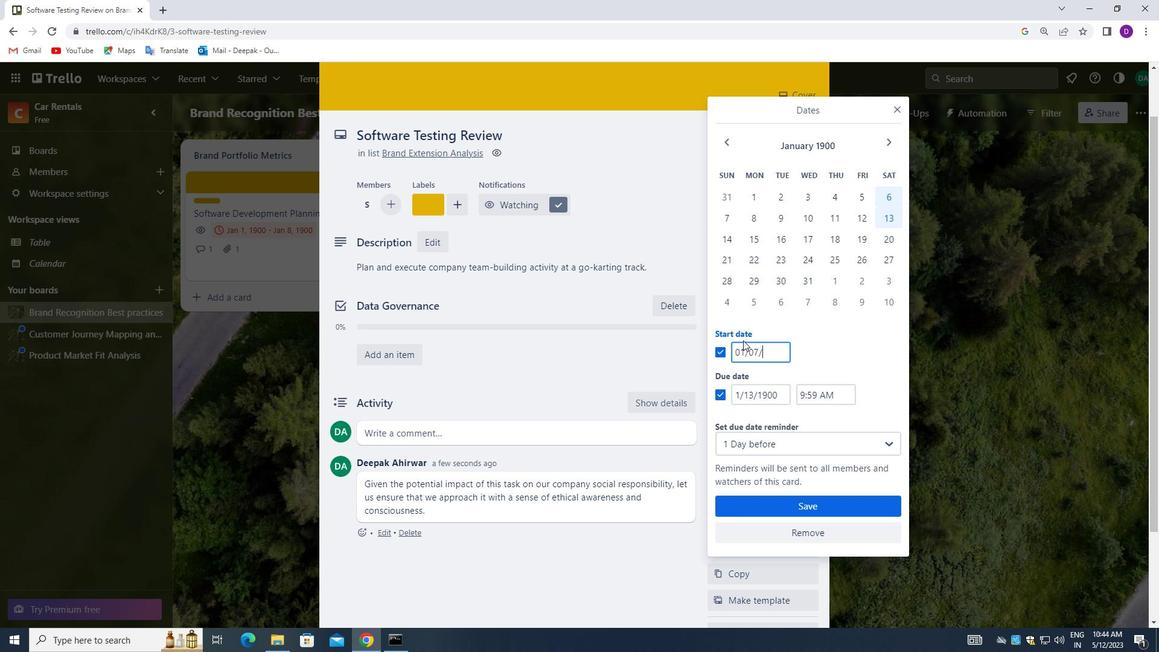 
Action: Key pressed 19
Screenshot: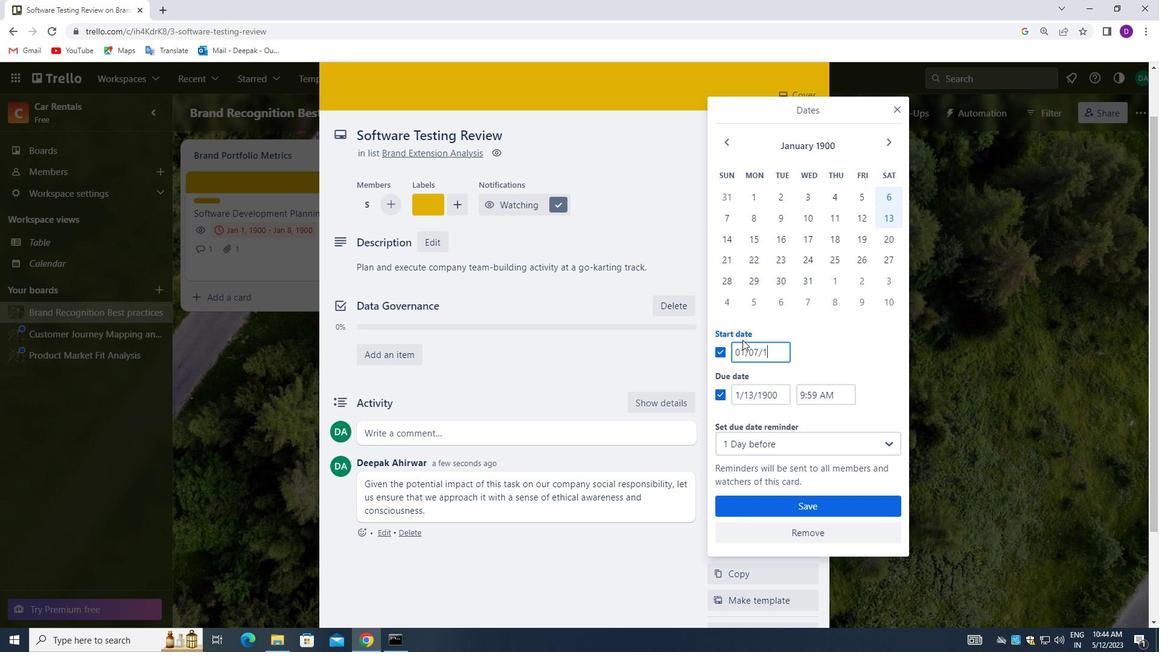 
Action: Mouse moved to (742, 340)
Screenshot: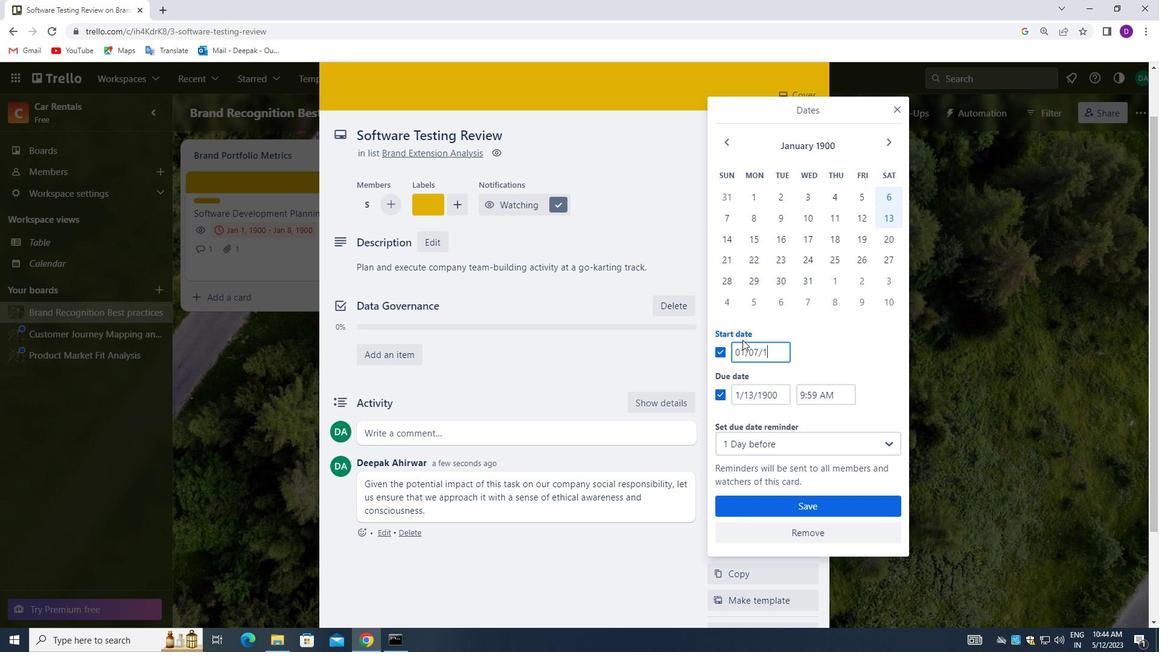 
Action: Key pressed 0
Screenshot: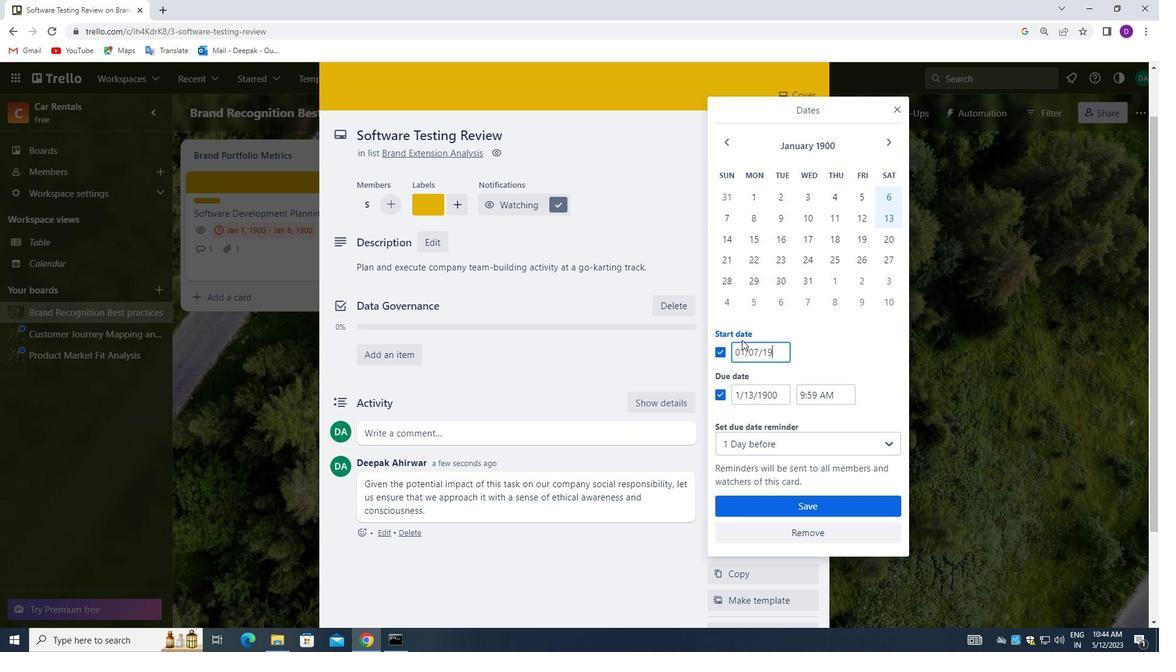 
Action: Mouse moved to (739, 339)
Screenshot: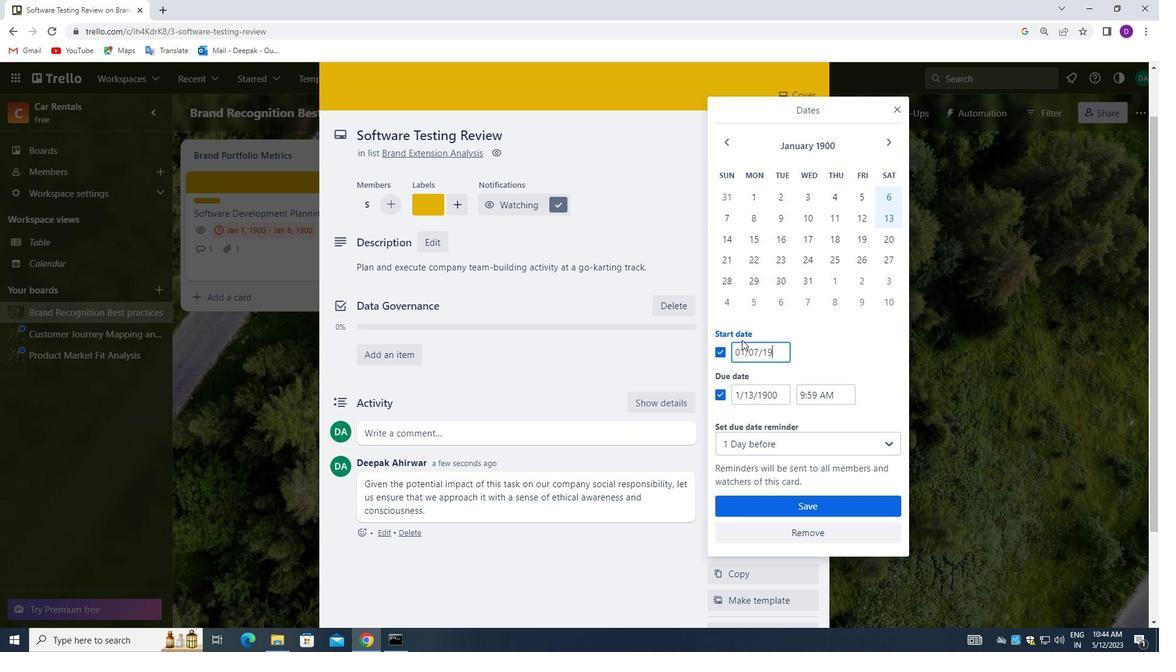 
Action: Key pressed 0
Screenshot: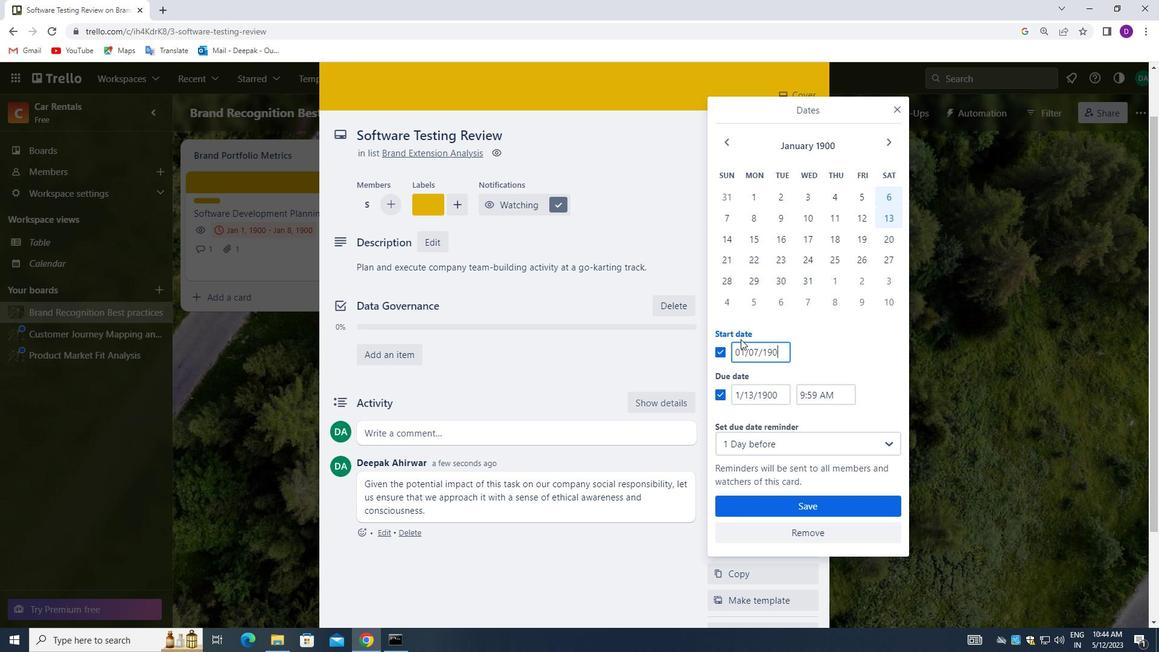 
Action: Mouse moved to (785, 393)
Screenshot: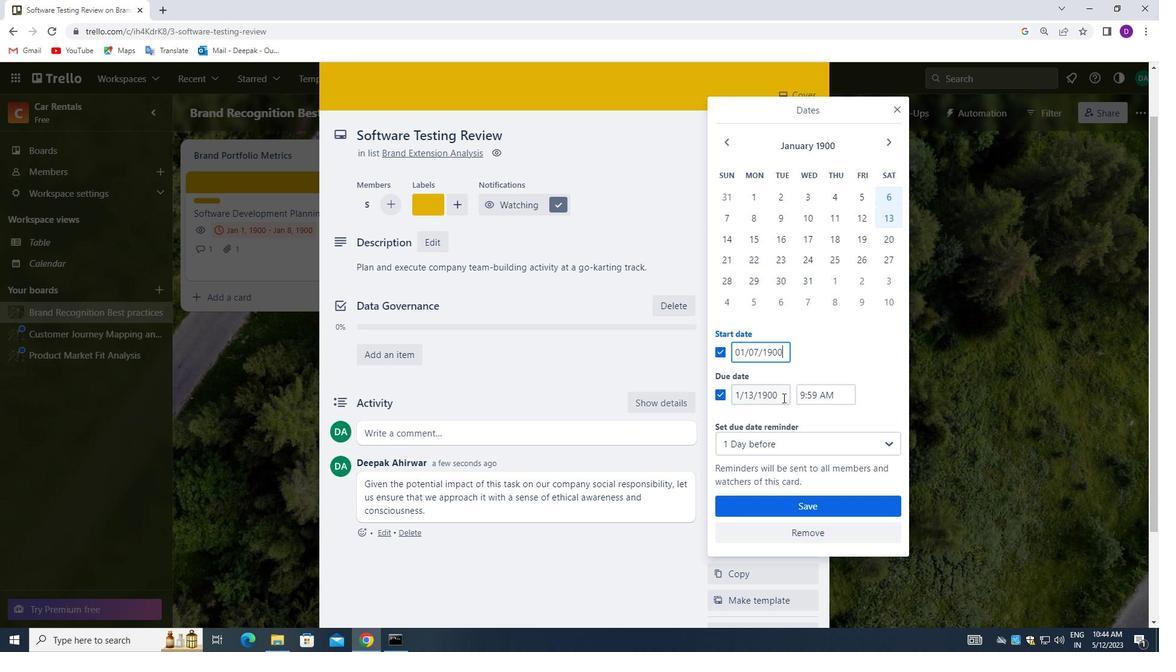 
Action: Mouse pressed left at (785, 393)
Screenshot: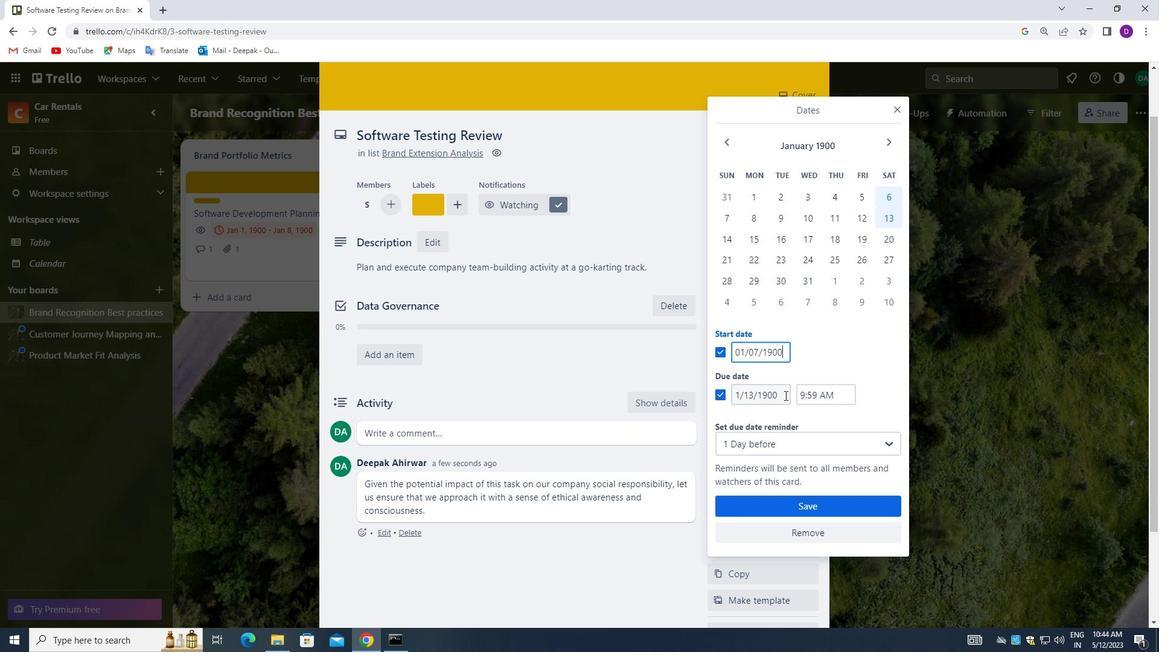 
Action: Mouse pressed left at (785, 393)
Screenshot: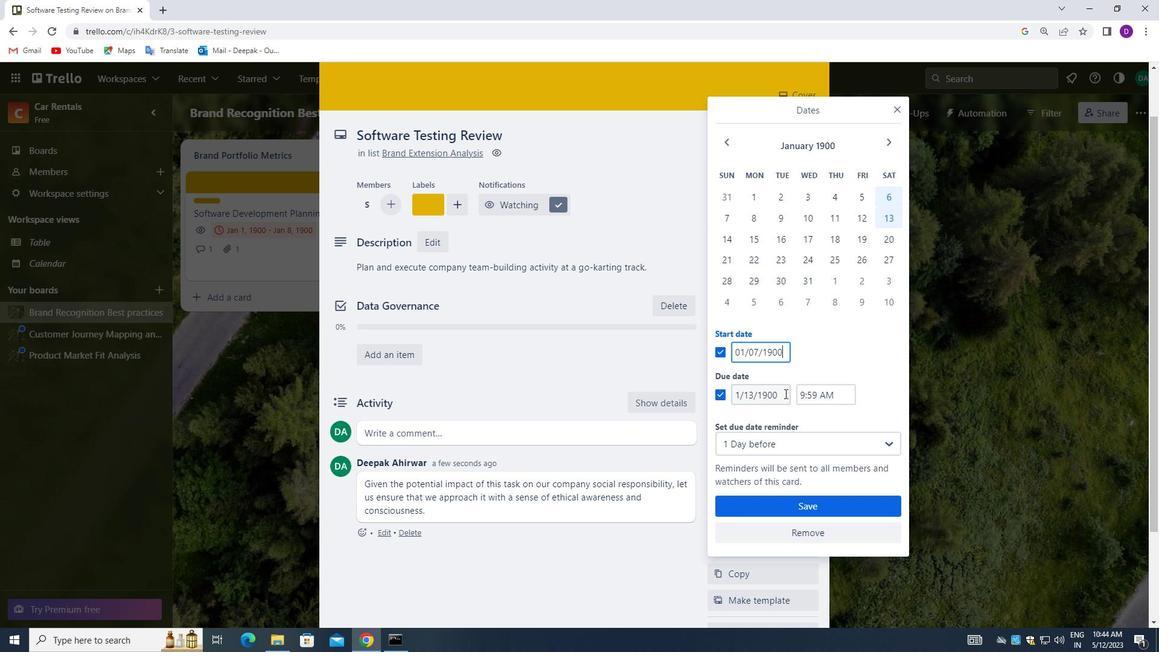 
Action: Mouse pressed left at (785, 393)
Screenshot: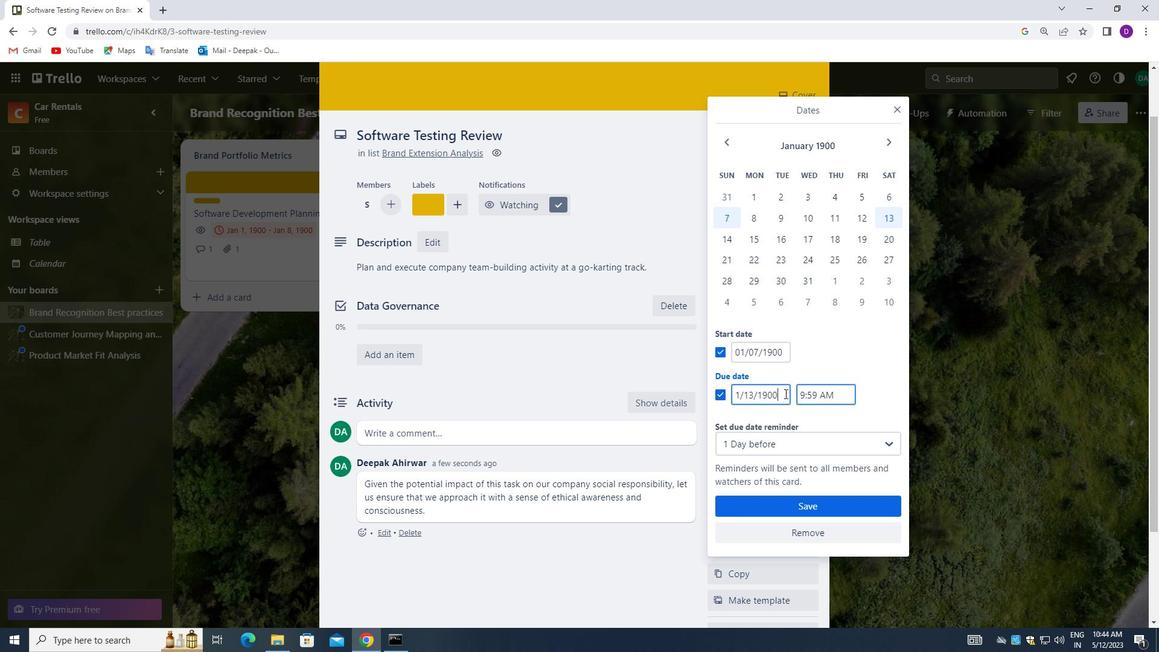 
Action: Mouse moved to (763, 378)
Screenshot: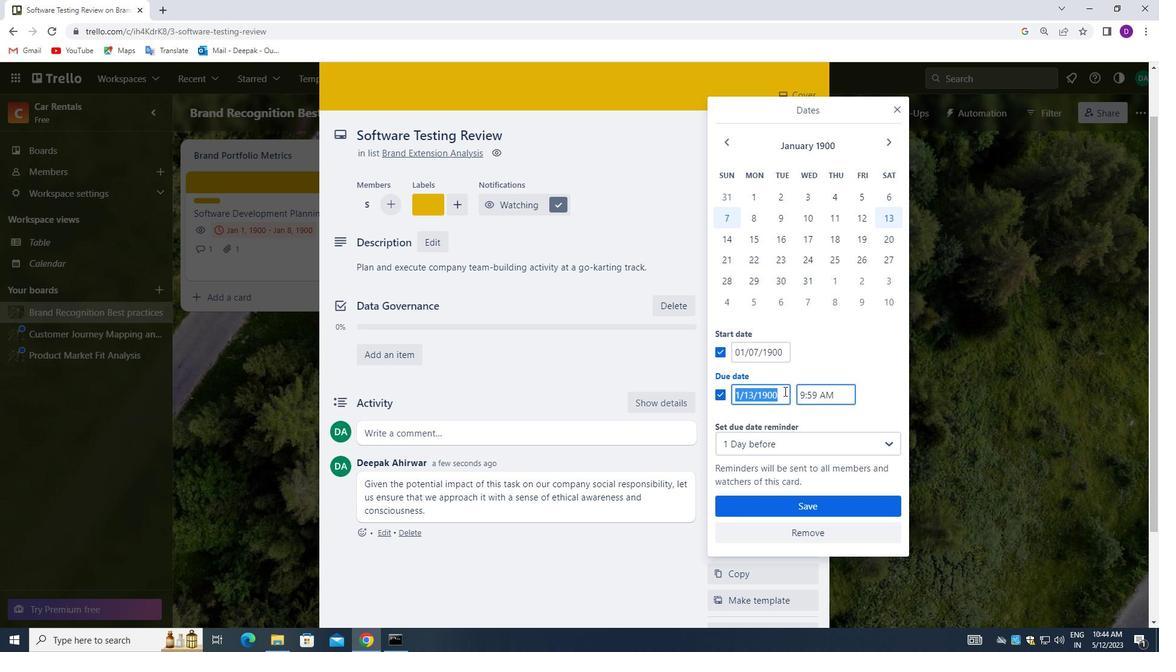 
Action: Key pressed <Key.backspace>
Screenshot: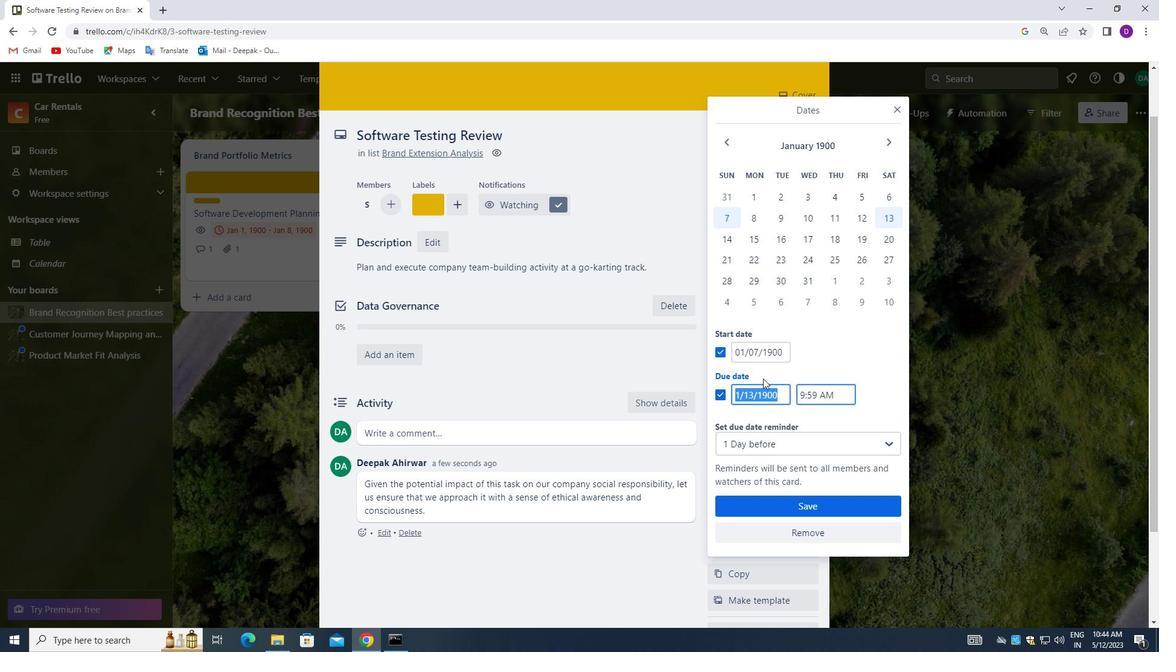 
Action: Mouse moved to (762, 378)
Screenshot: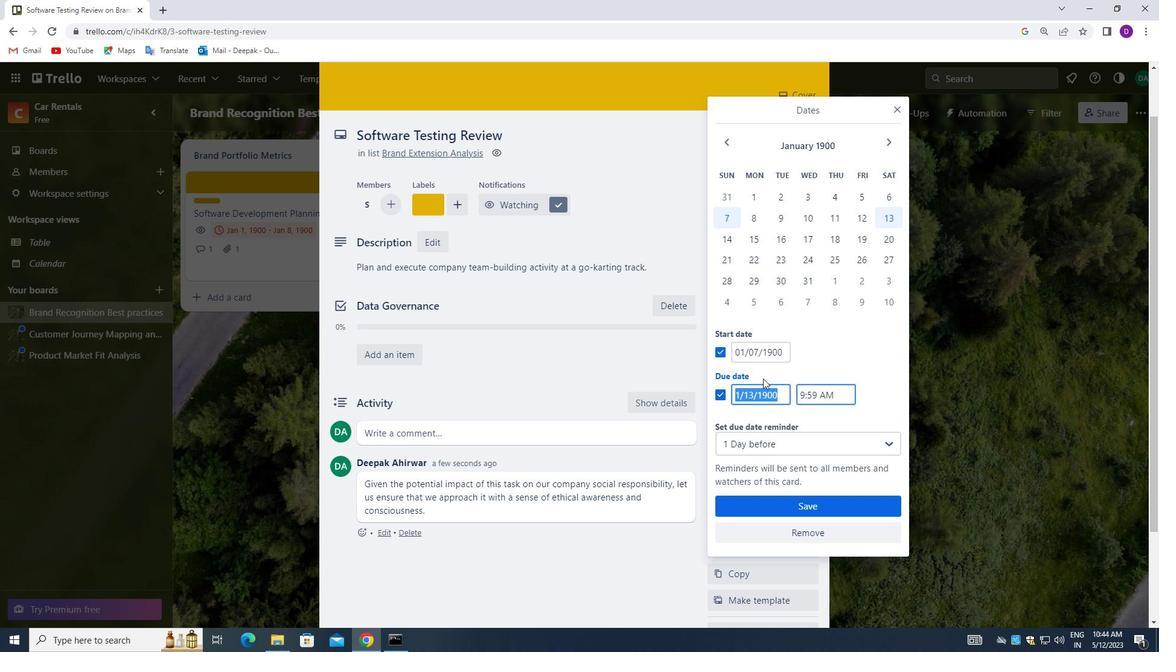 
Action: Key pressed 0
Screenshot: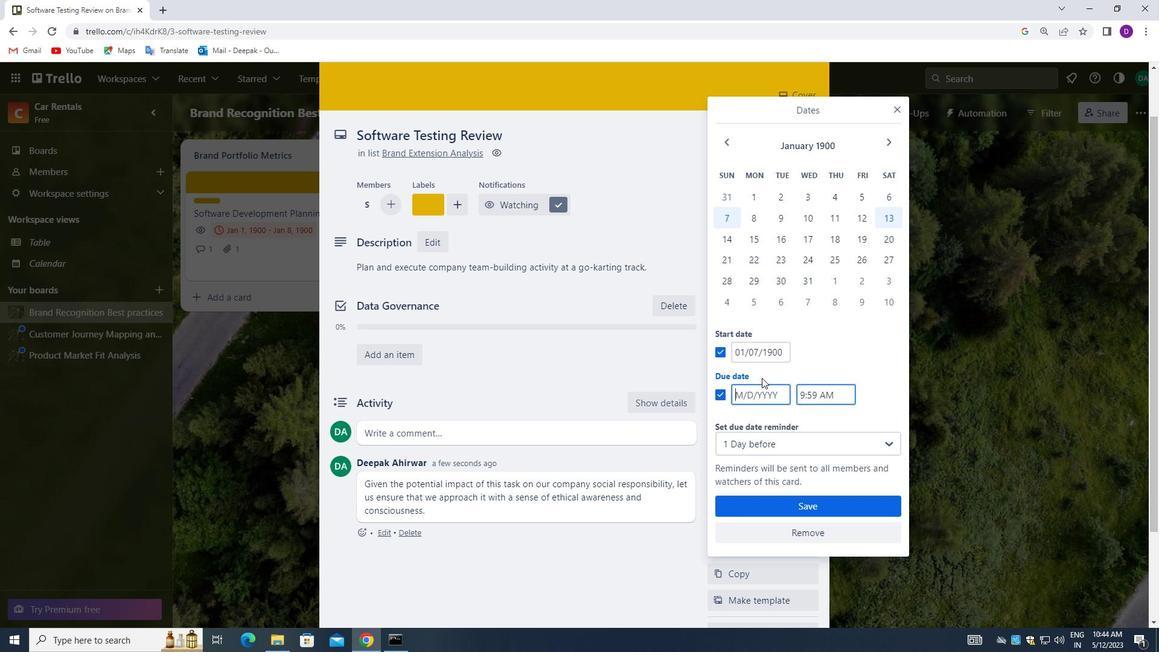 
Action: Mouse moved to (762, 378)
Screenshot: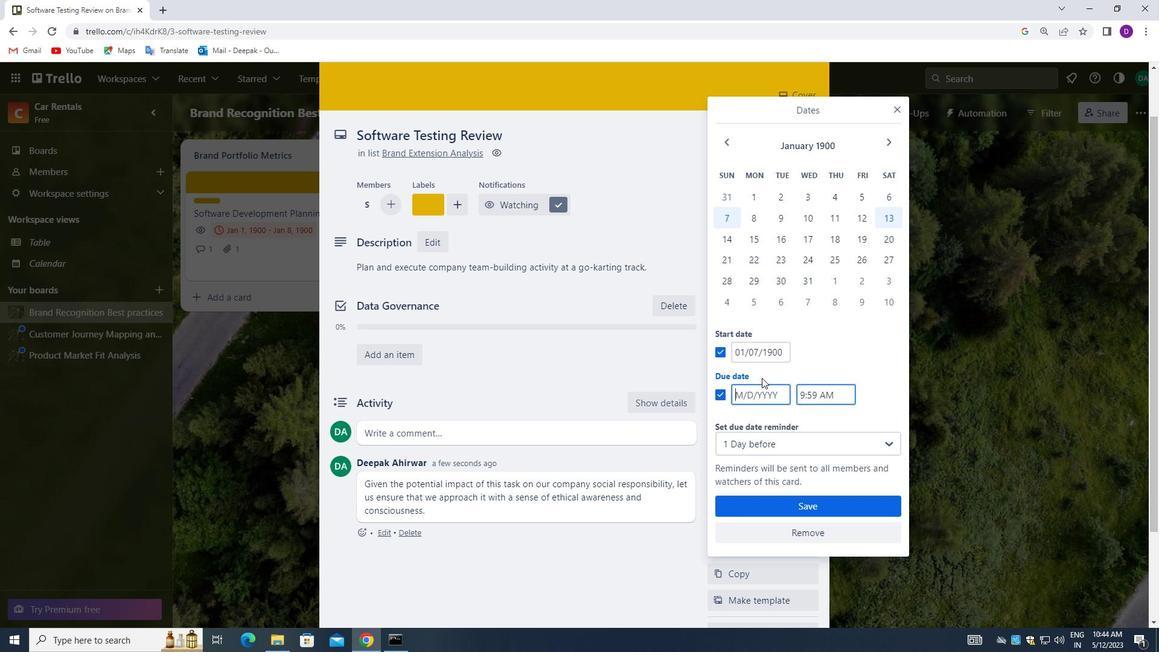 
Action: Key pressed 1/14/19
Screenshot: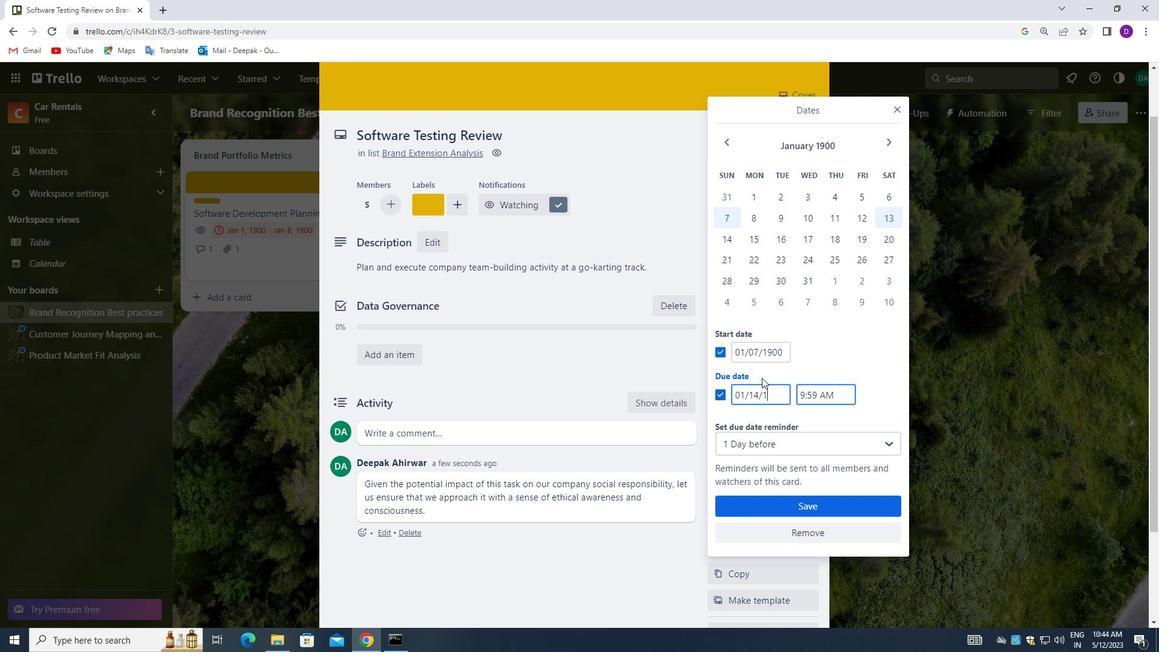 
Action: Mouse moved to (760, 377)
Screenshot: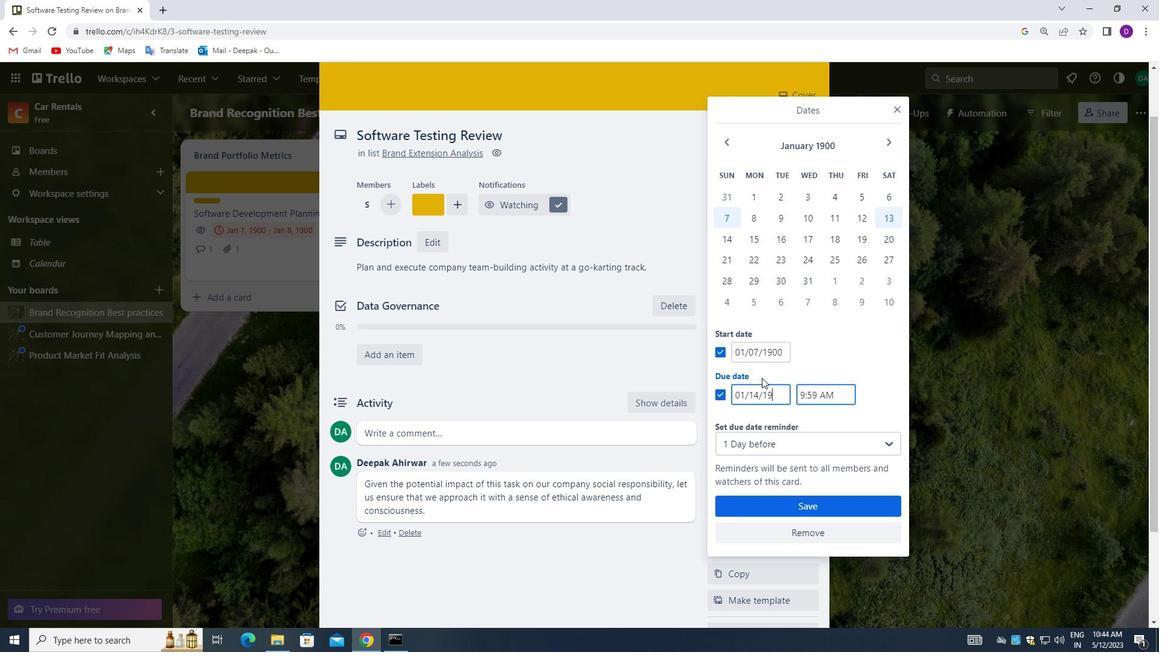 
Action: Key pressed 0
Screenshot: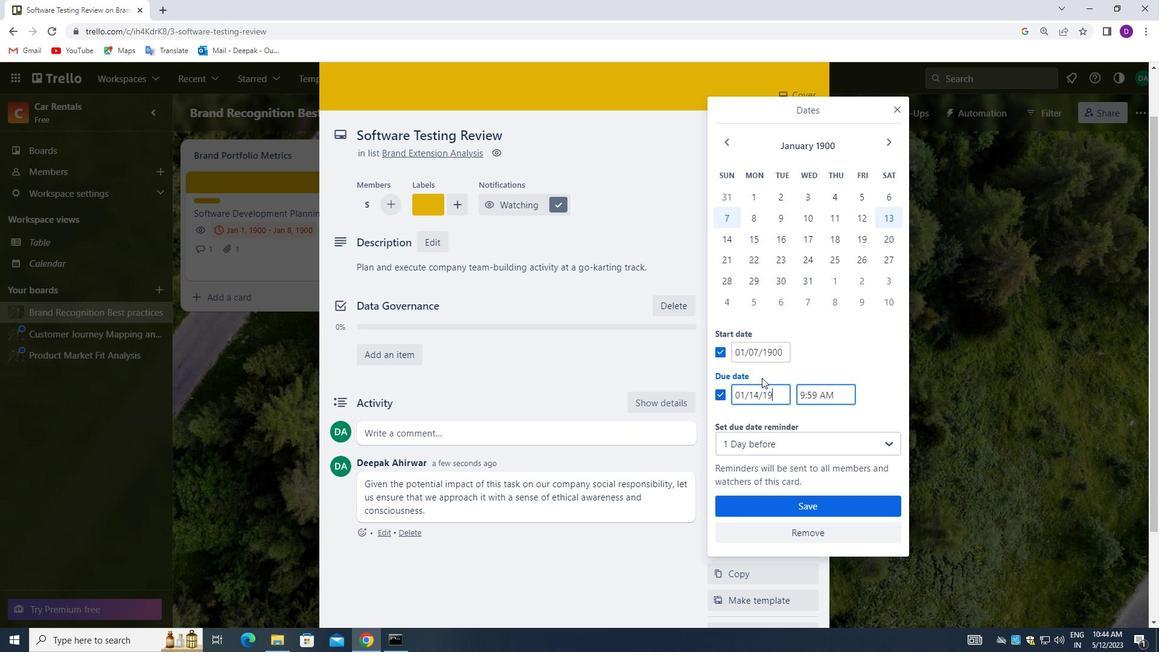 
Action: Mouse moved to (759, 377)
Screenshot: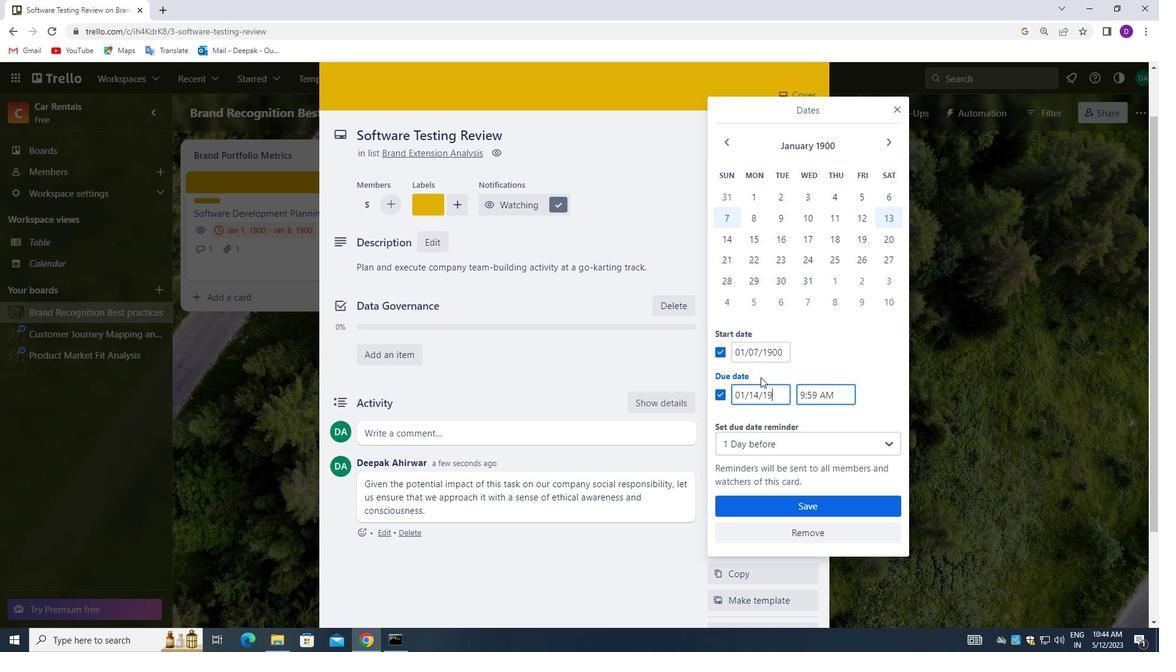 
Action: Key pressed 0
Screenshot: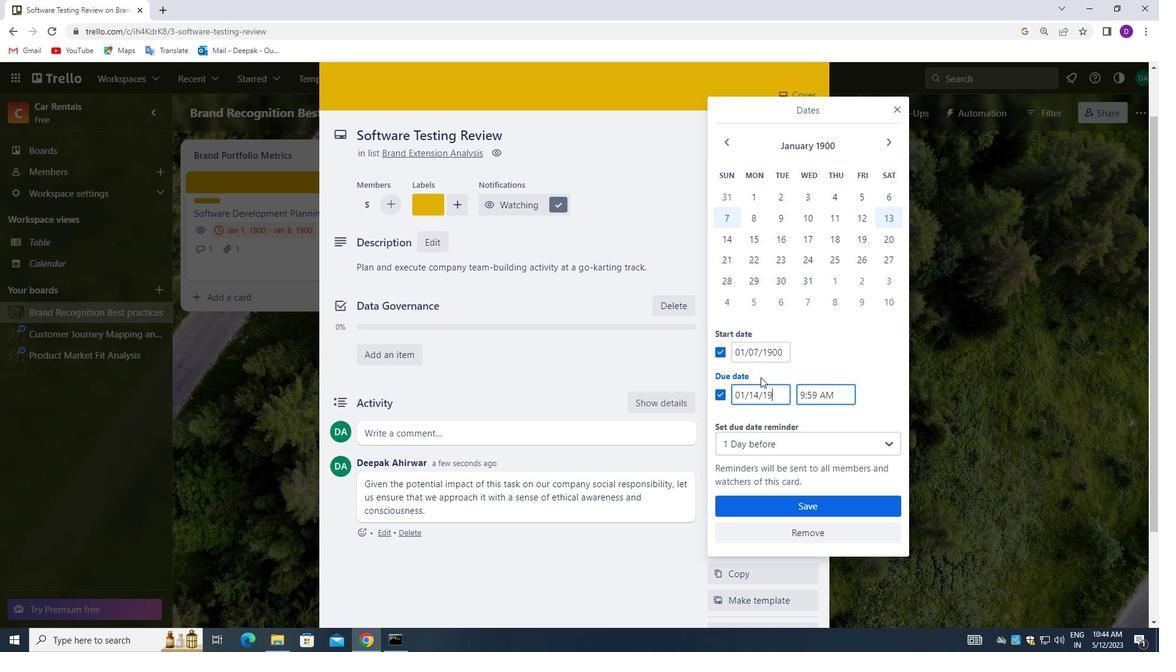 
Action: Mouse moved to (799, 503)
Screenshot: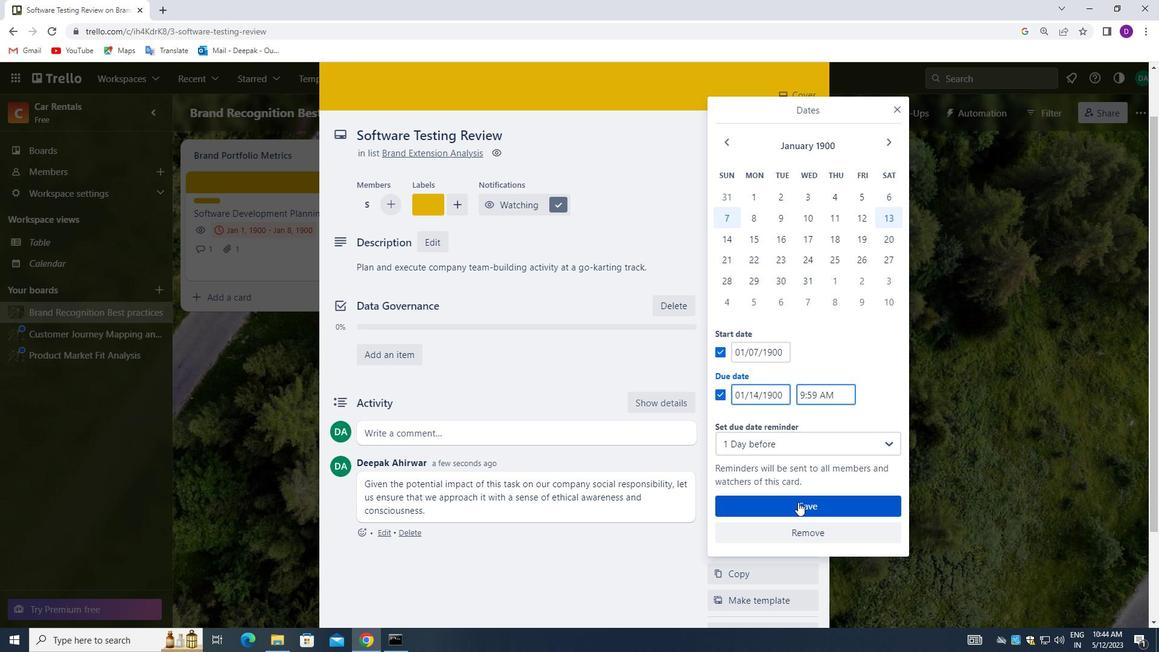 
Action: Mouse pressed left at (799, 503)
Screenshot: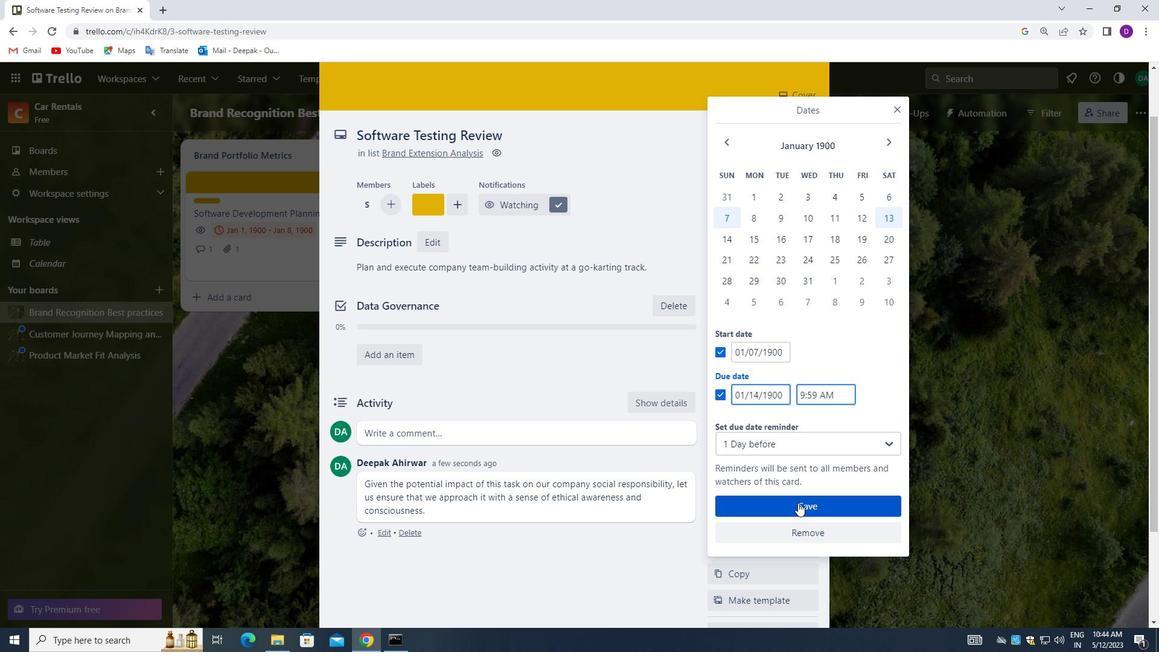 
Action: Mouse moved to (618, 395)
Screenshot: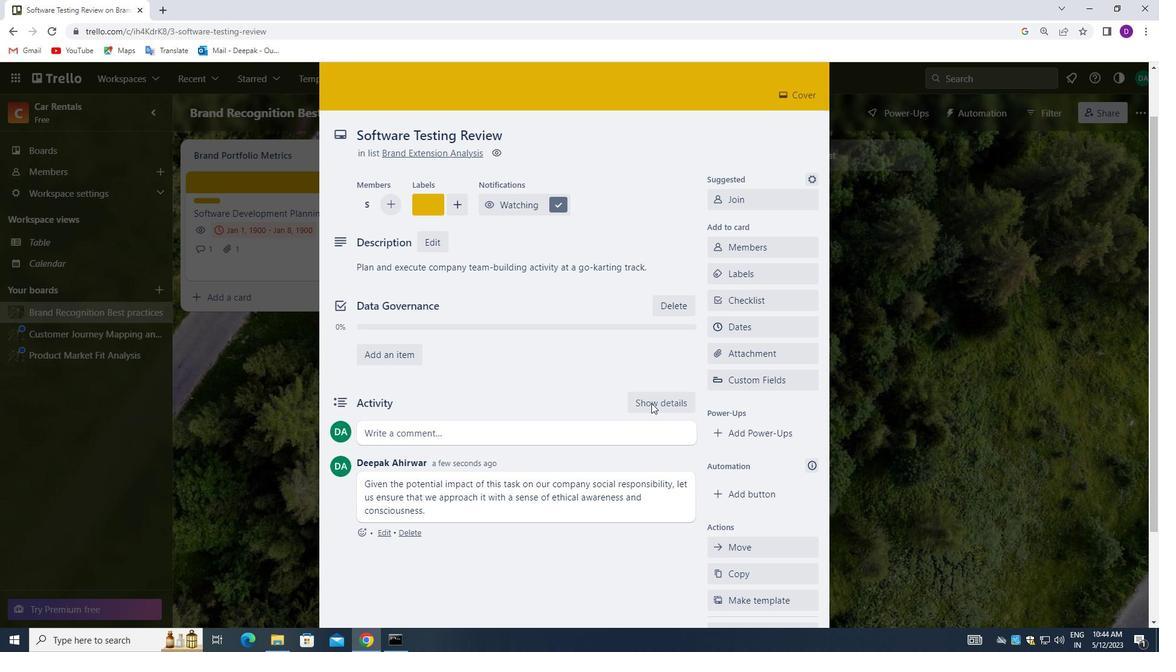 
Action: Mouse scrolled (618, 394) with delta (0, 0)
Screenshot: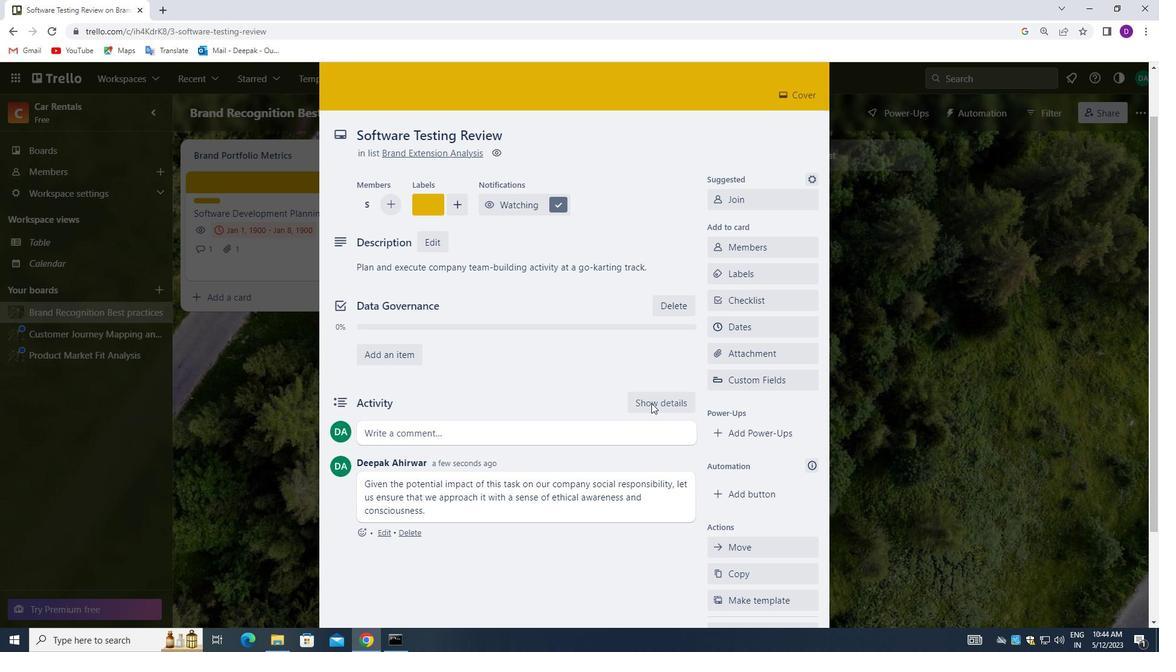 
Action: Mouse moved to (618, 395)
Screenshot: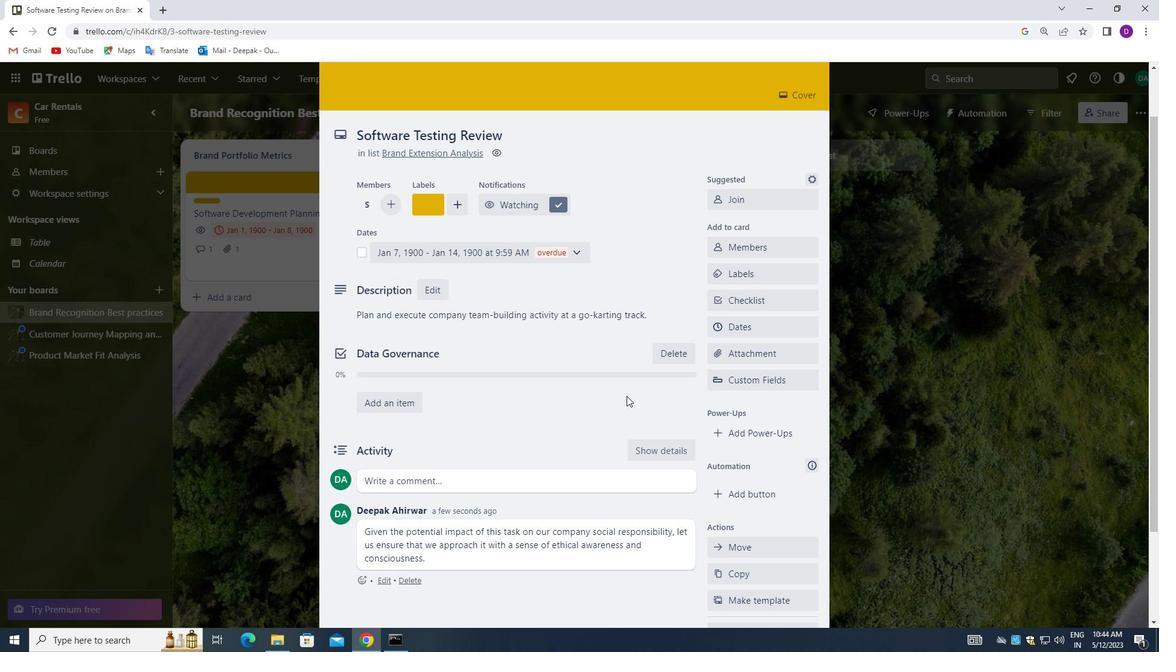 
Action: Mouse scrolled (618, 394) with delta (0, 0)
Screenshot: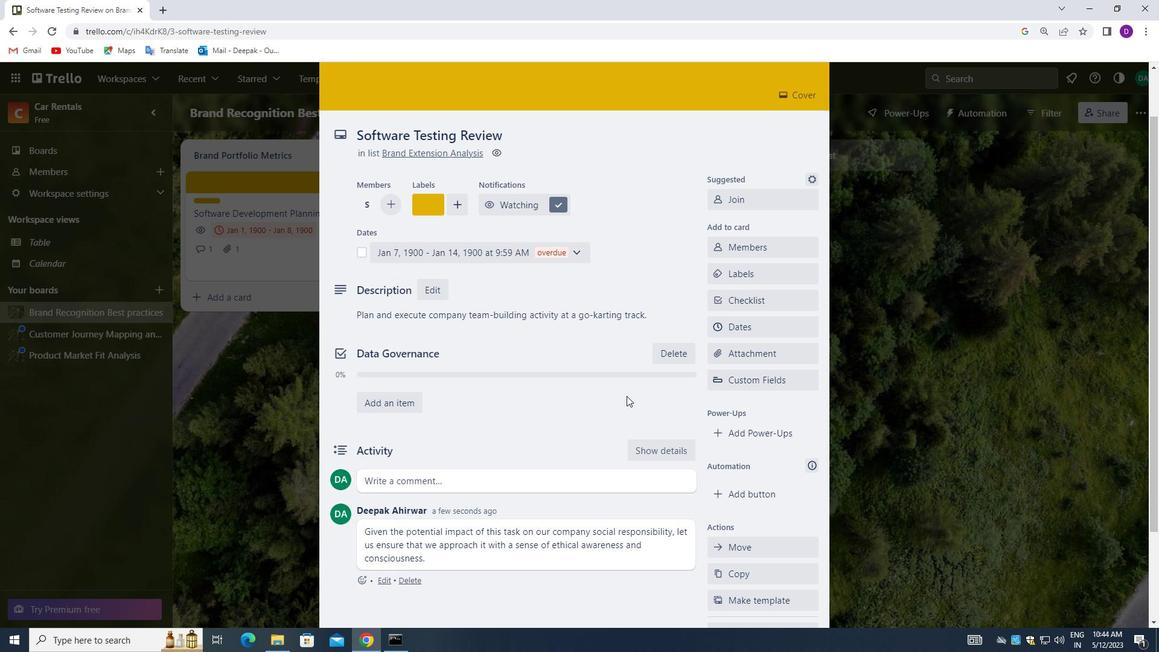 
Action: Mouse moved to (618, 396)
Screenshot: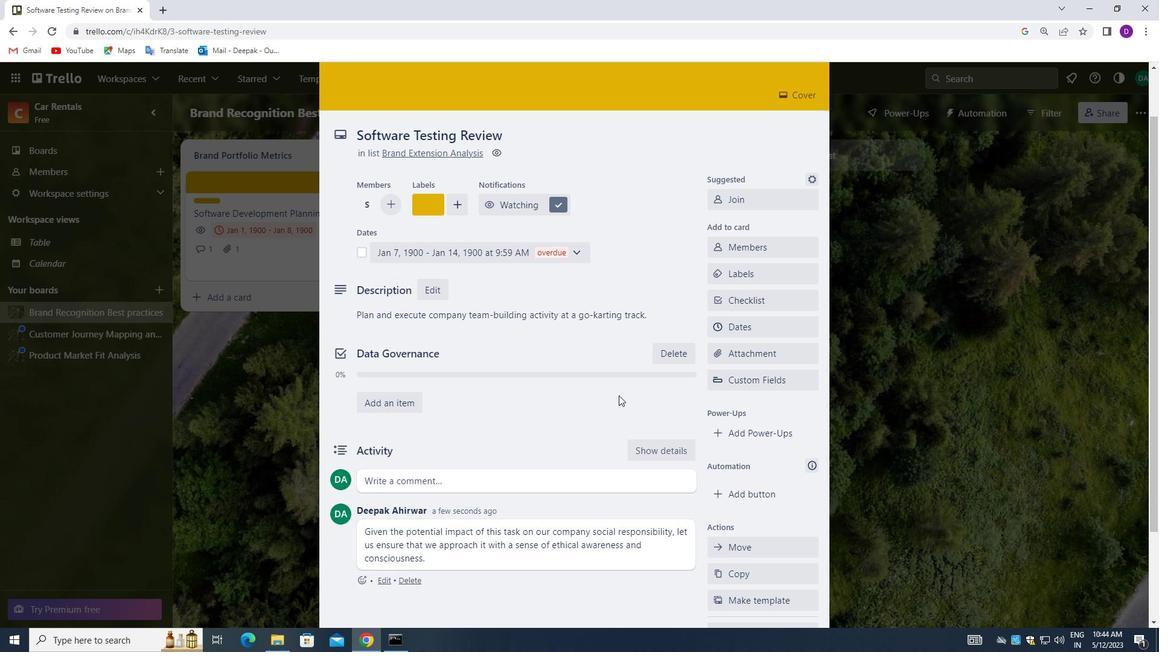 
Action: Mouse scrolled (618, 395) with delta (0, 0)
Screenshot: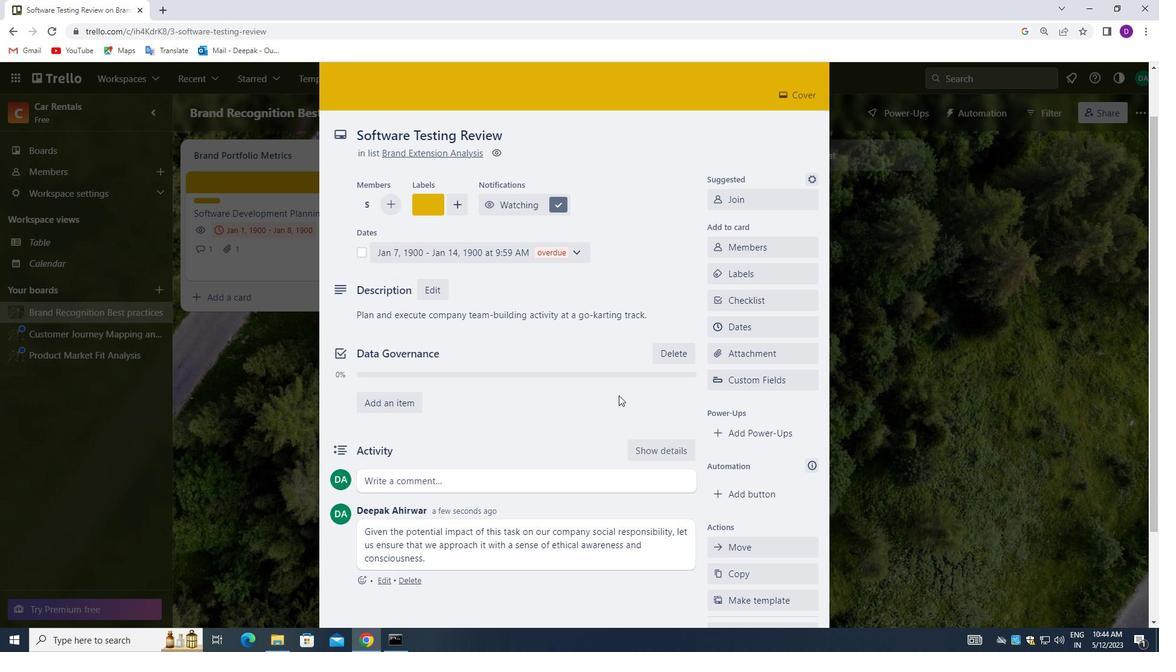 
Action: Mouse scrolled (618, 395) with delta (0, 0)
Screenshot: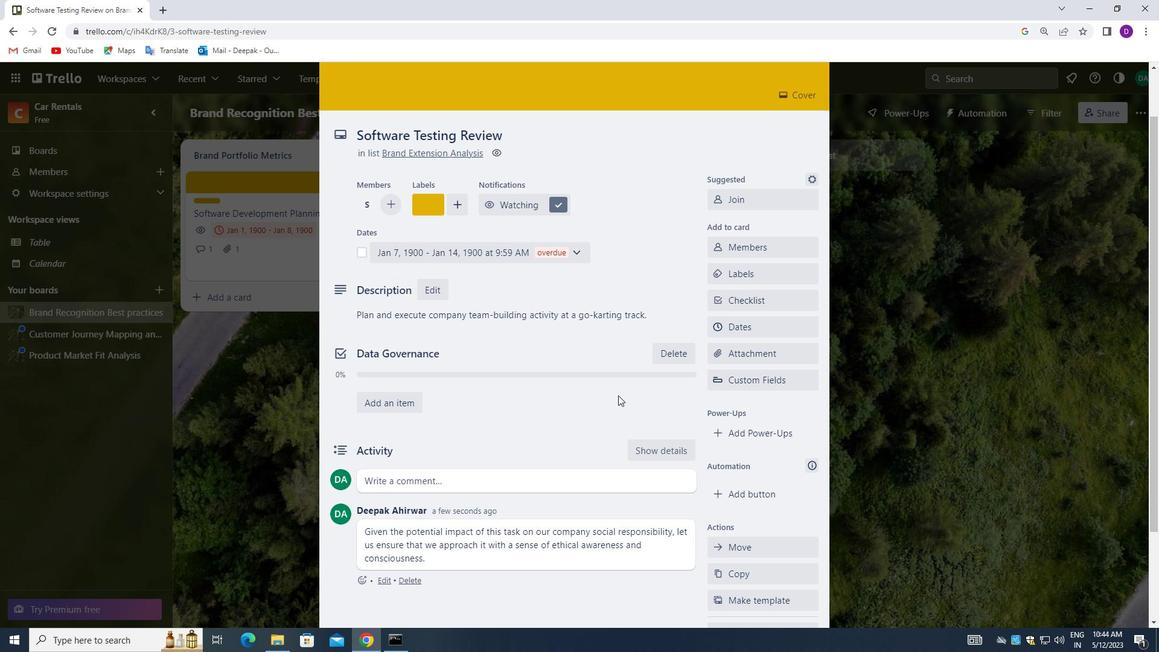
Action: Mouse moved to (635, 404)
Screenshot: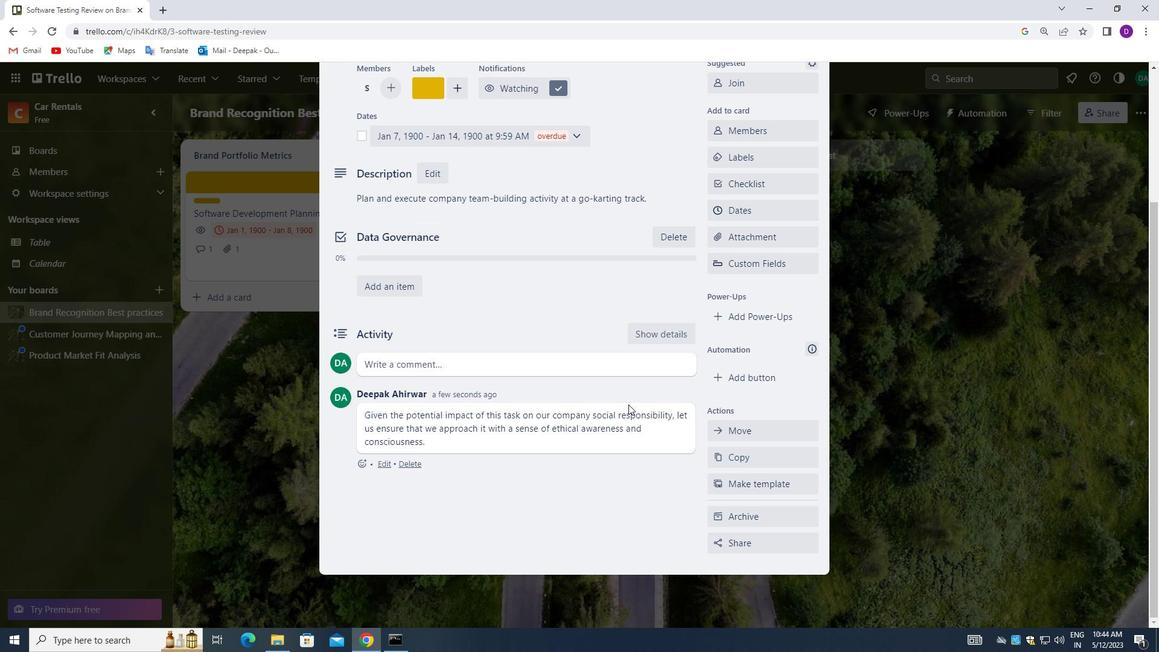 
Action: Mouse scrolled (635, 403) with delta (0, 0)
Screenshot: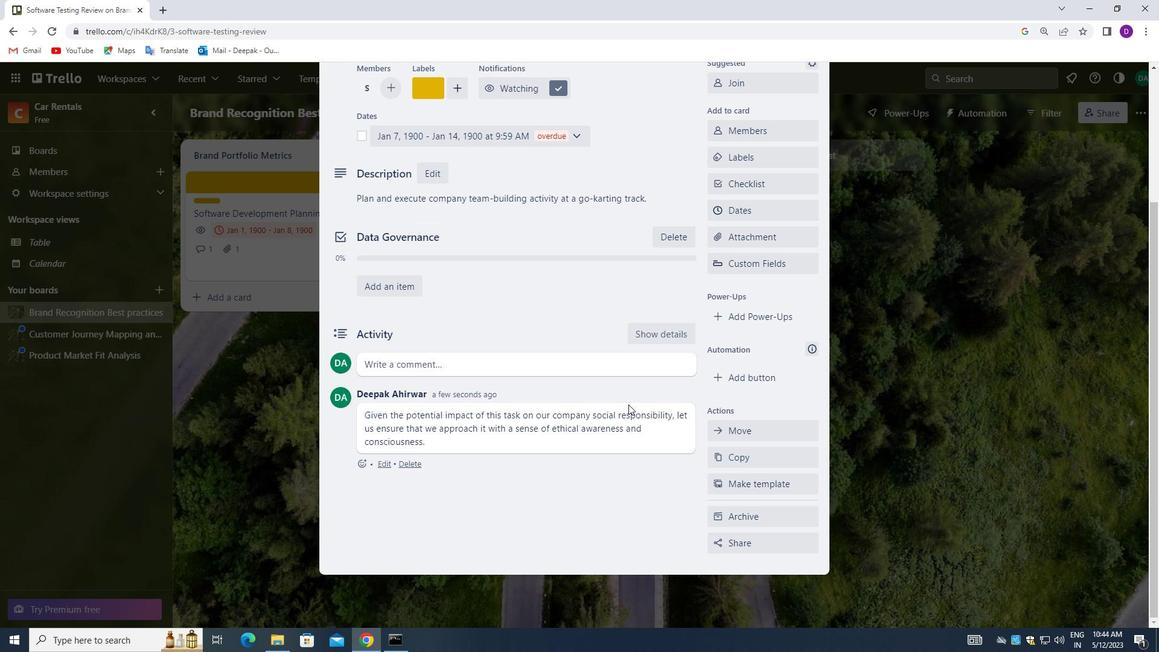 
Action: Mouse scrolled (635, 403) with delta (0, 0)
Screenshot: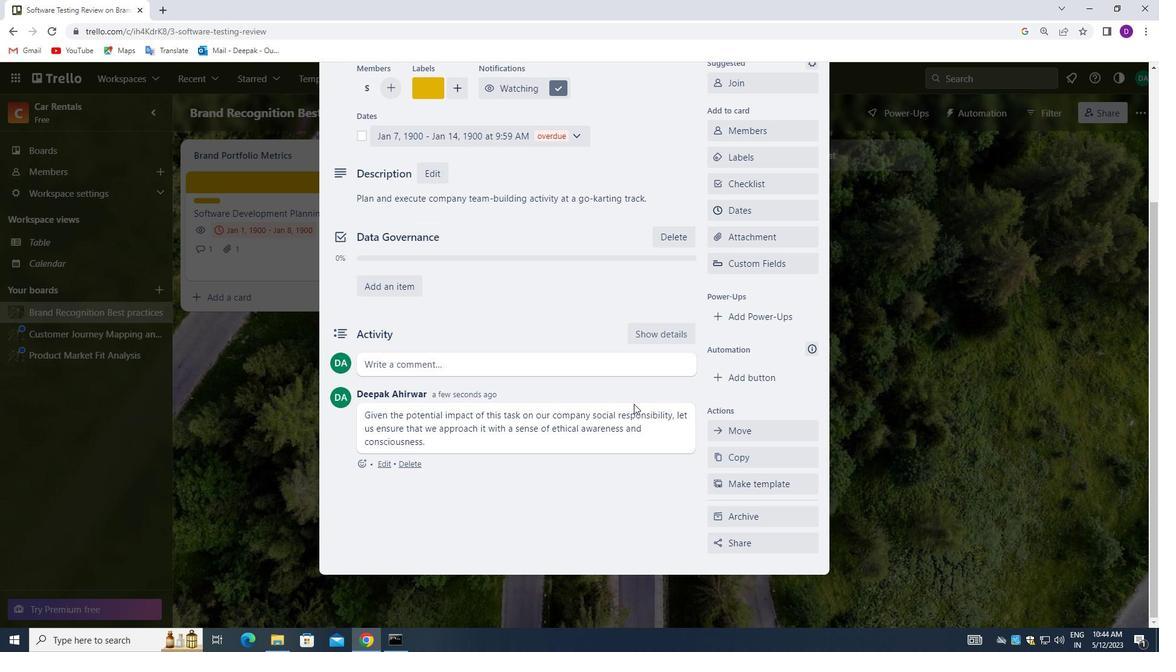 
Action: Mouse moved to (636, 403)
Screenshot: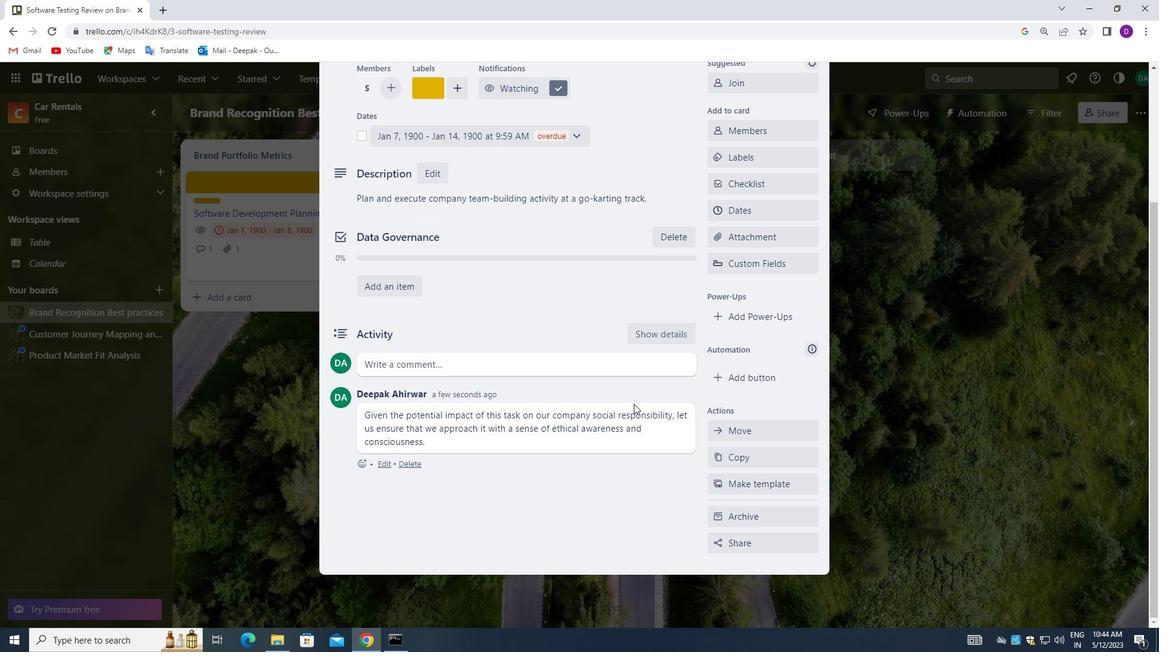 
Action: Mouse scrolled (636, 402) with delta (0, 0)
Screenshot: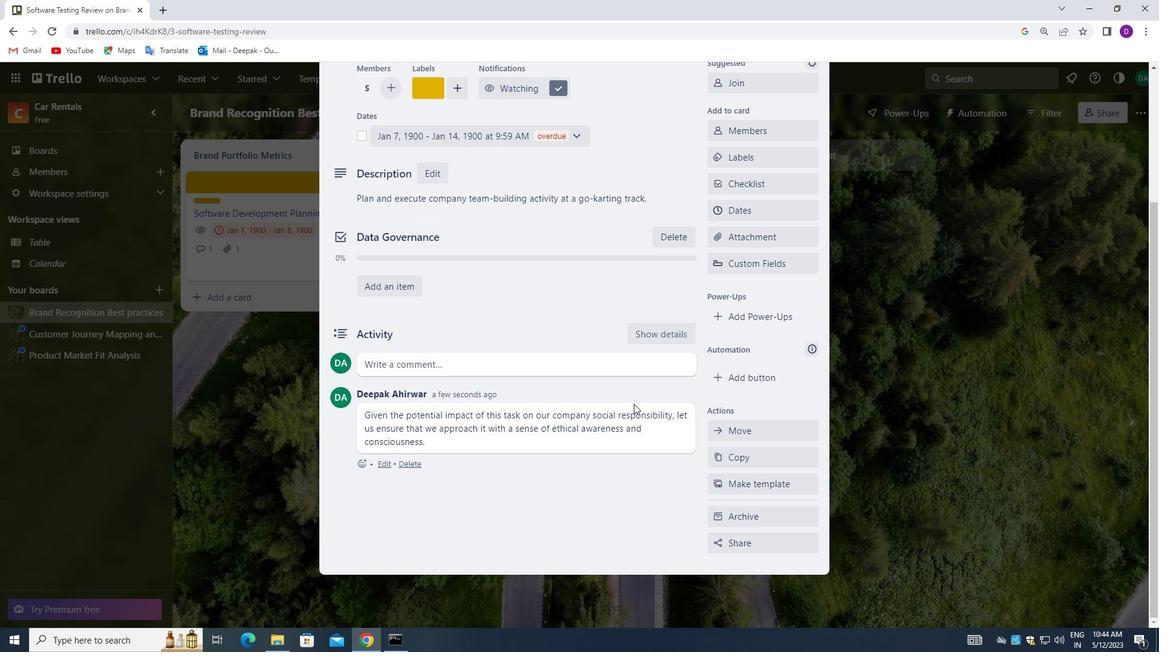 
Action: Mouse moved to (663, 344)
Screenshot: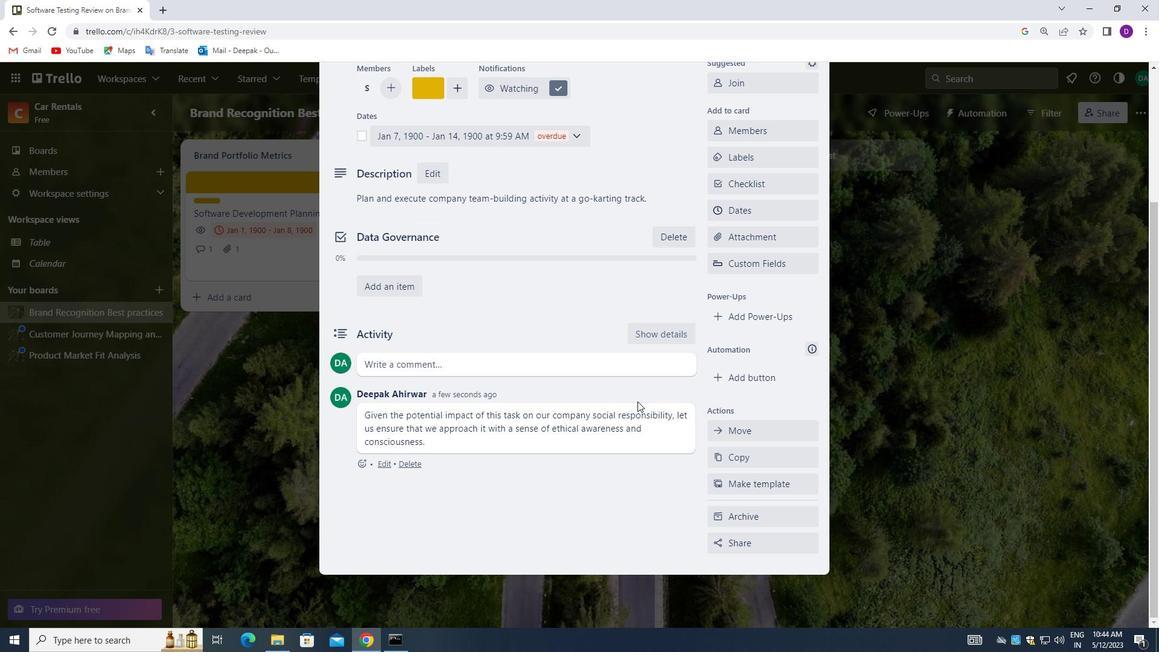 
Action: Mouse scrolled (663, 345) with delta (0, 0)
Screenshot: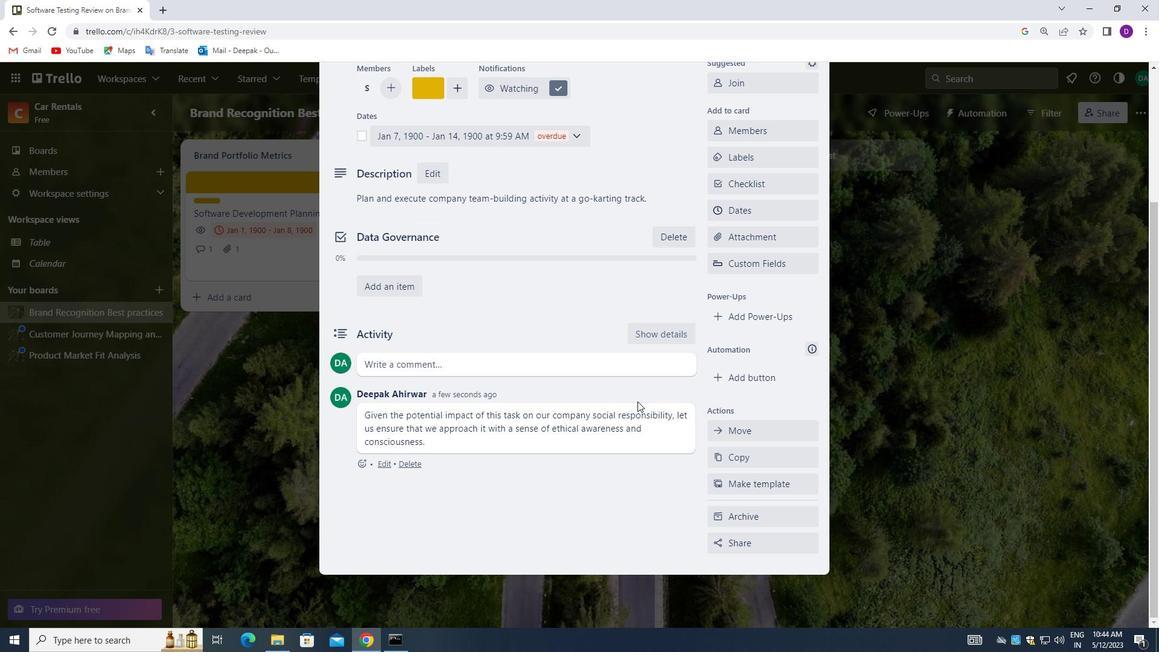 
Action: Mouse moved to (665, 337)
Screenshot: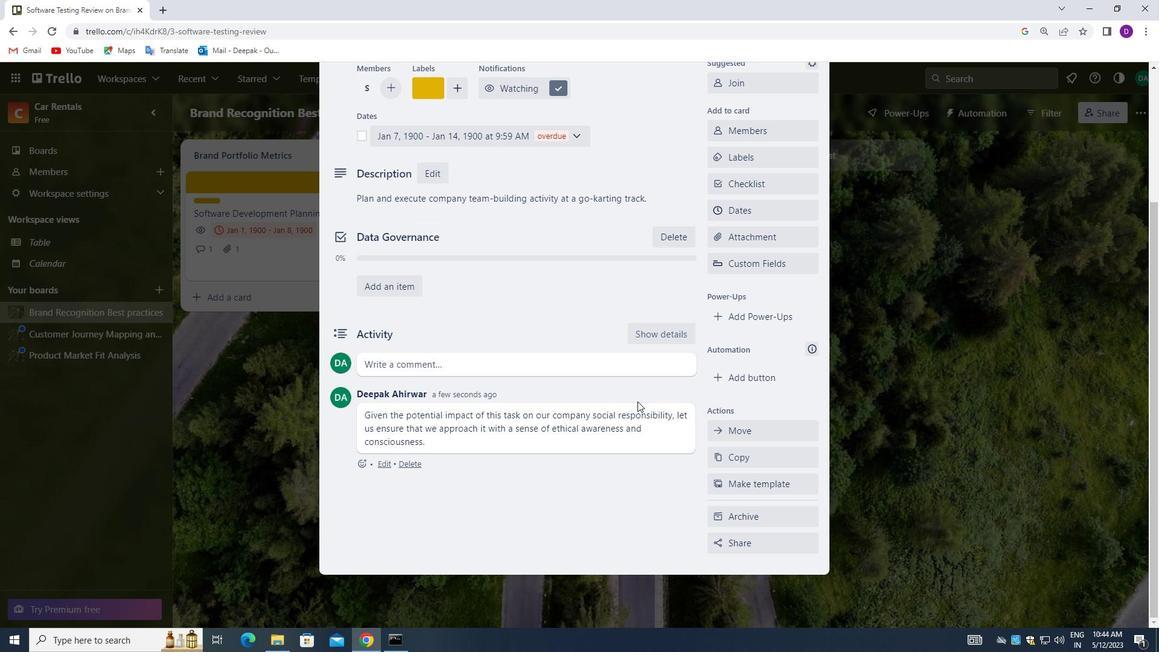 
Action: Mouse scrolled (665, 338) with delta (0, 0)
Screenshot: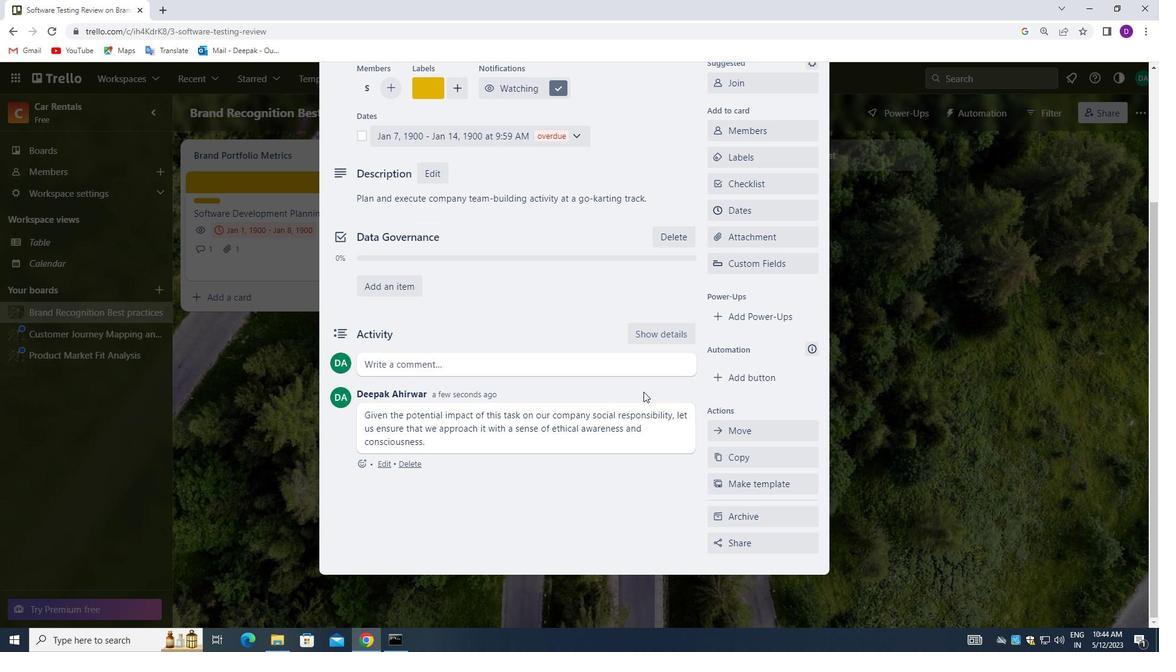 
Action: Mouse moved to (665, 335)
Screenshot: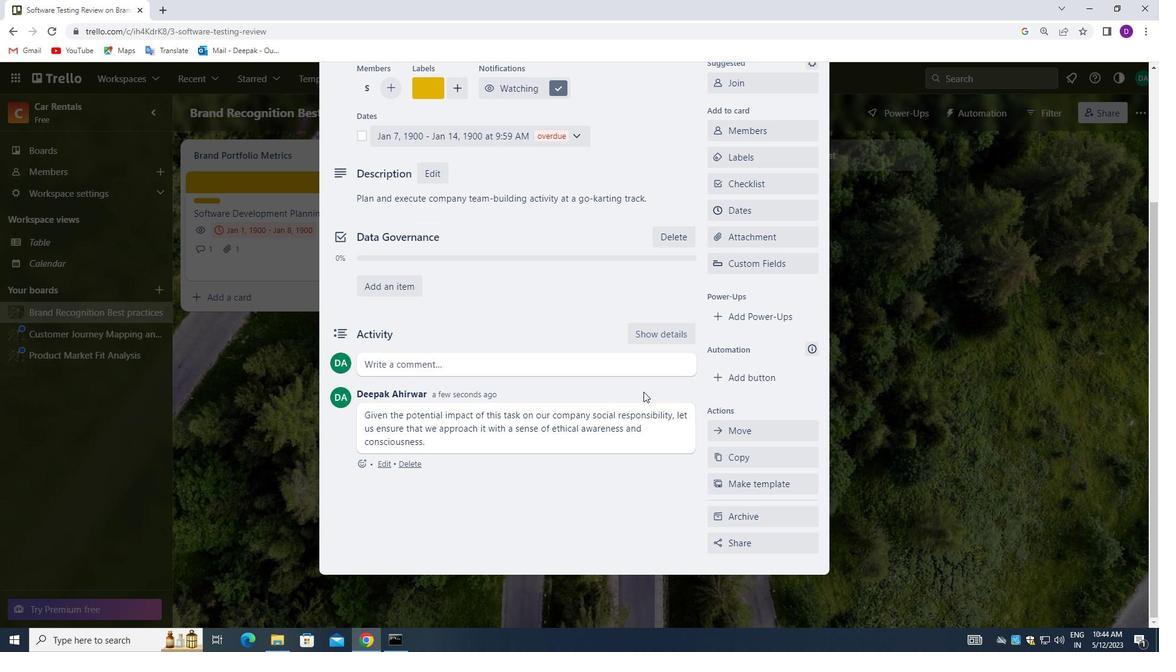 
Action: Mouse scrolled (665, 335) with delta (0, 0)
Screenshot: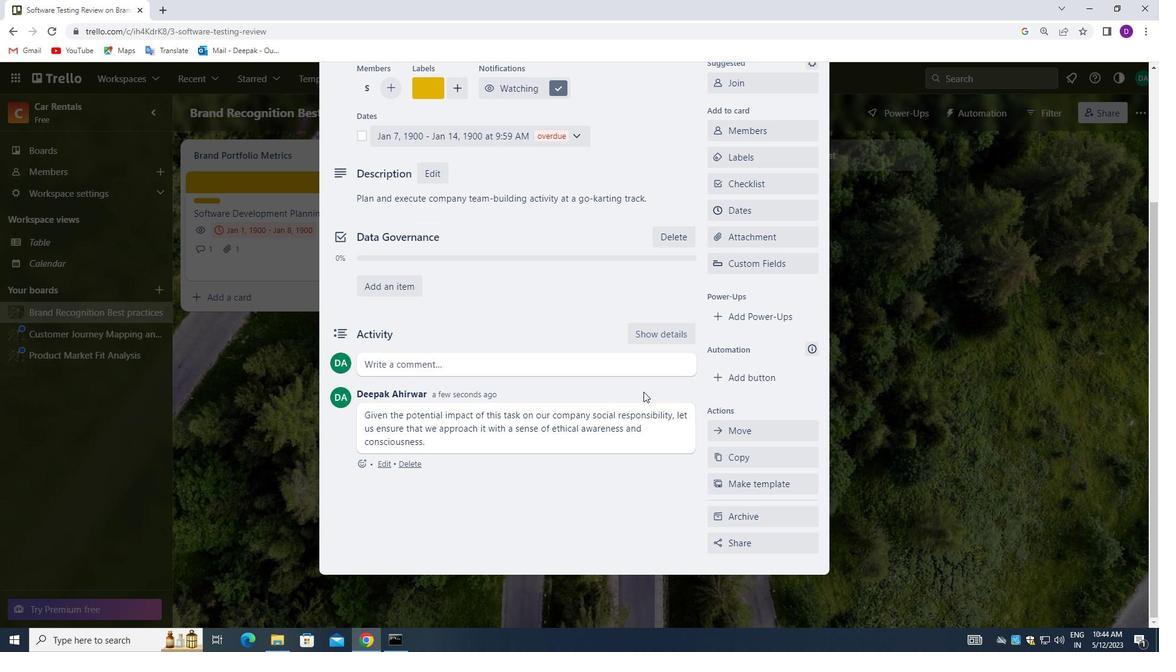 
Action: Mouse moved to (666, 333)
Screenshot: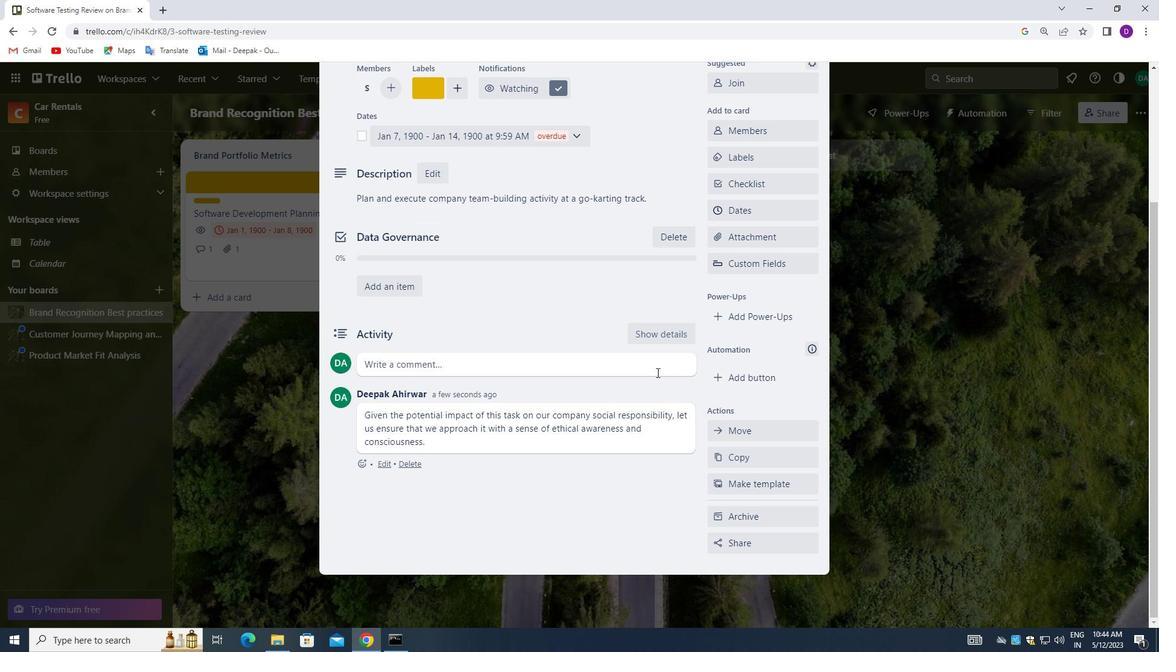 
Action: Mouse scrolled (666, 334) with delta (0, 0)
Screenshot: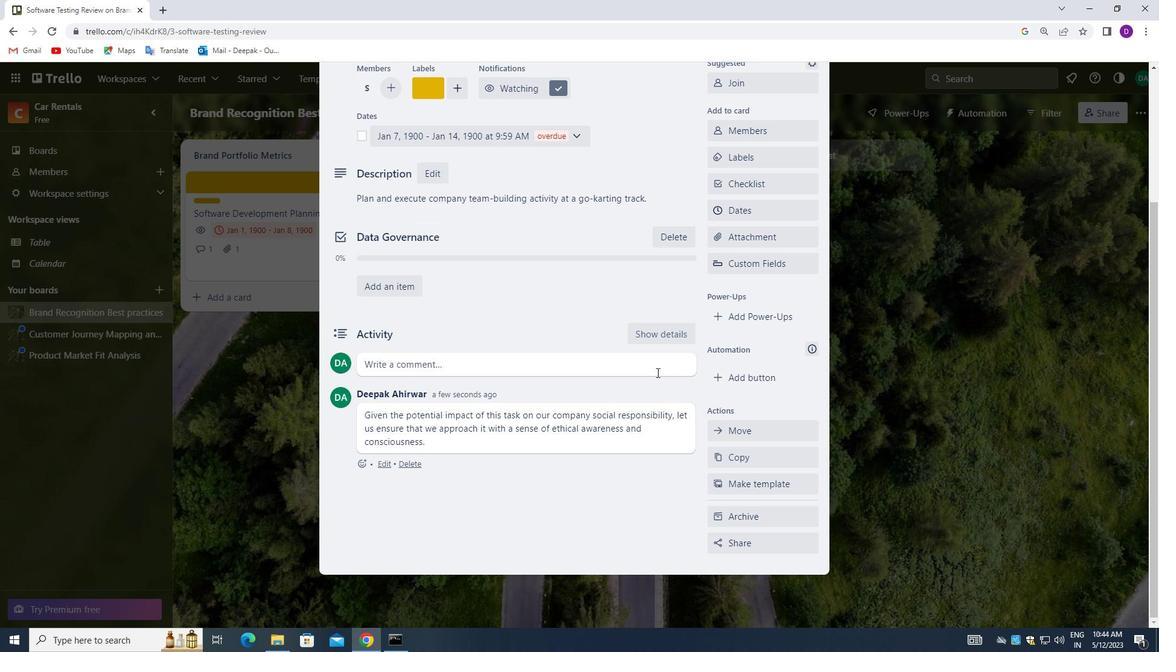 
Action: Mouse moved to (667, 333)
Screenshot: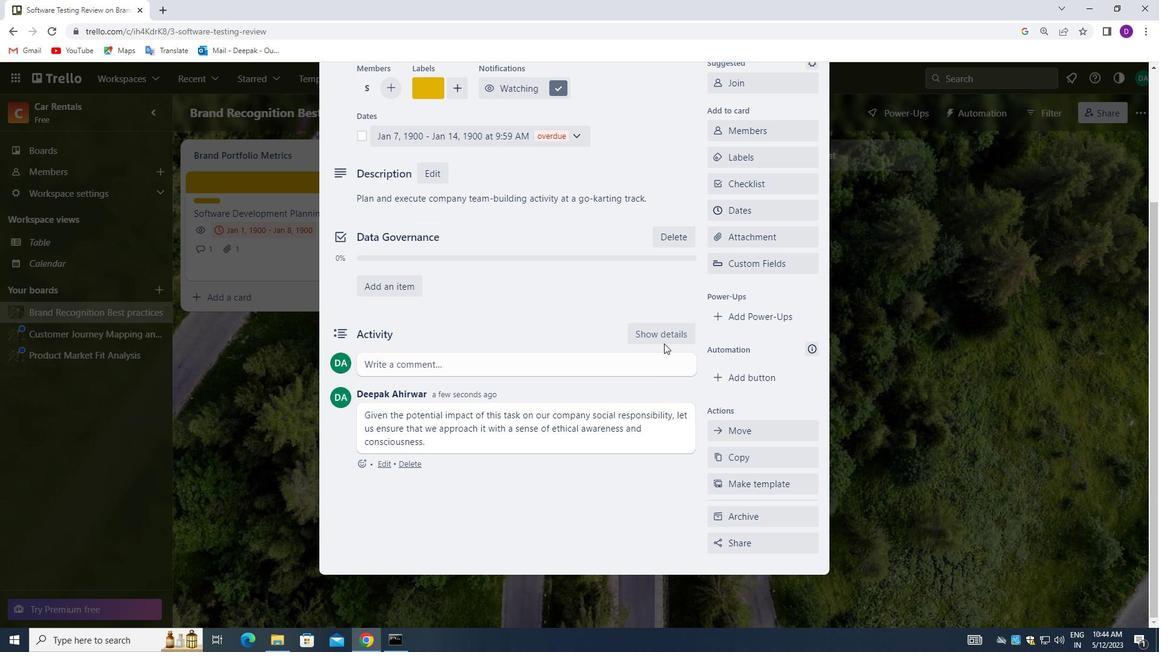 
Action: Mouse scrolled (667, 333) with delta (0, 0)
Screenshot: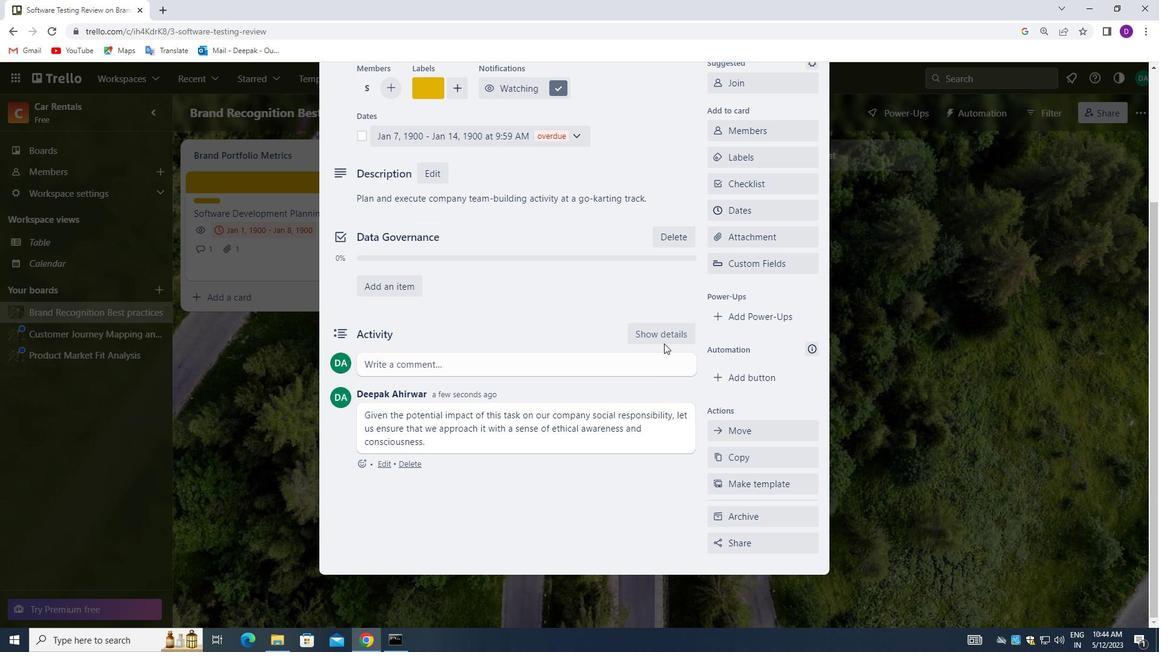 
Action: Mouse scrolled (667, 333) with delta (0, 0)
Screenshot: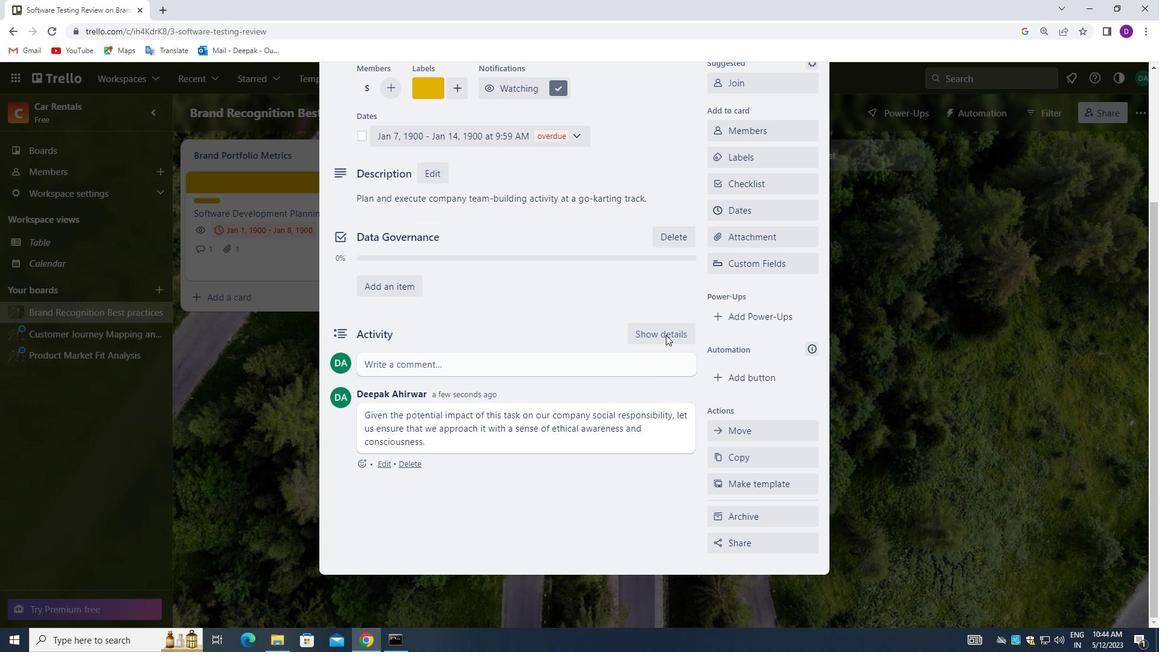 
Action: Mouse moved to (667, 332)
Screenshot: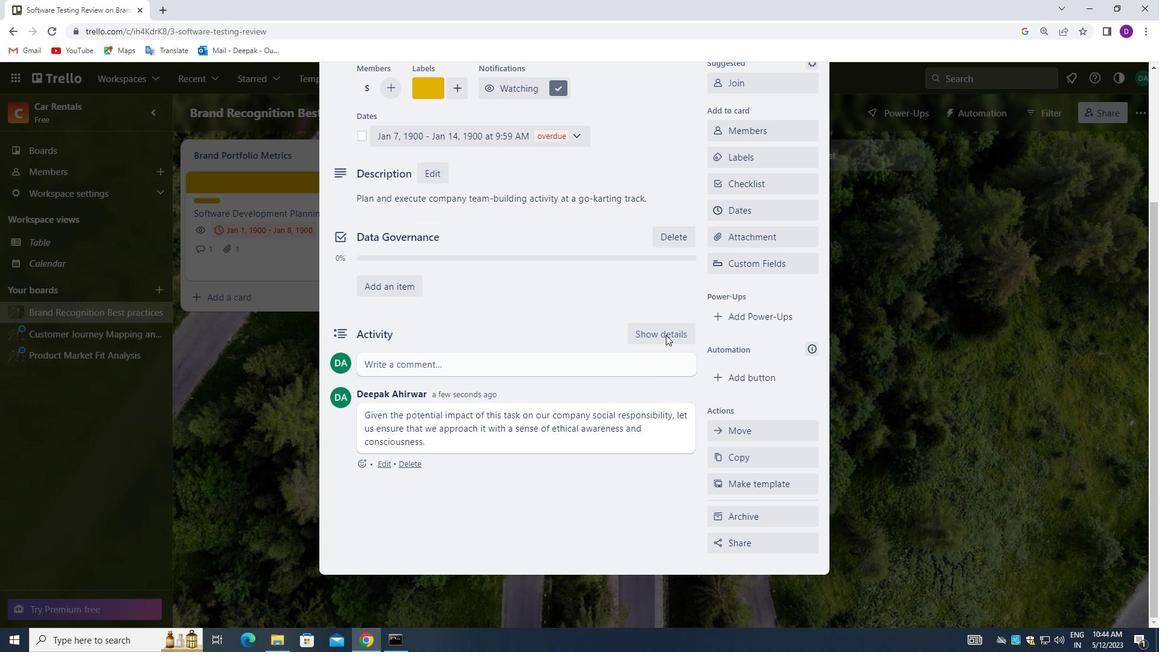 
Action: Mouse scrolled (667, 332) with delta (0, 0)
Screenshot: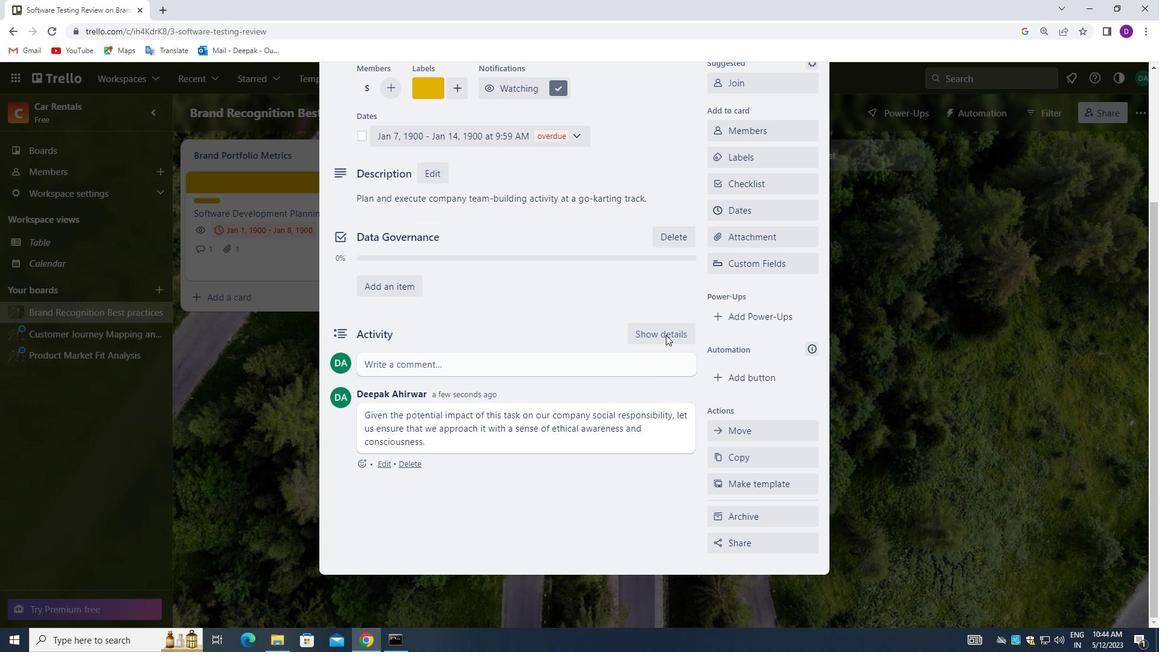 
Action: Mouse moved to (667, 323)
Screenshot: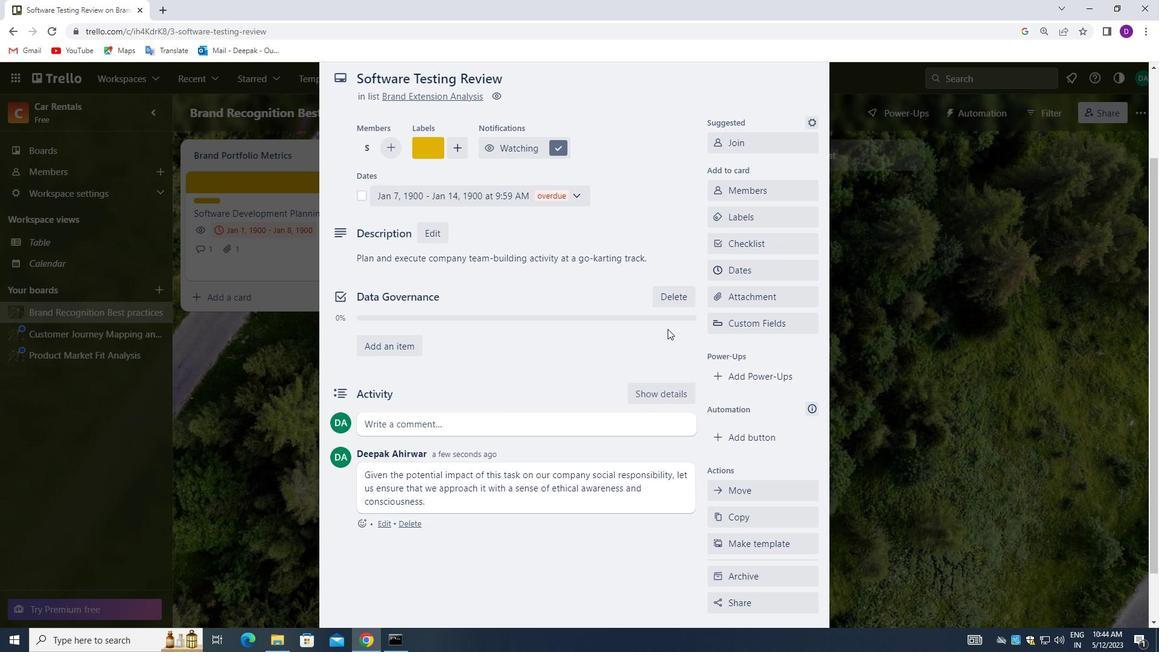 
Action: Mouse scrolled (667, 324) with delta (0, 0)
Screenshot: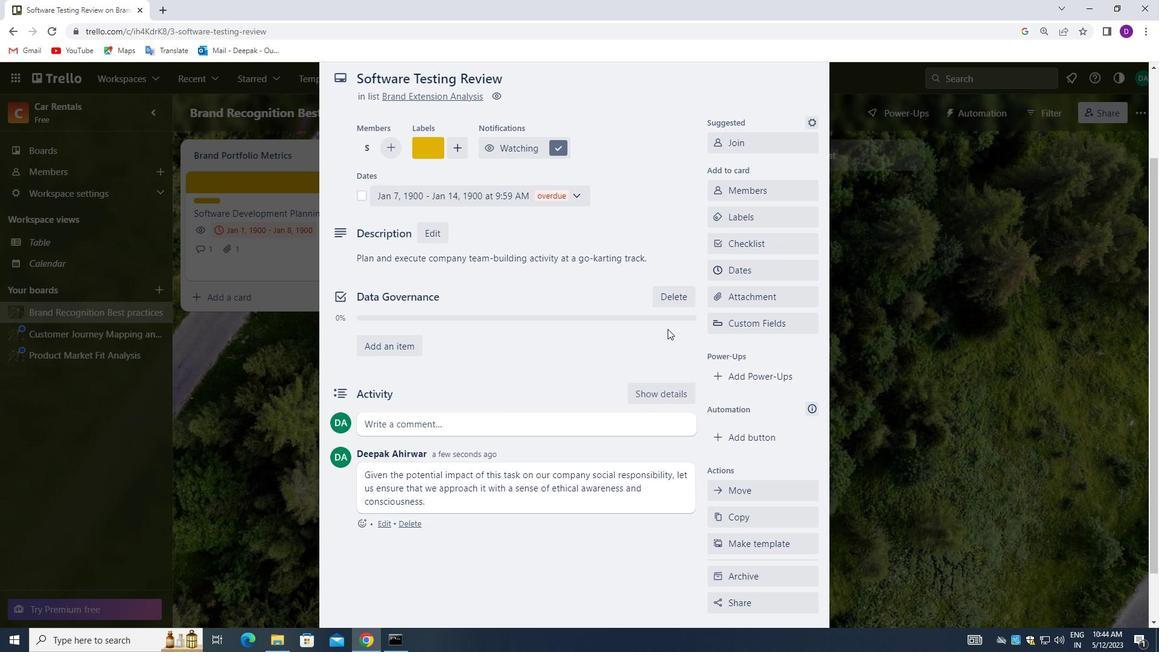 
Action: Mouse moved to (667, 320)
Screenshot: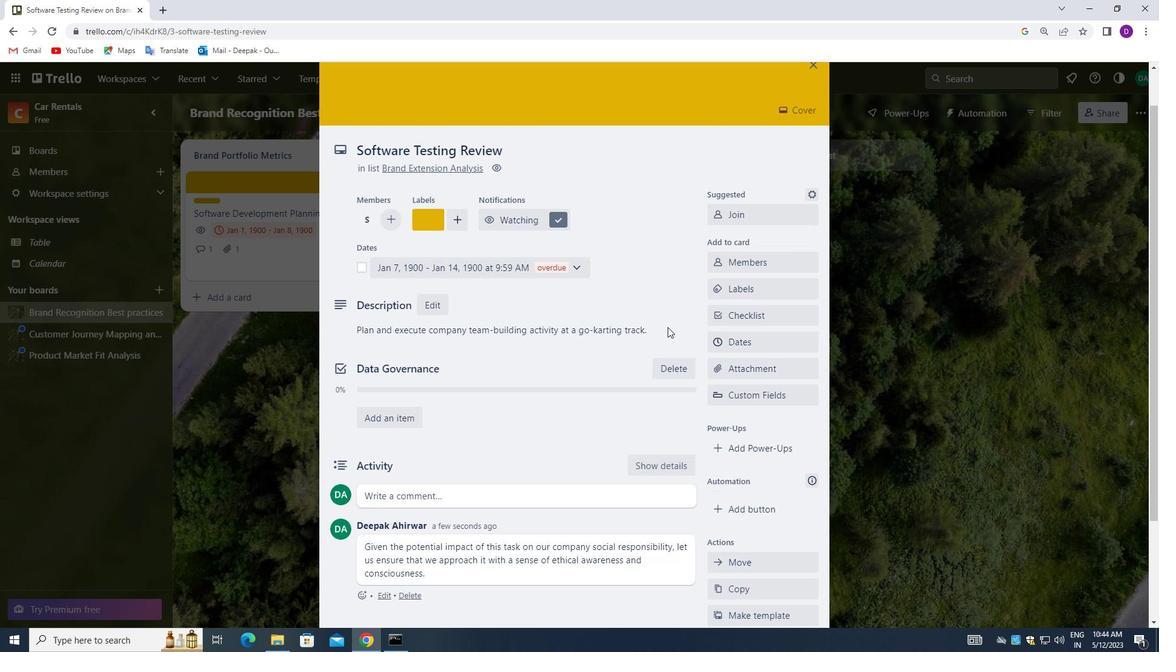 
Action: Mouse scrolled (667, 321) with delta (0, 0)
Screenshot: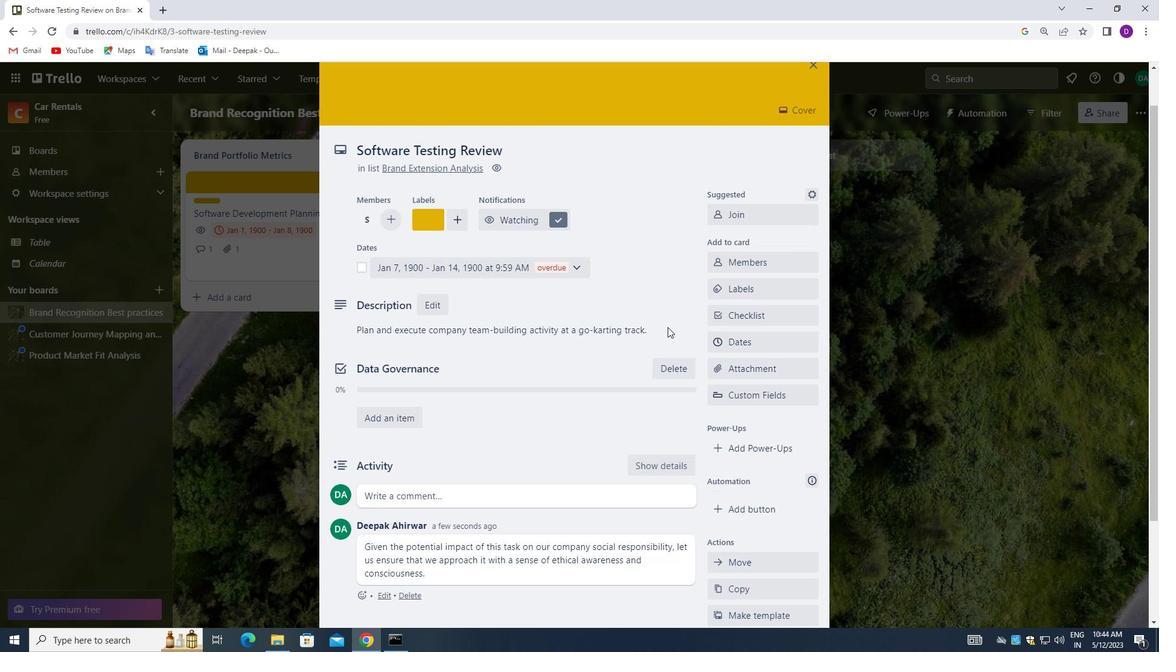 
Action: Mouse moved to (815, 111)
Screenshot: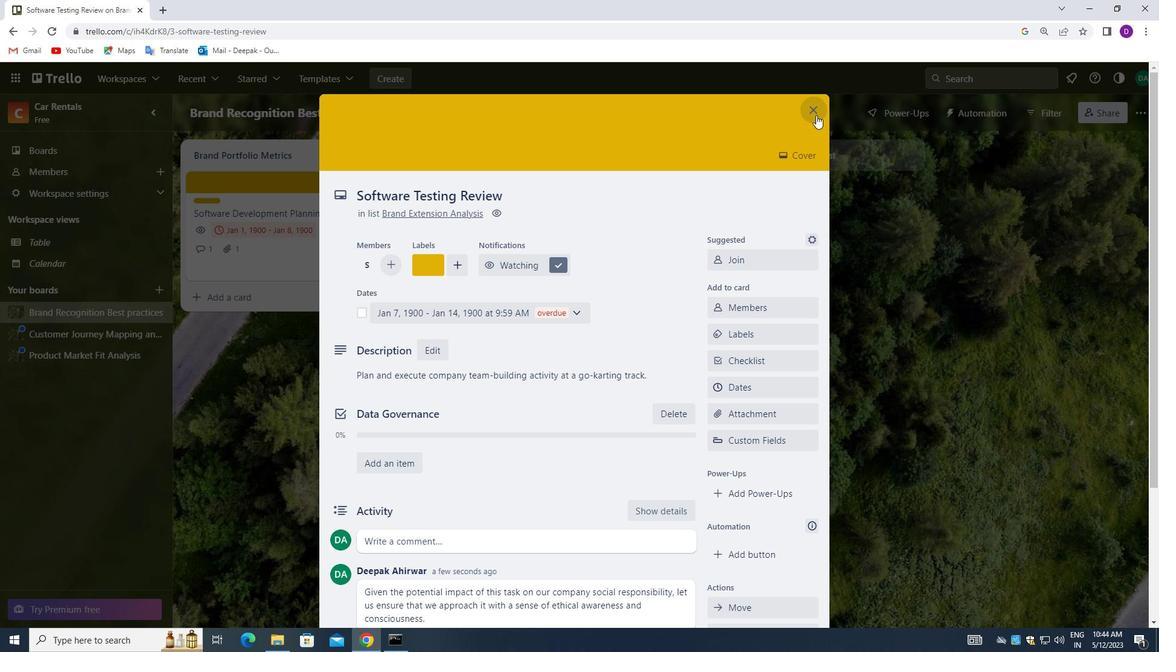 
Action: Mouse pressed left at (815, 111)
Screenshot: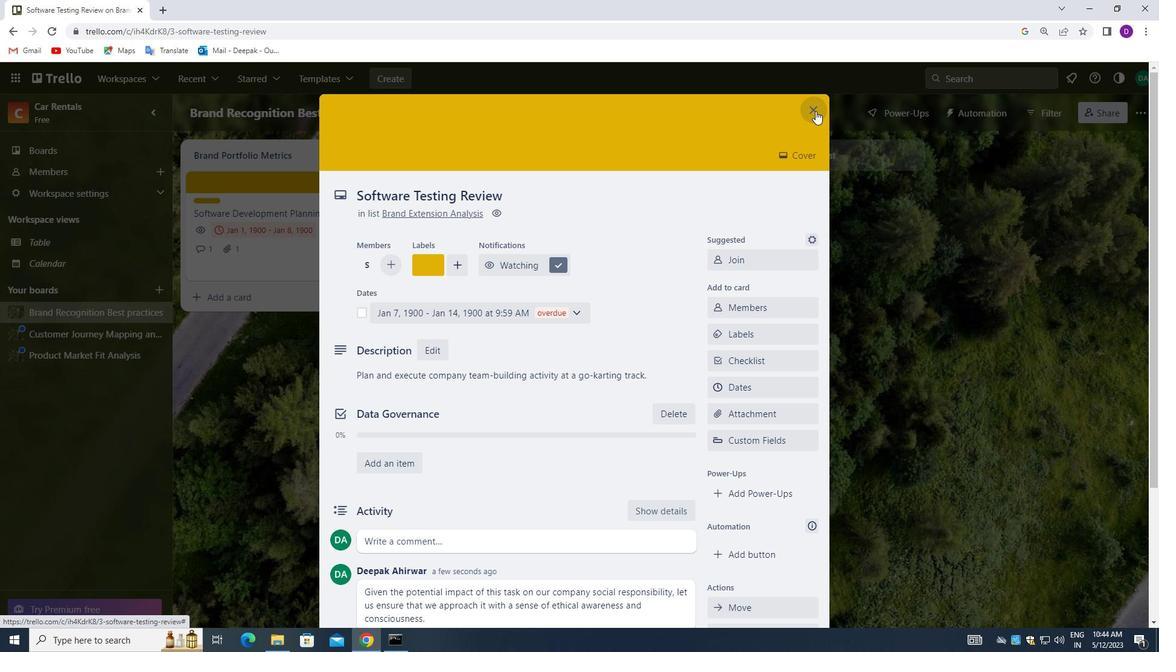 
Action: Mouse moved to (768, 269)
Screenshot: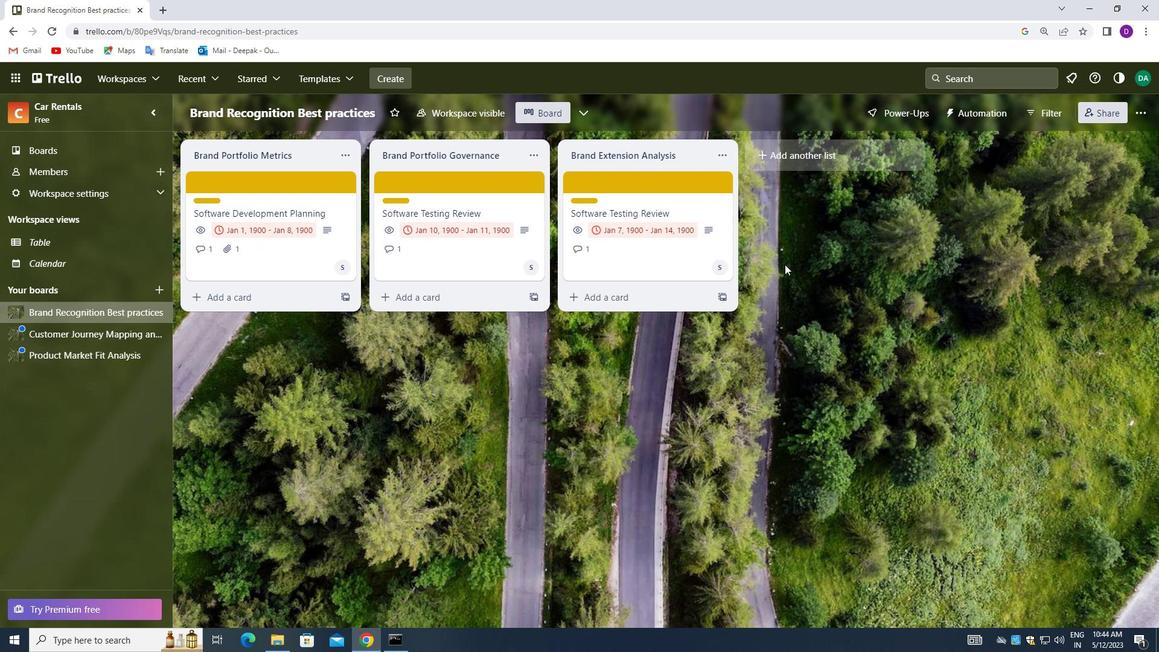 
